 Task: Set up alerts for new listings in Baton Rouge, Louisiana, that have a chef's kitchen or high-end appliances.
Action: Mouse moved to (307, 177)
Screenshot: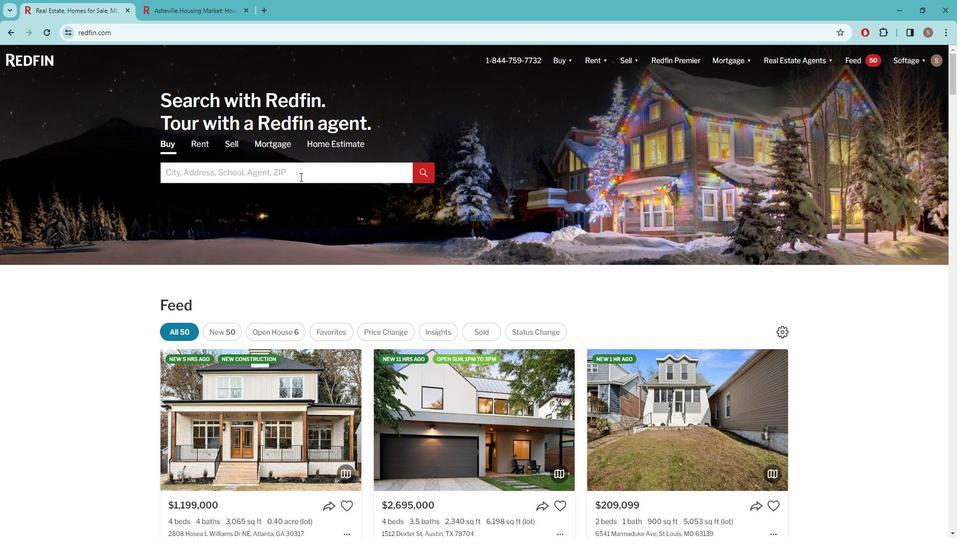 
Action: Mouse pressed left at (307, 177)
Screenshot: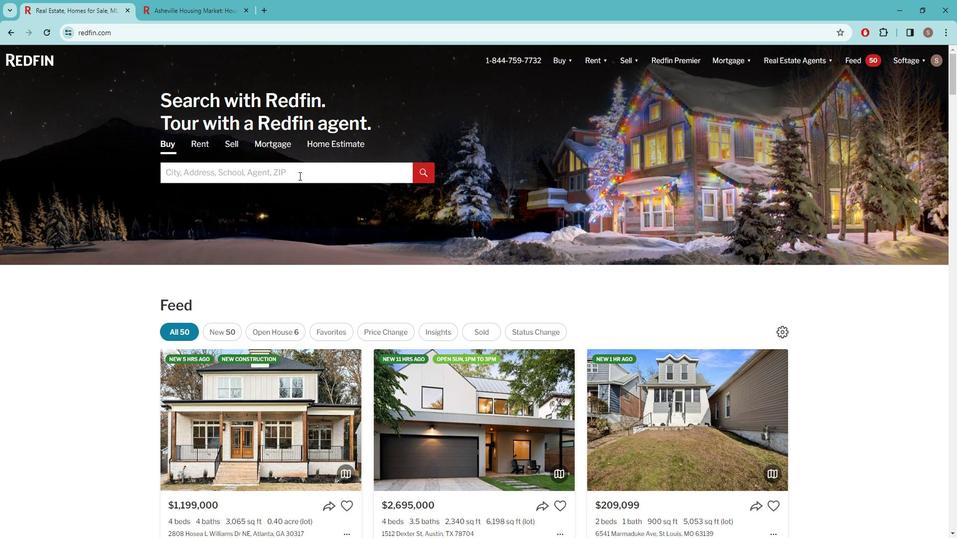 
Action: Key pressed b<Key.caps_lock>ATON<Key.space><Key.caps_lock>r<Key.caps_lock>OUGE
Screenshot: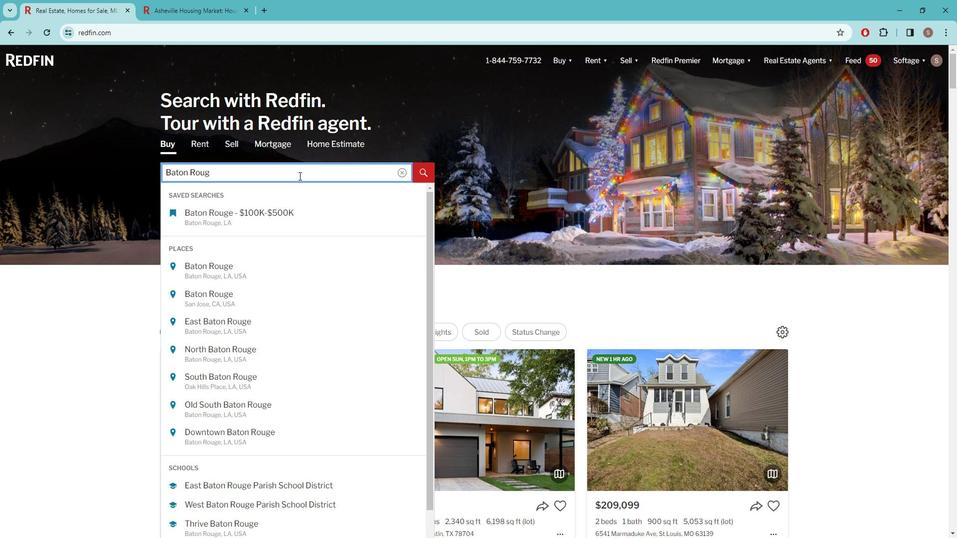 
Action: Mouse moved to (266, 275)
Screenshot: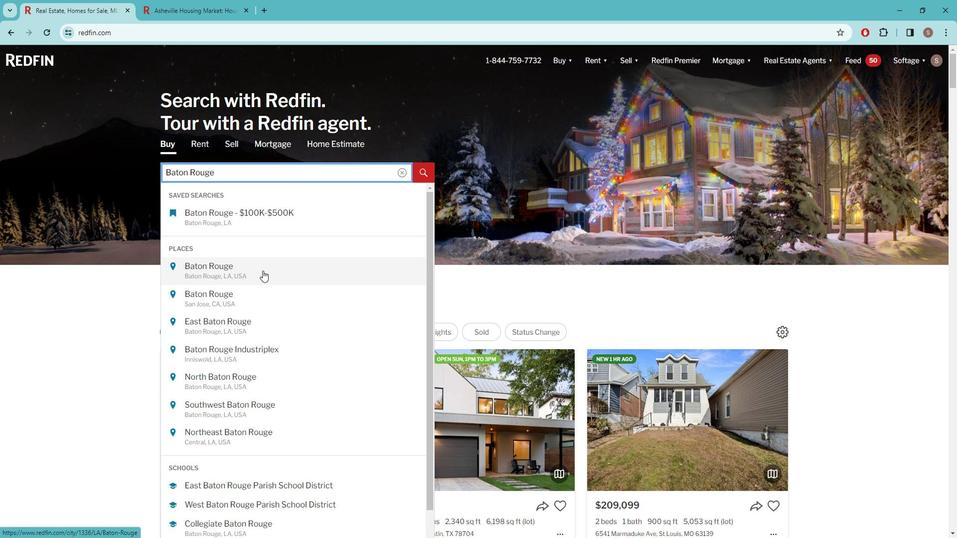 
Action: Mouse pressed left at (266, 275)
Screenshot: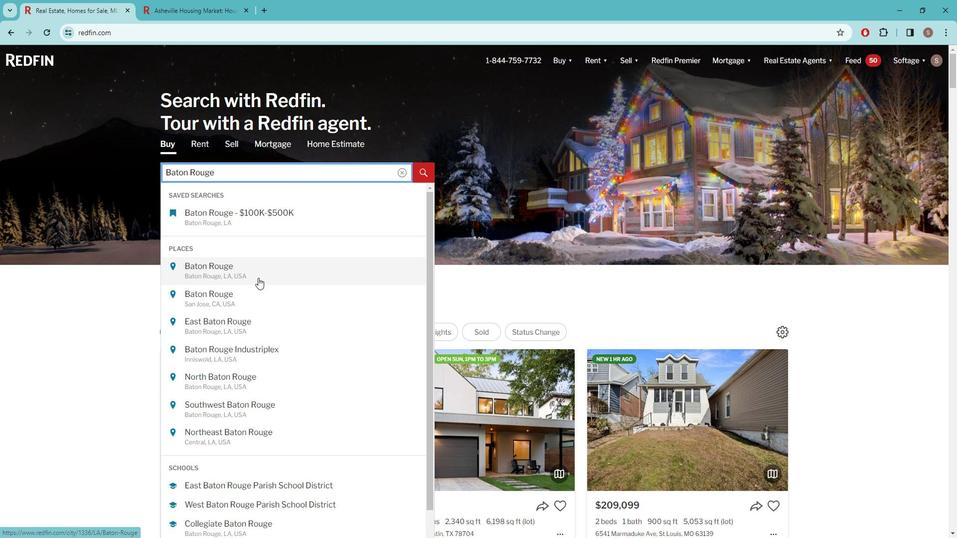 
Action: Mouse moved to (847, 128)
Screenshot: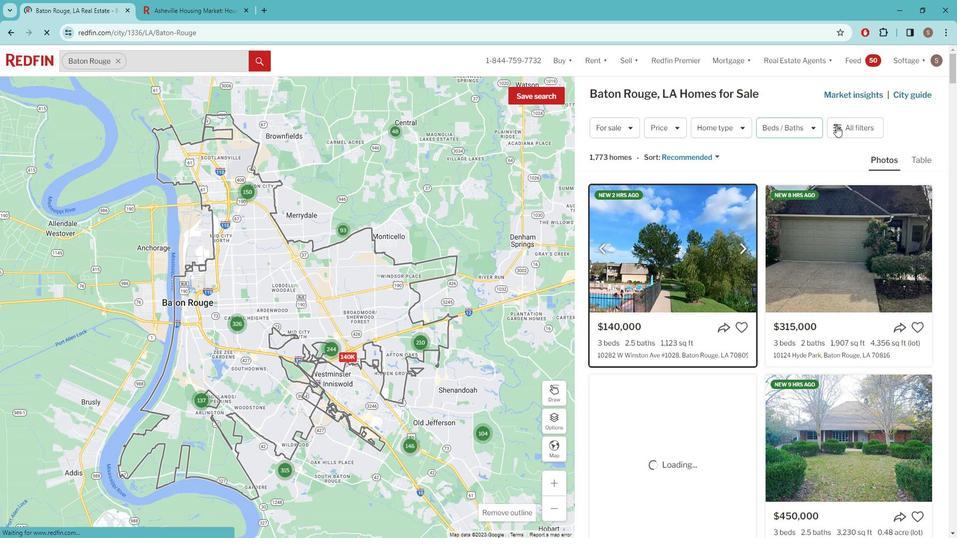 
Action: Mouse pressed left at (847, 128)
Screenshot: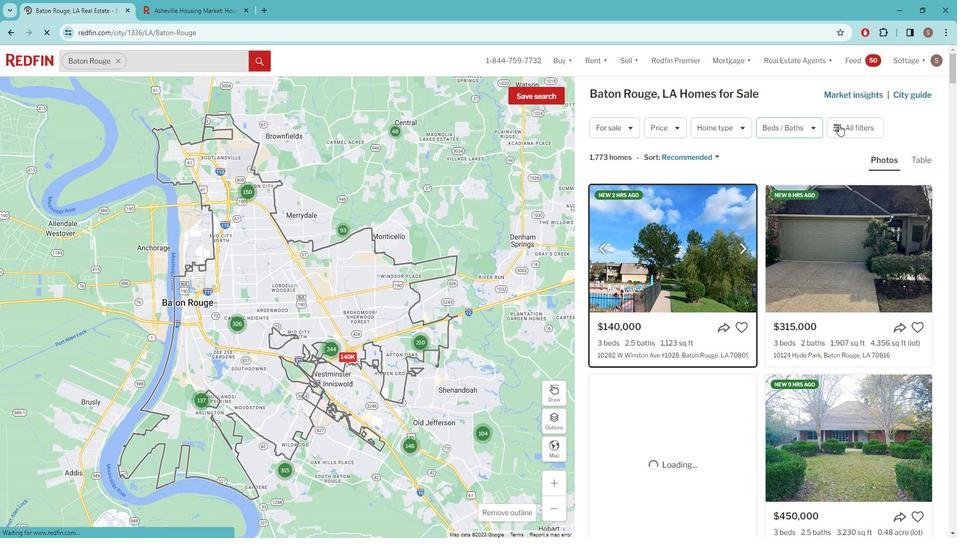 
Action: Mouse pressed left at (847, 128)
Screenshot: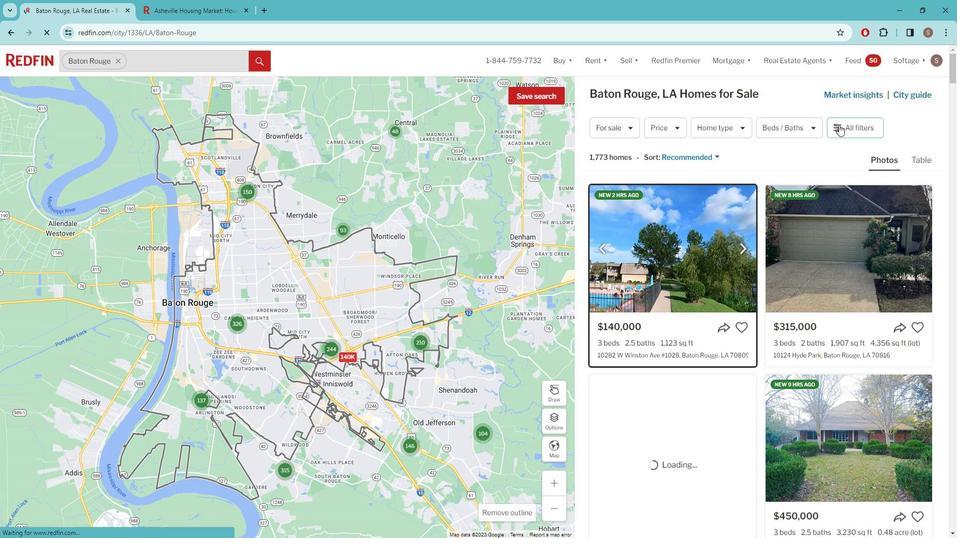 
Action: Mouse pressed left at (847, 128)
Screenshot: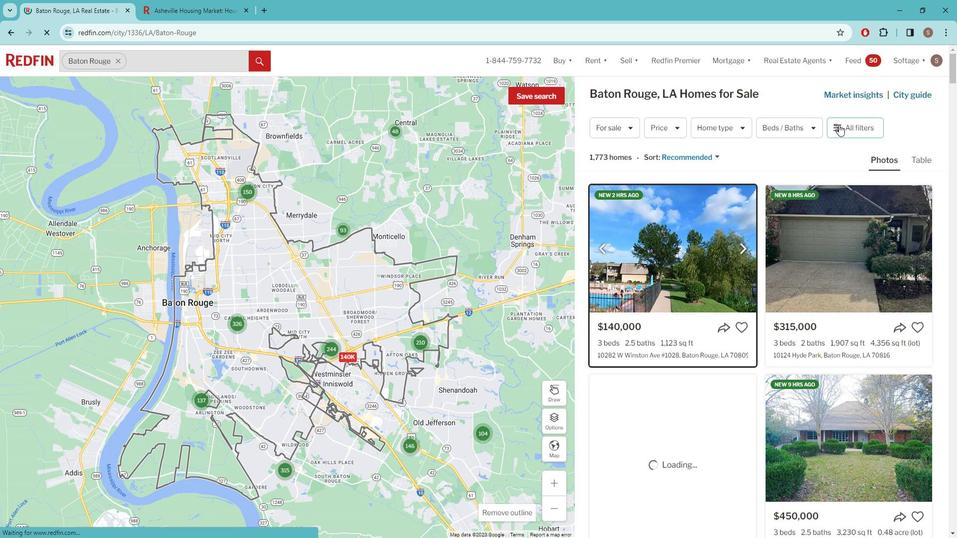 
Action: Mouse pressed left at (847, 128)
Screenshot: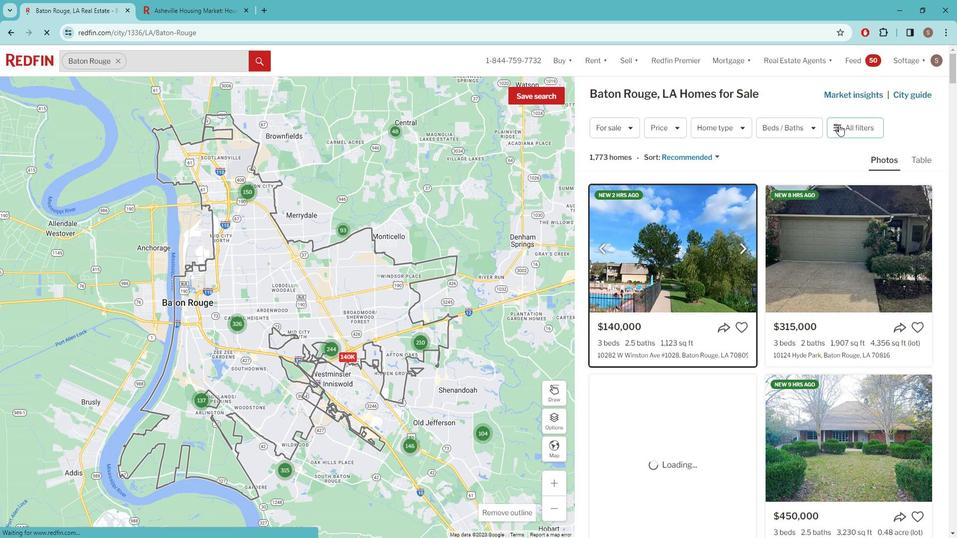
Action: Mouse moved to (848, 128)
Screenshot: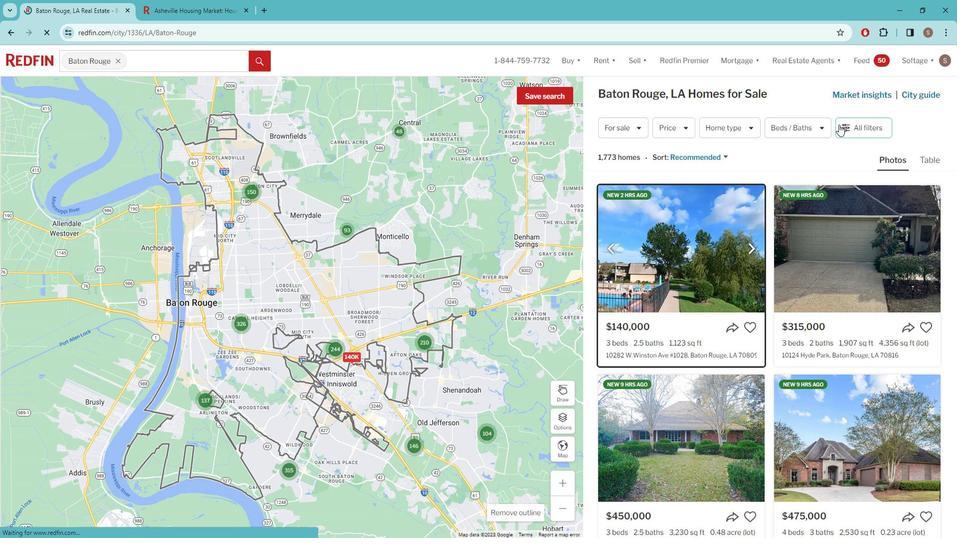 
Action: Mouse pressed left at (848, 128)
Screenshot: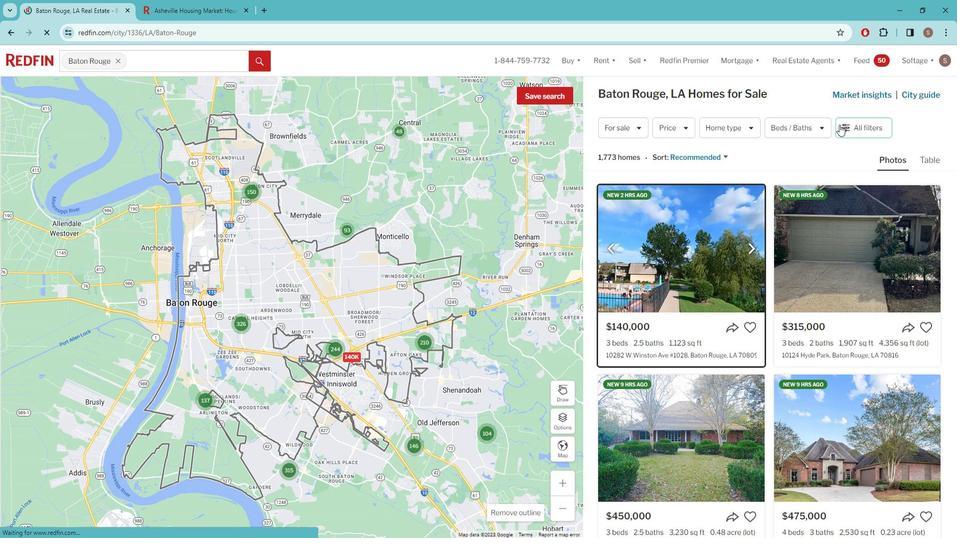 
Action: Mouse moved to (848, 128)
Screenshot: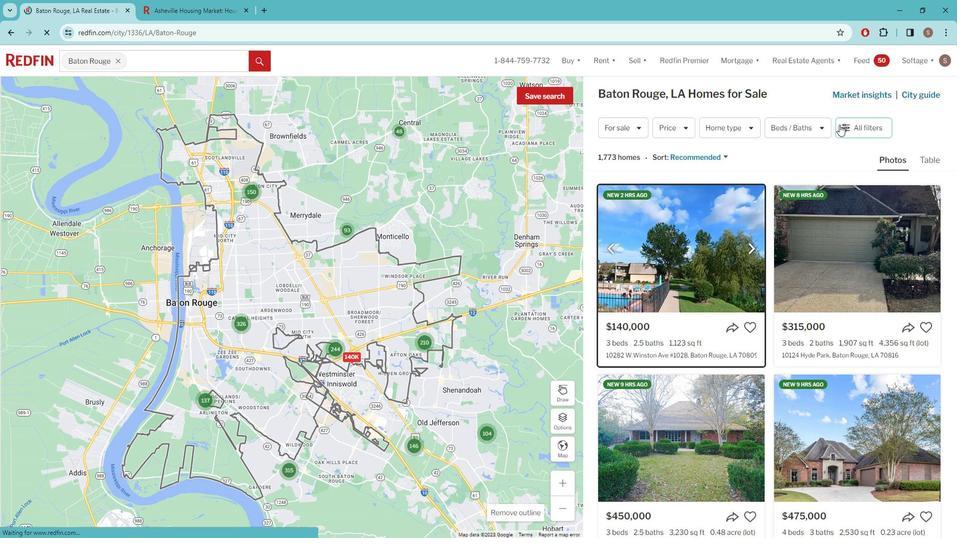 
Action: Mouse pressed left at (848, 128)
Screenshot: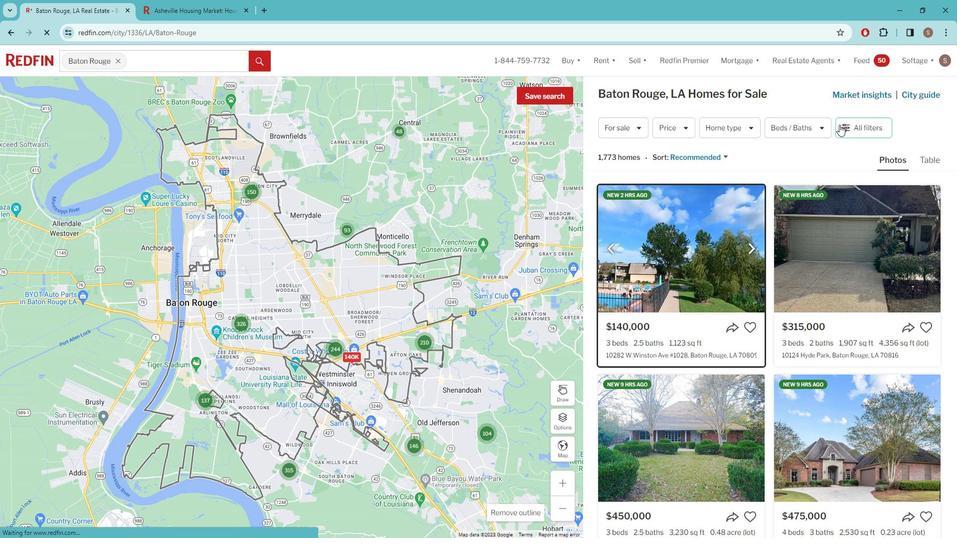 
Action: Mouse moved to (853, 133)
Screenshot: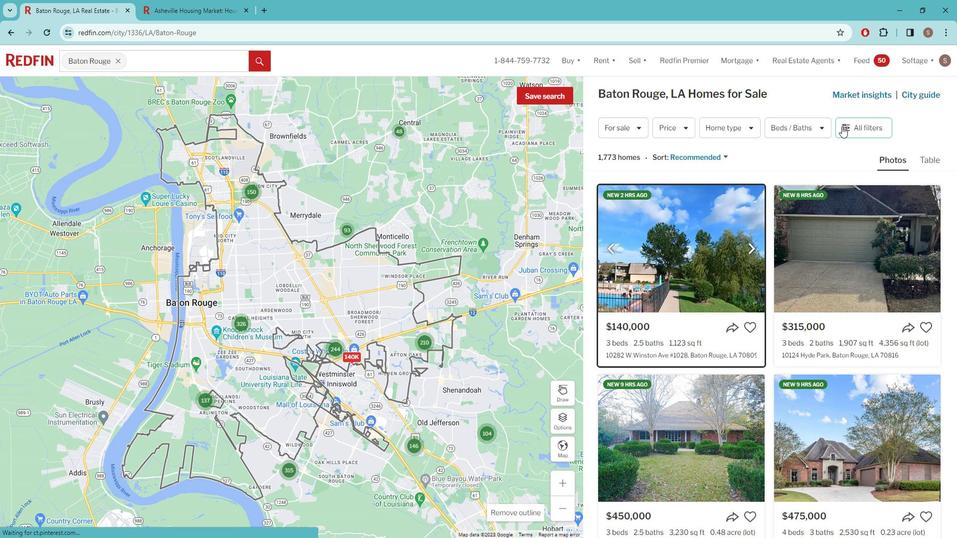 
Action: Mouse pressed left at (853, 133)
Screenshot: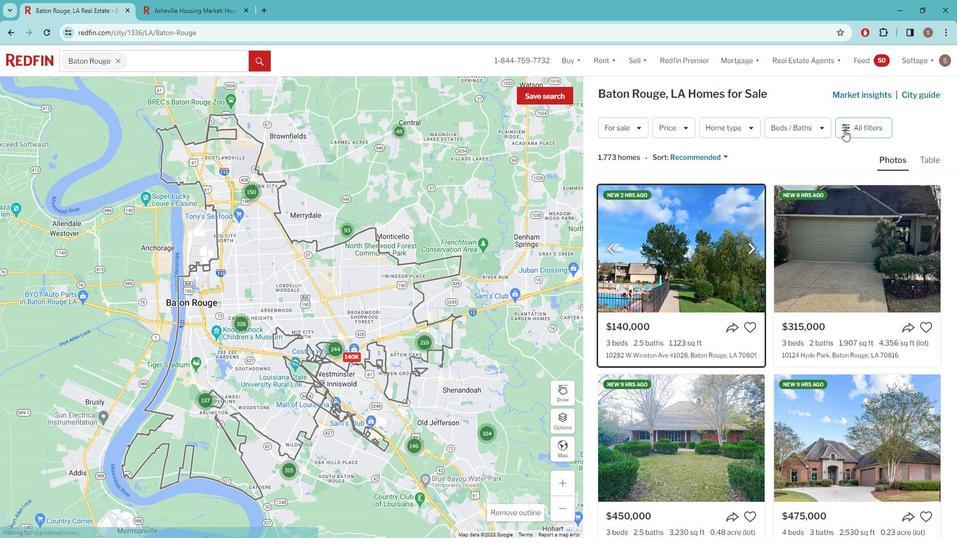 
Action: Mouse moved to (841, 157)
Screenshot: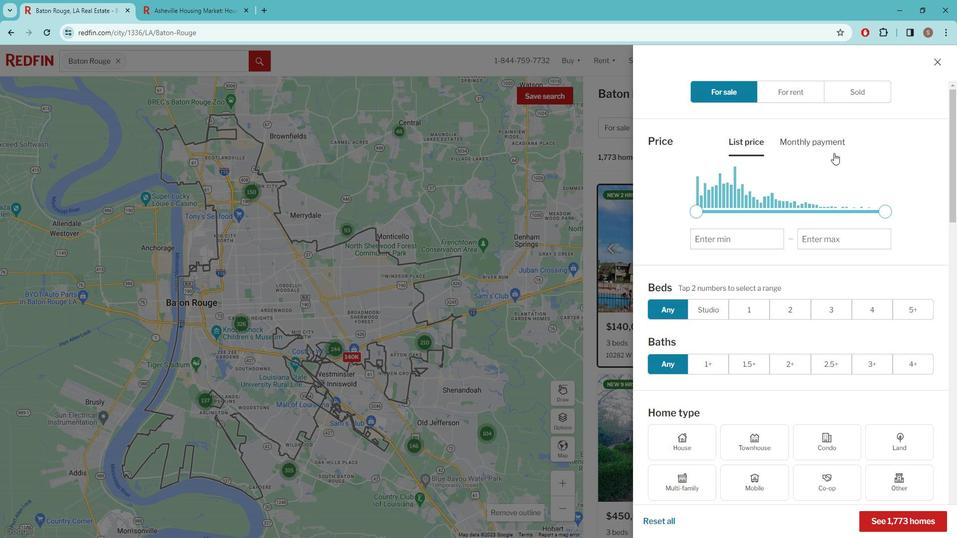 
Action: Mouse scrolled (841, 157) with delta (0, 0)
Screenshot: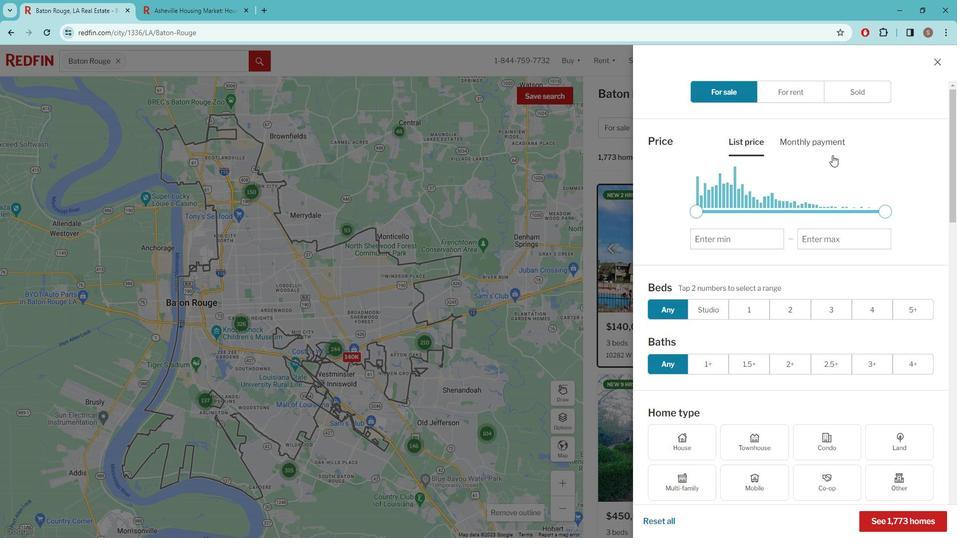 
Action: Mouse scrolled (841, 157) with delta (0, 0)
Screenshot: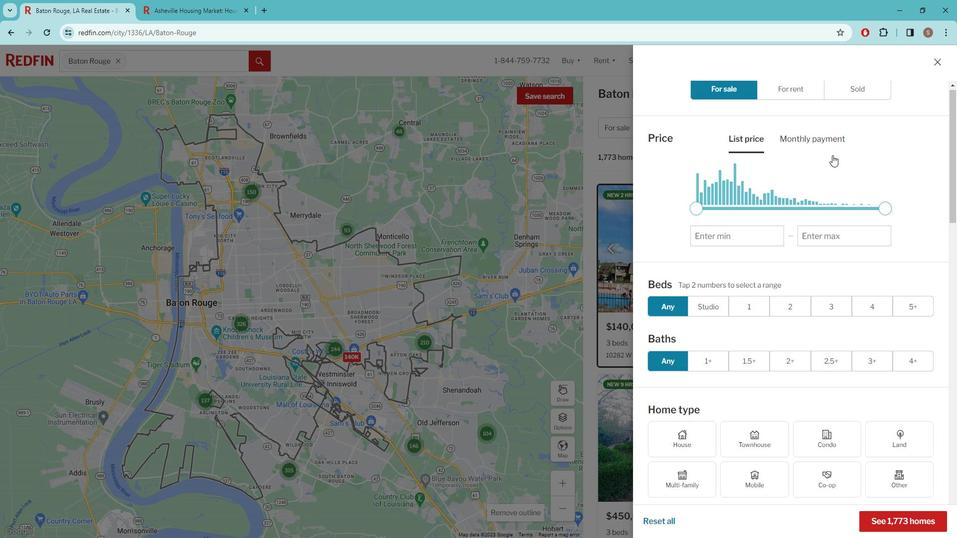 
Action: Mouse moved to (839, 159)
Screenshot: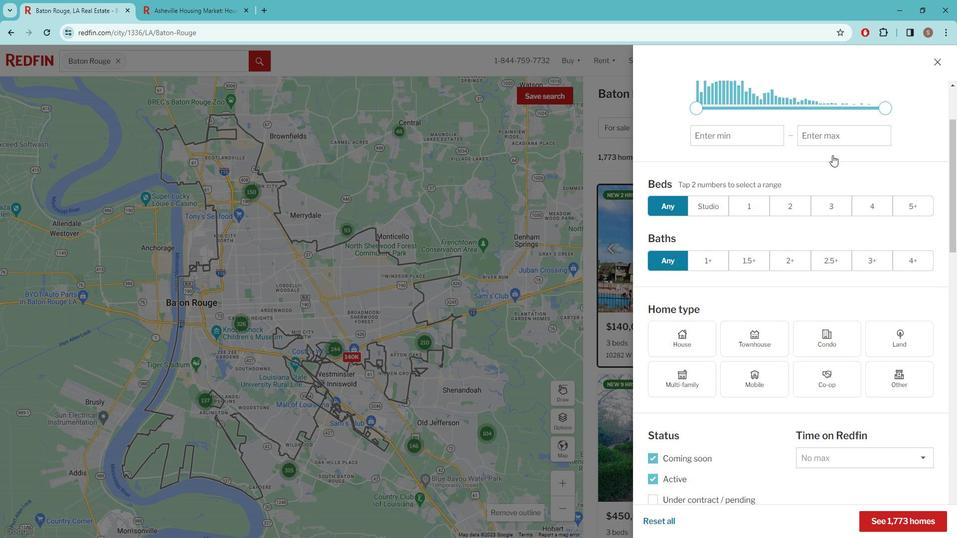 
Action: Mouse scrolled (839, 158) with delta (0, 0)
Screenshot: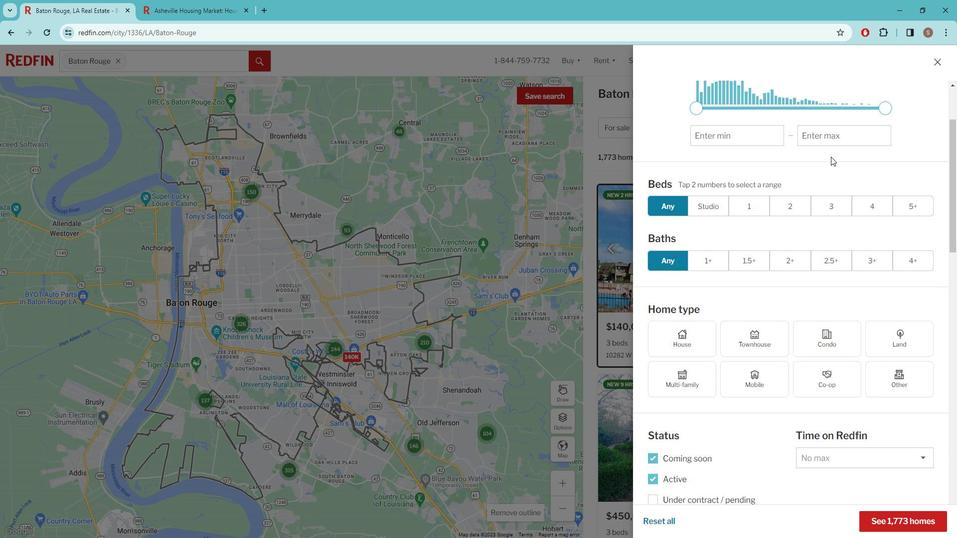 
Action: Mouse scrolled (839, 158) with delta (0, 0)
Screenshot: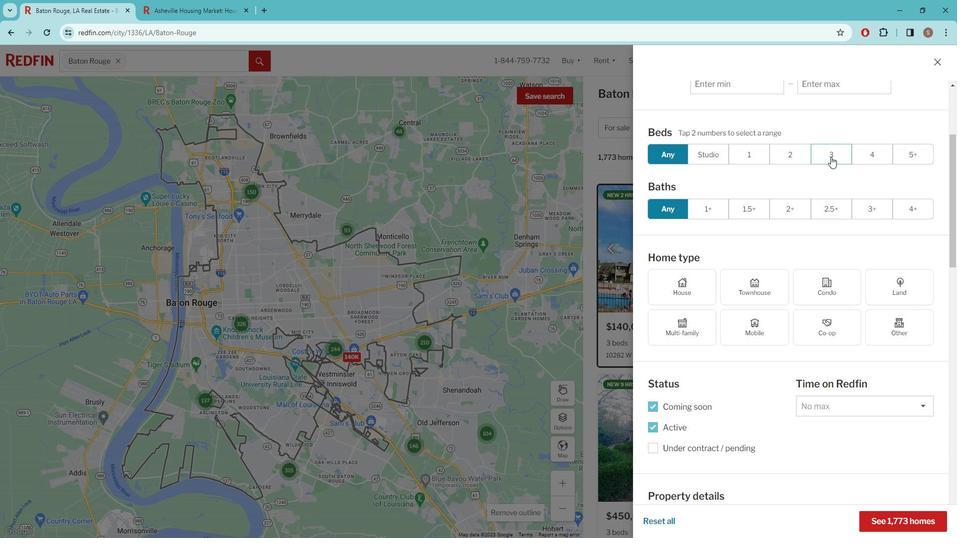 
Action: Mouse scrolled (839, 158) with delta (0, 0)
Screenshot: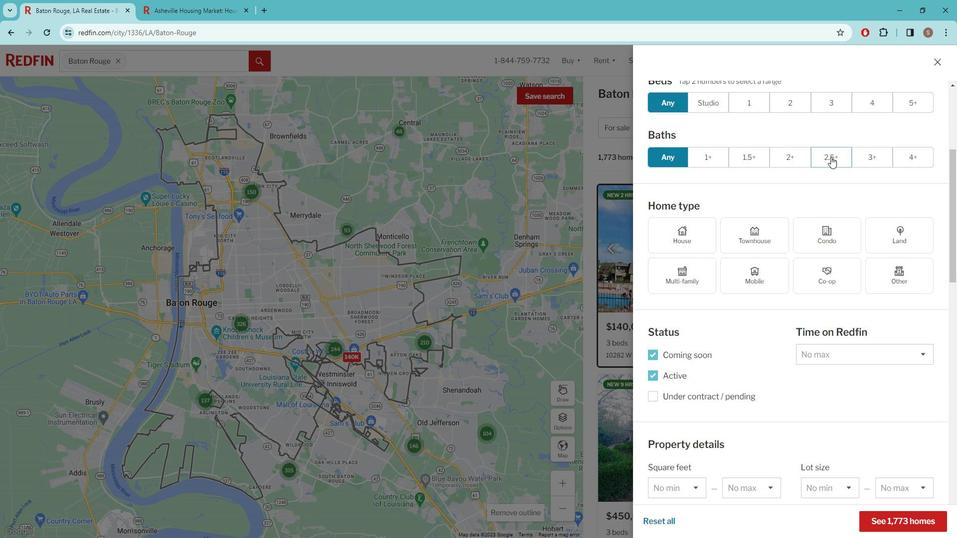 
Action: Mouse moved to (842, 298)
Screenshot: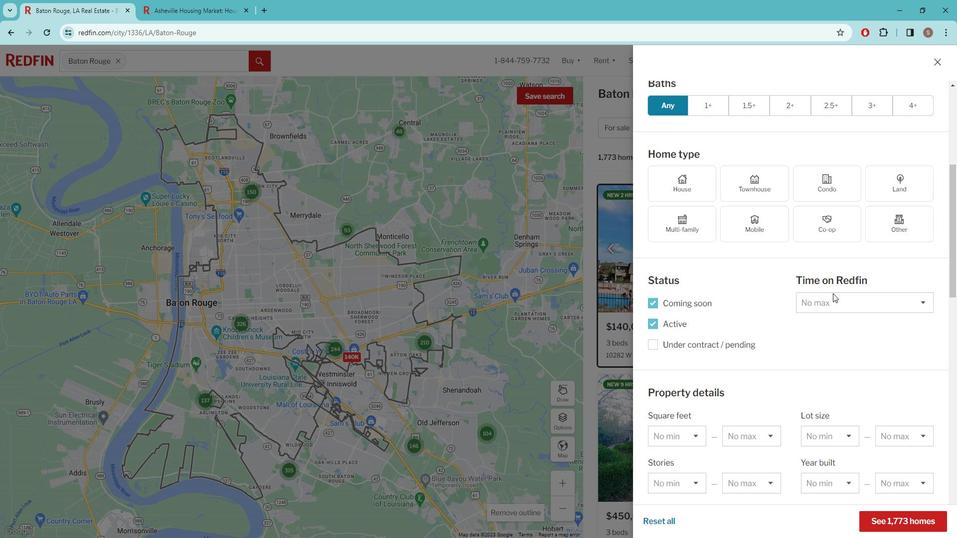 
Action: Mouse pressed left at (842, 298)
Screenshot: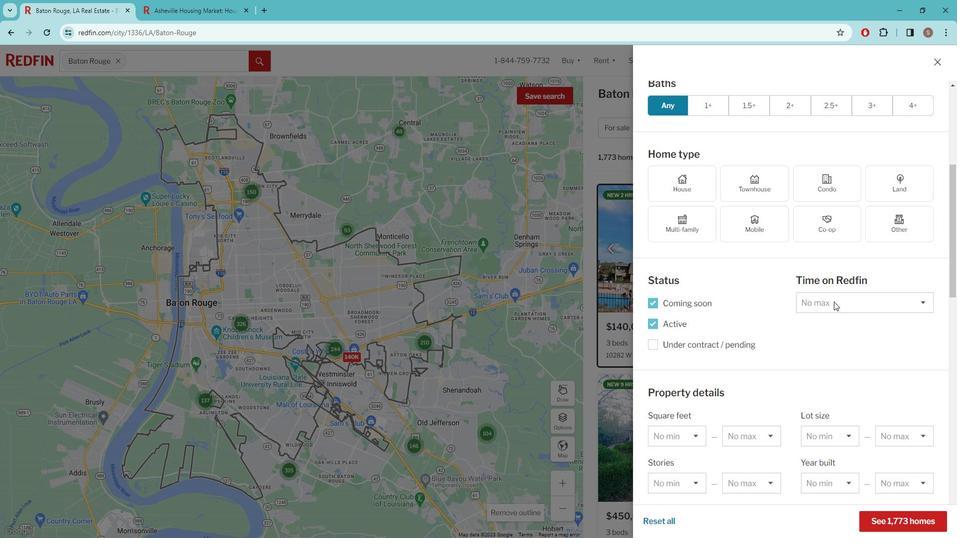 
Action: Mouse moved to (845, 322)
Screenshot: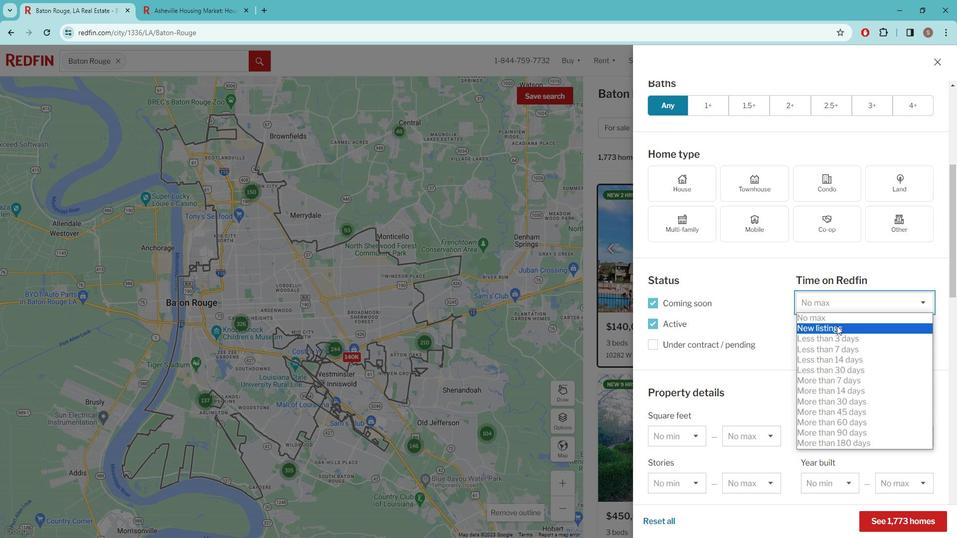 
Action: Mouse pressed left at (845, 322)
Screenshot: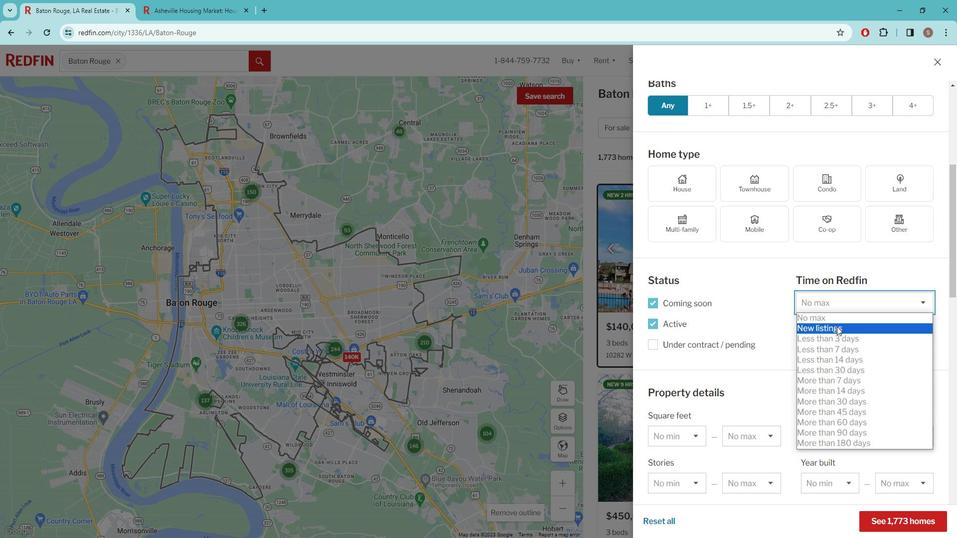 
Action: Mouse moved to (838, 311)
Screenshot: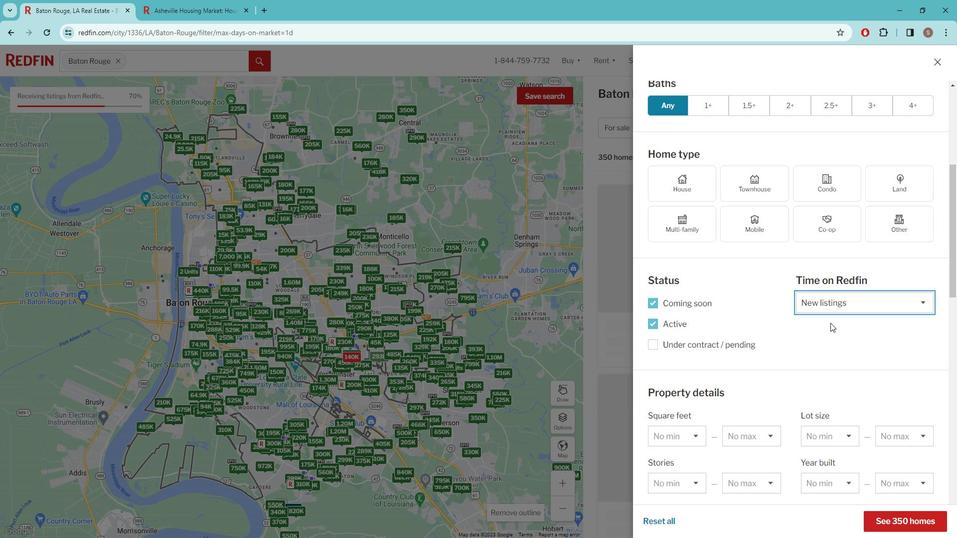 
Action: Mouse scrolled (838, 310) with delta (0, 0)
Screenshot: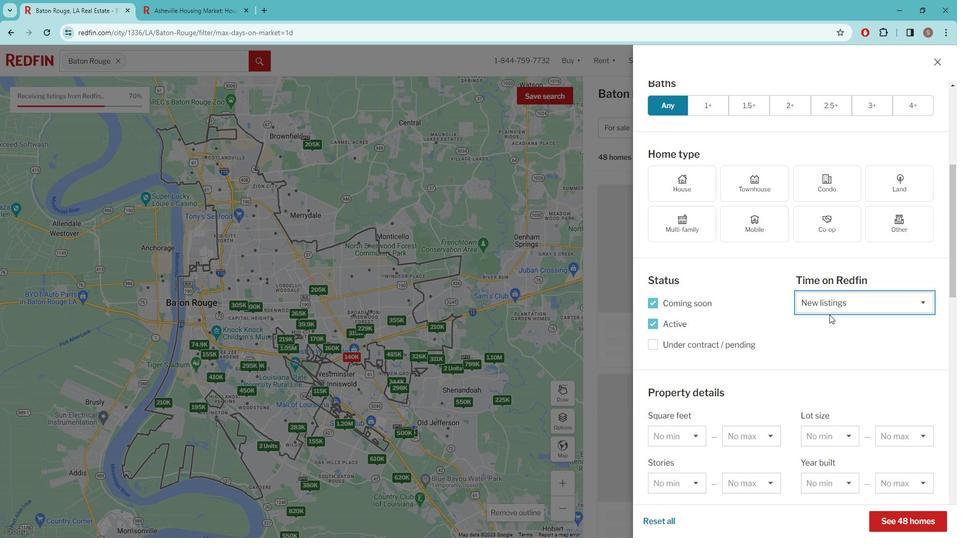 
Action: Mouse moved to (838, 311)
Screenshot: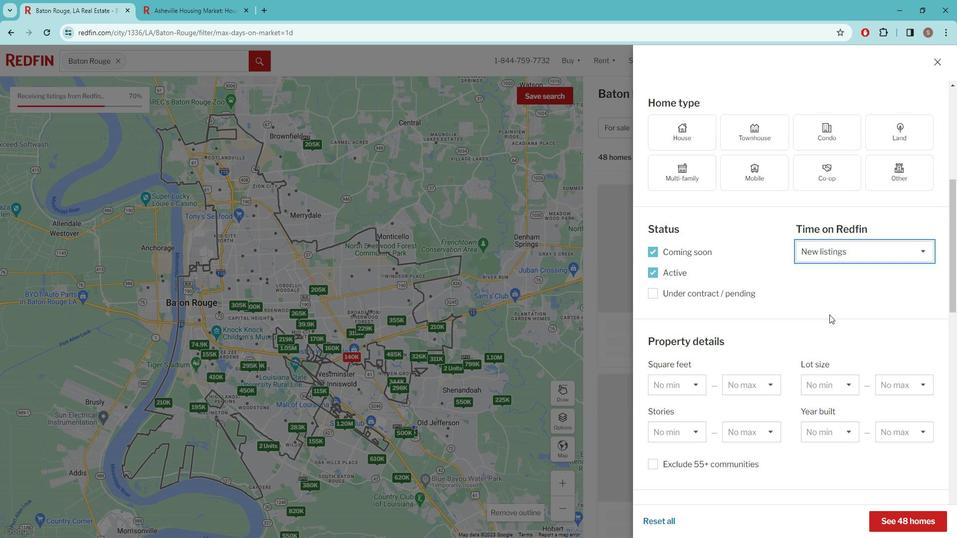 
Action: Mouse scrolled (838, 310) with delta (0, 0)
Screenshot: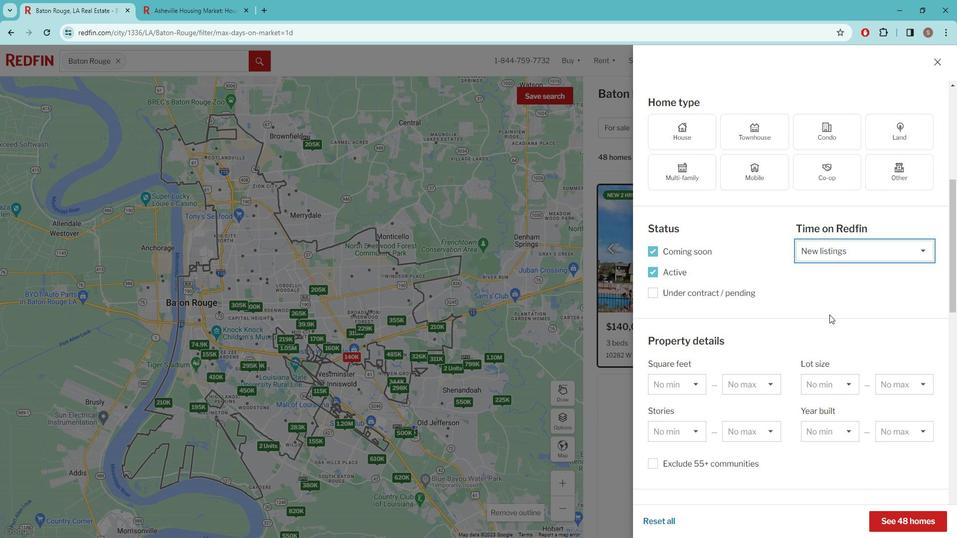 
Action: Mouse scrolled (838, 310) with delta (0, 0)
Screenshot: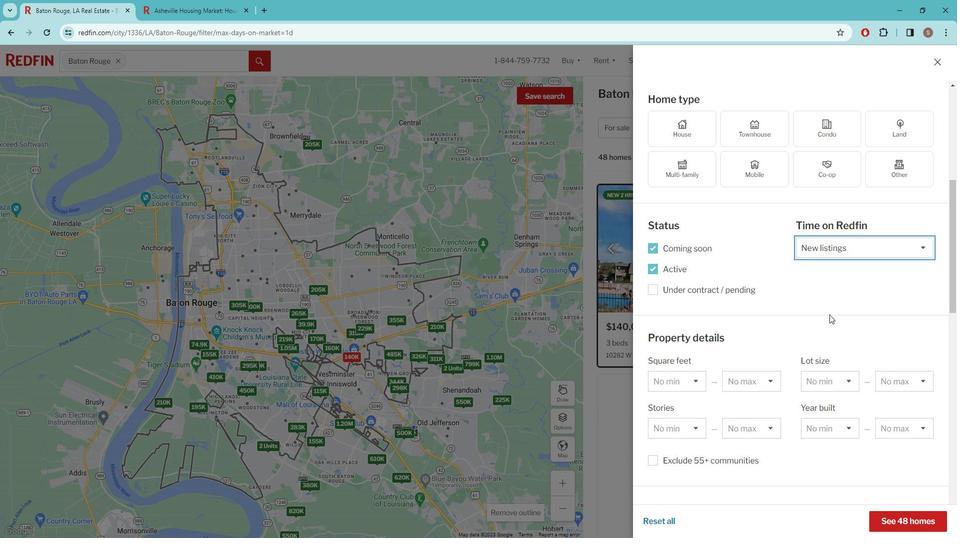 
Action: Mouse scrolled (838, 310) with delta (0, 0)
Screenshot: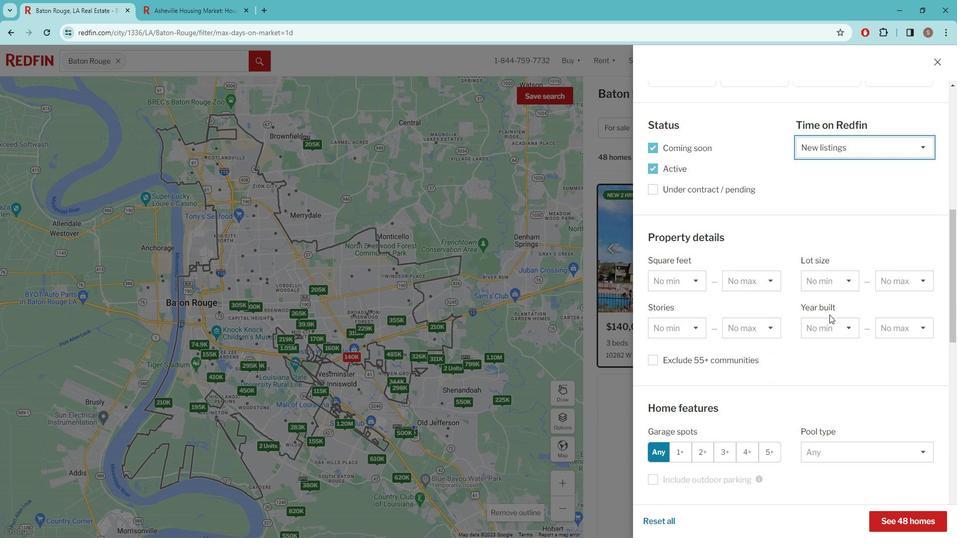 
Action: Mouse scrolled (838, 310) with delta (0, 0)
Screenshot: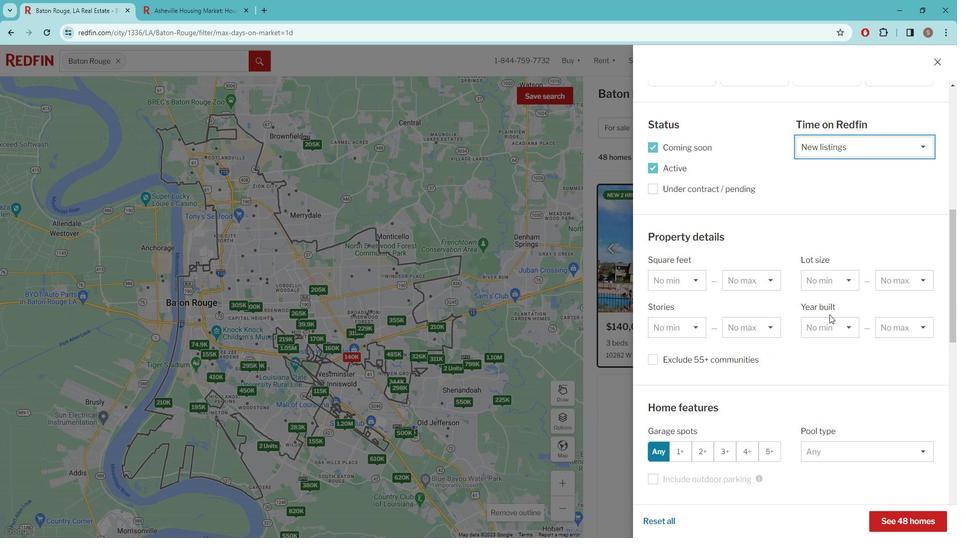 
Action: Mouse moved to (838, 310)
Screenshot: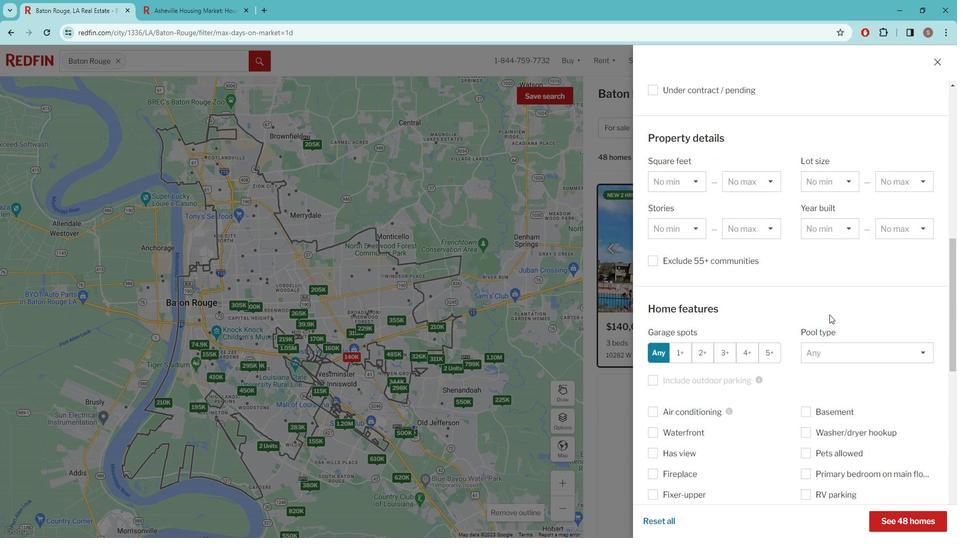 
Action: Mouse scrolled (838, 310) with delta (0, 0)
Screenshot: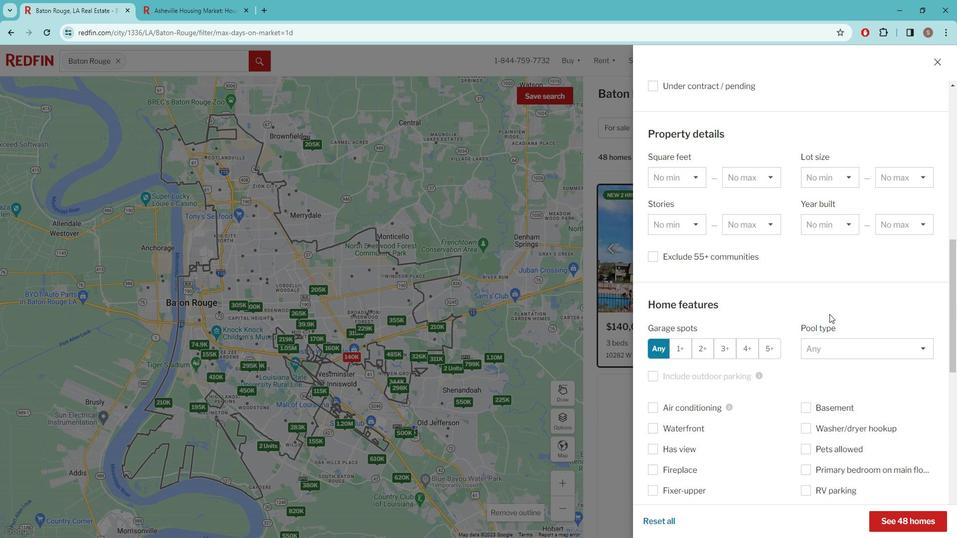 
Action: Mouse scrolled (838, 310) with delta (0, 0)
Screenshot: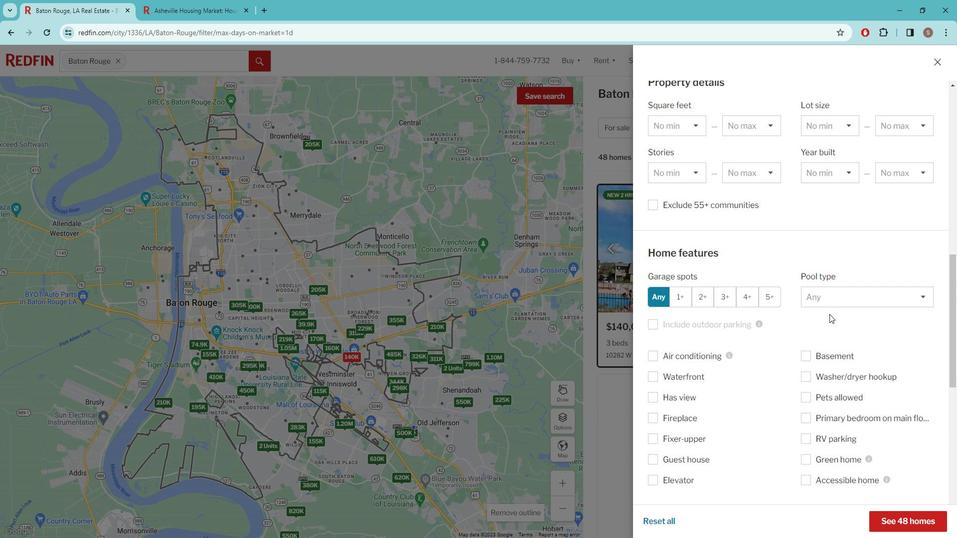 
Action: Mouse scrolled (838, 310) with delta (0, 0)
Screenshot: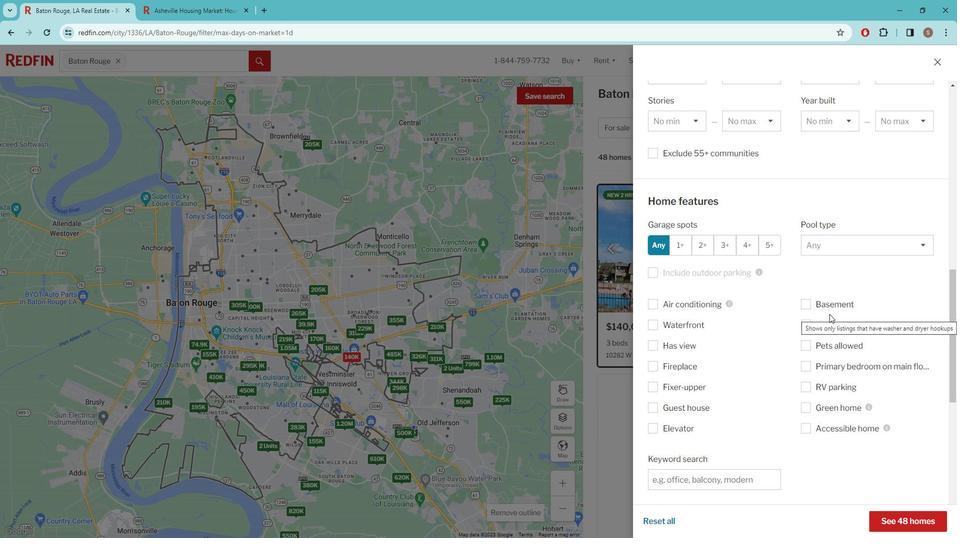 
Action: Mouse moved to (685, 421)
Screenshot: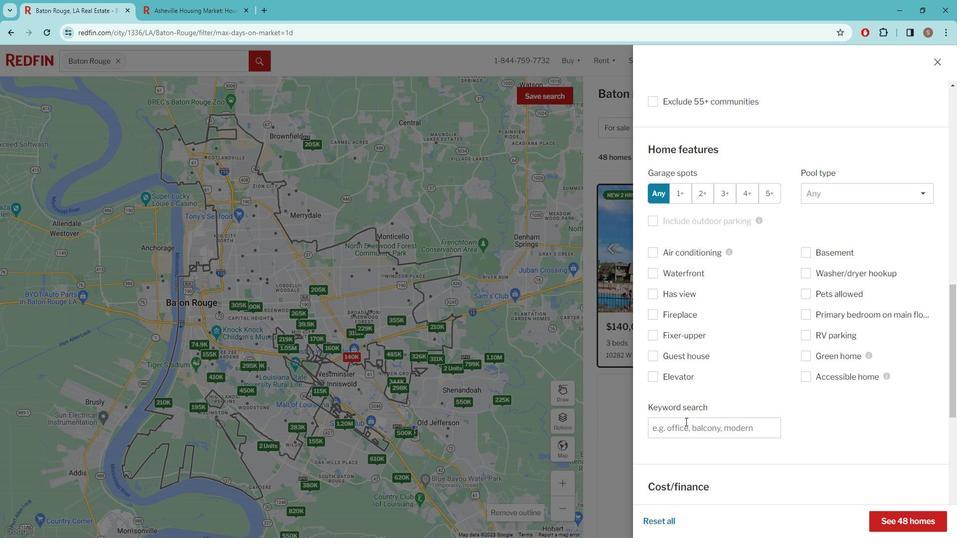 
Action: Mouse pressed left at (685, 421)
Screenshot: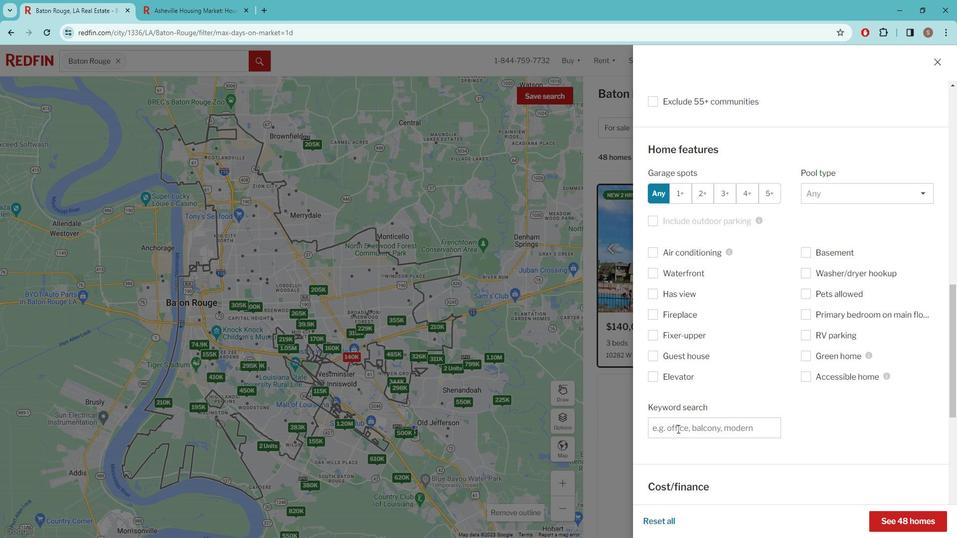 
Action: Mouse moved to (685, 421)
Screenshot: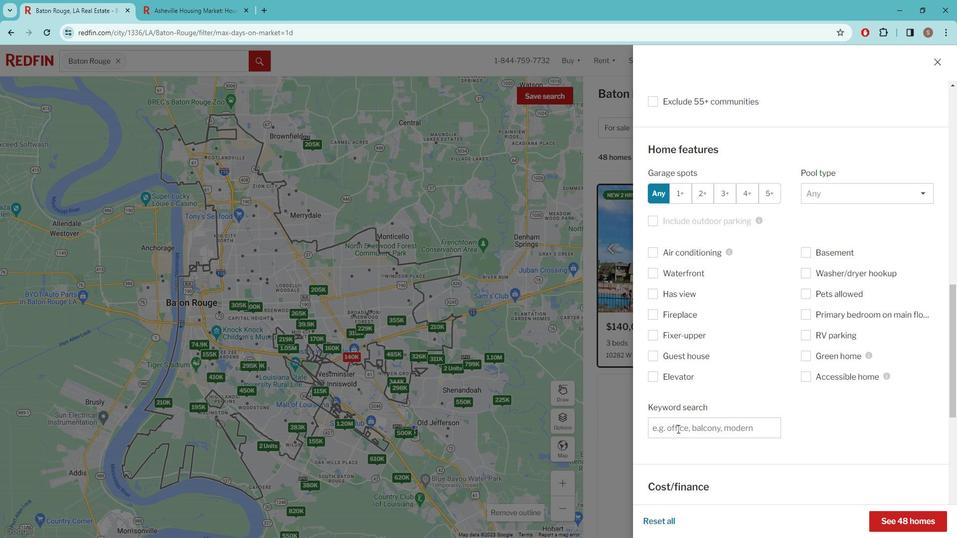 
Action: Key pressed CHEF'S<Key.space>KITCHEN<Key.space>
Screenshot: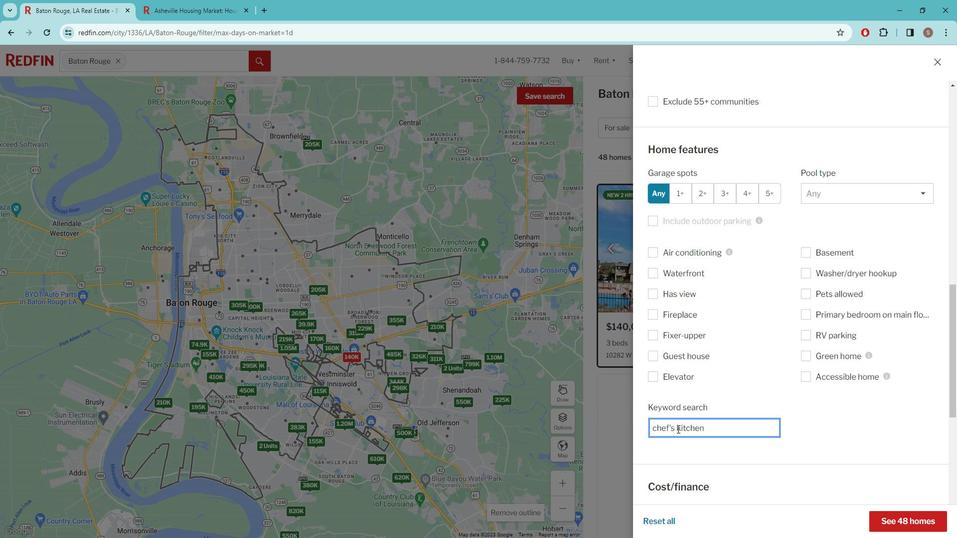 
Action: Mouse moved to (694, 434)
Screenshot: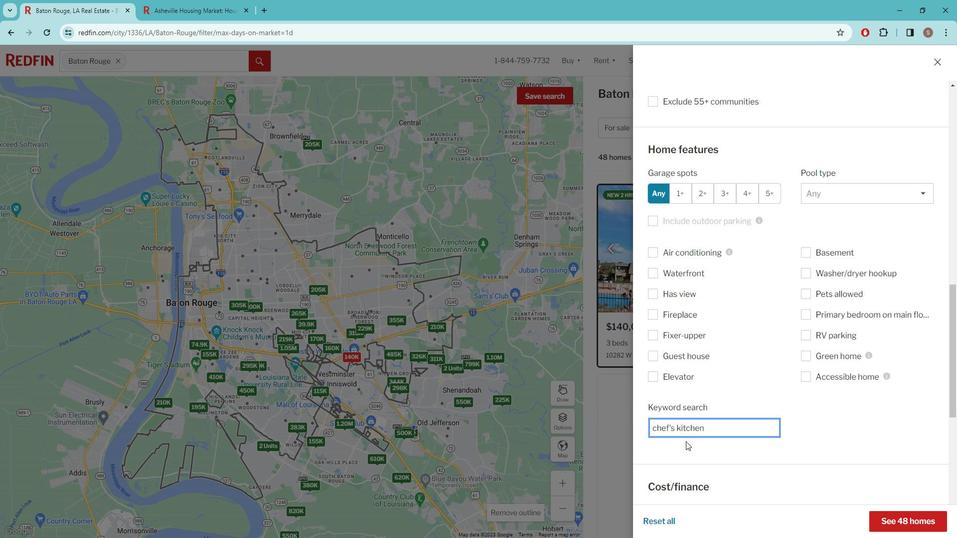 
Action: Mouse scrolled (694, 433) with delta (0, 0)
Screenshot: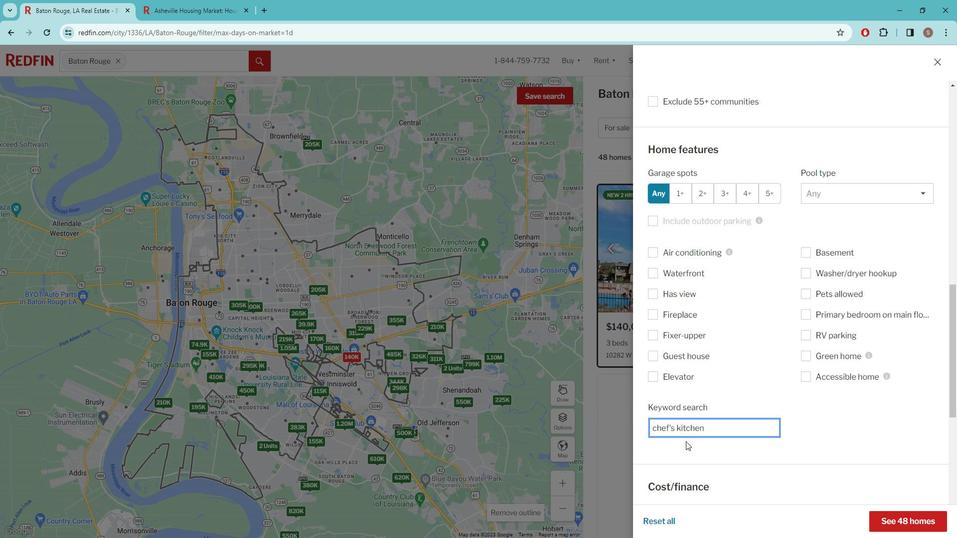 
Action: Mouse scrolled (694, 433) with delta (0, 0)
Screenshot: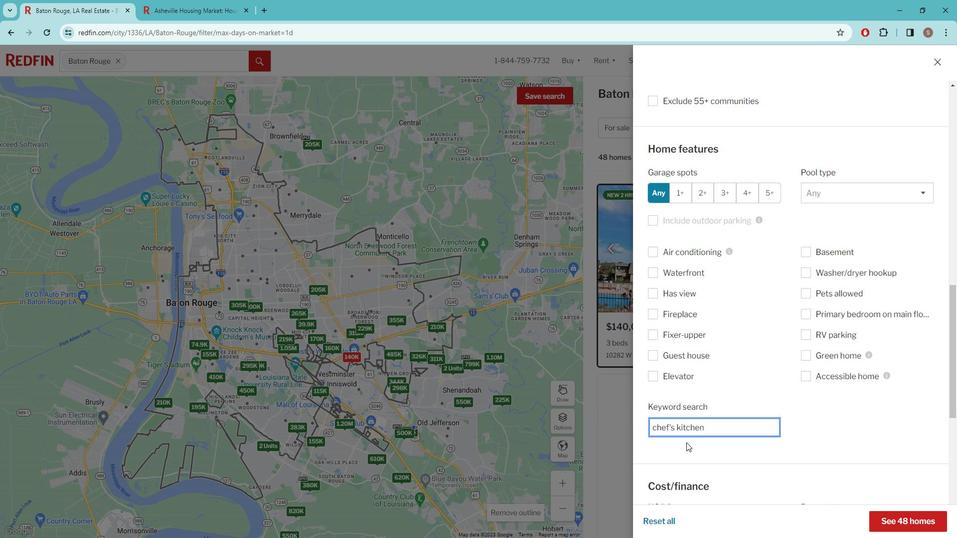 
Action: Mouse moved to (695, 434)
Screenshot: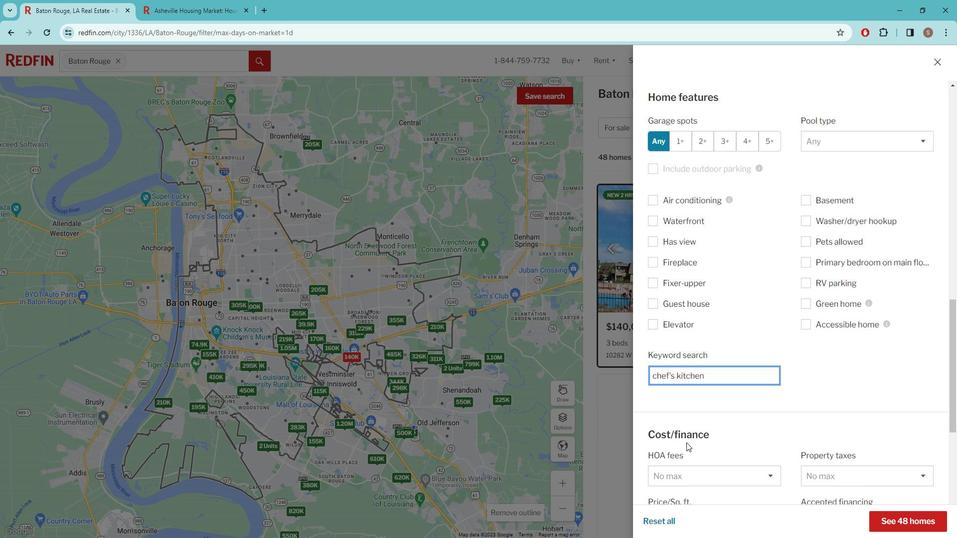 
Action: Mouse scrolled (695, 433) with delta (0, 0)
Screenshot: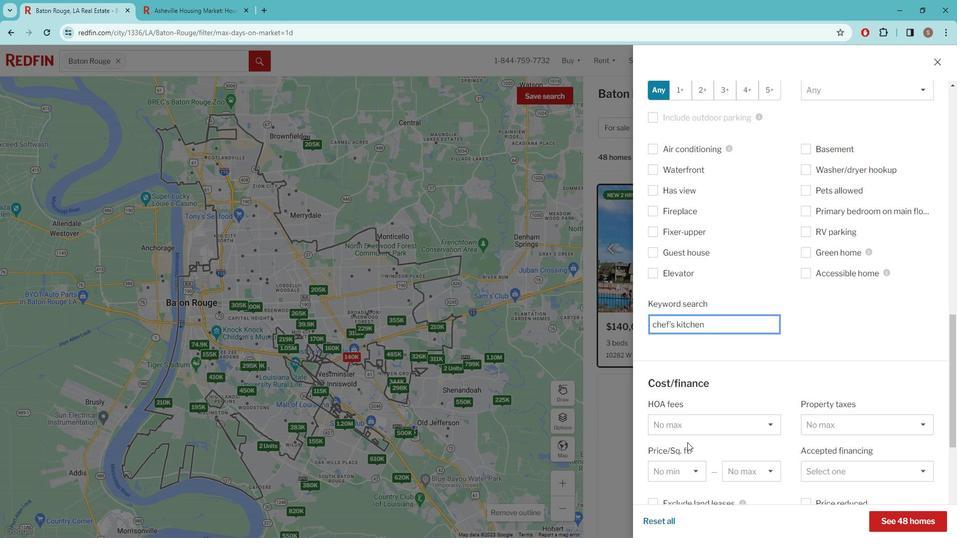 
Action: Mouse scrolled (695, 433) with delta (0, 0)
Screenshot: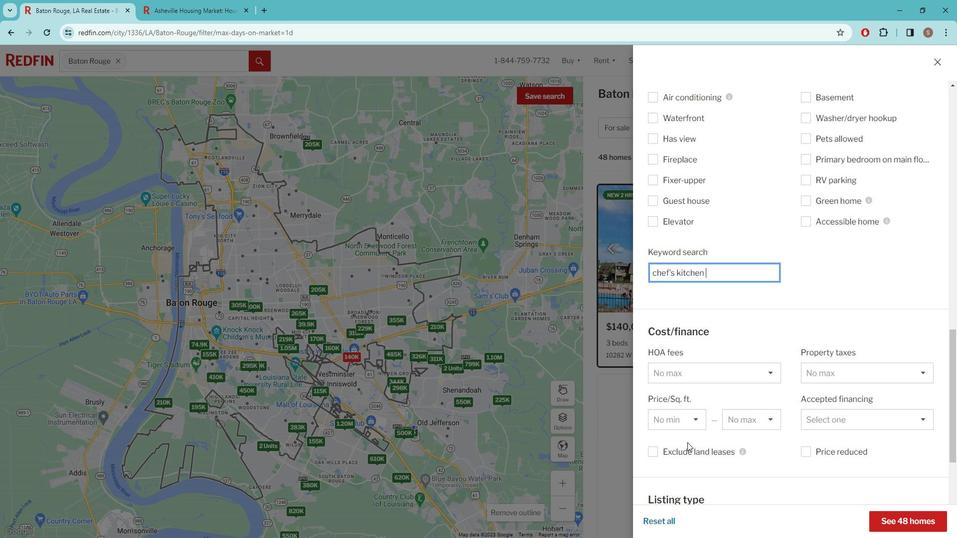
Action: Mouse scrolled (695, 433) with delta (0, 0)
Screenshot: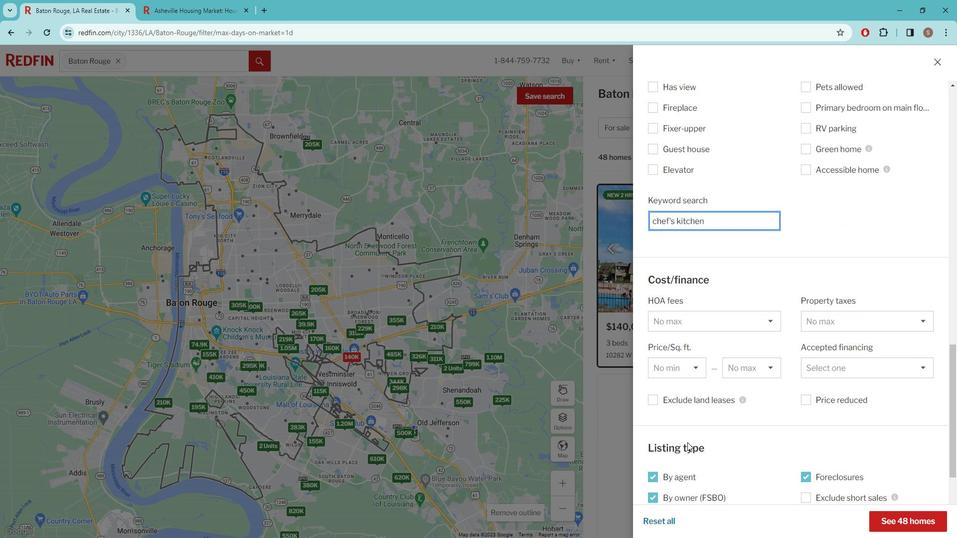 
Action: Mouse scrolled (695, 433) with delta (0, 0)
Screenshot: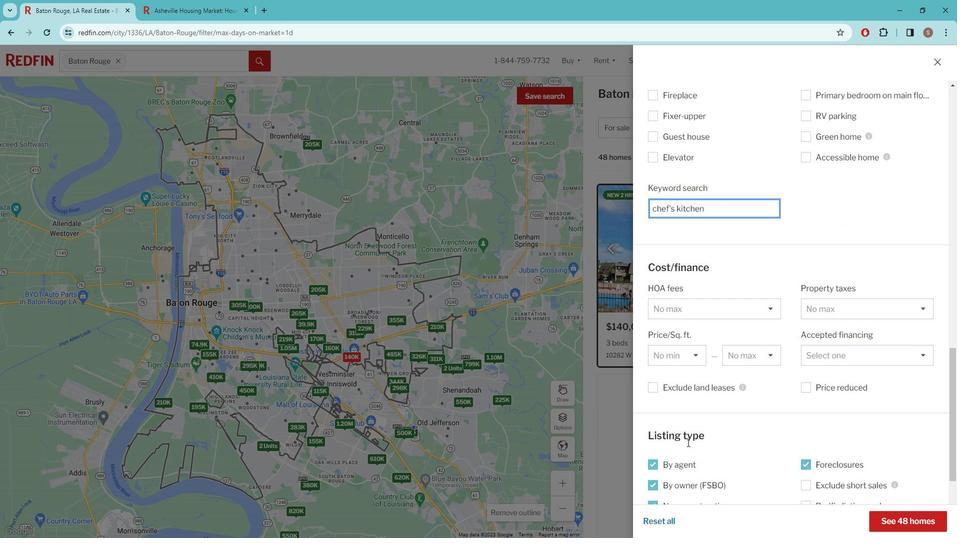 
Action: Mouse scrolled (695, 433) with delta (0, 0)
Screenshot: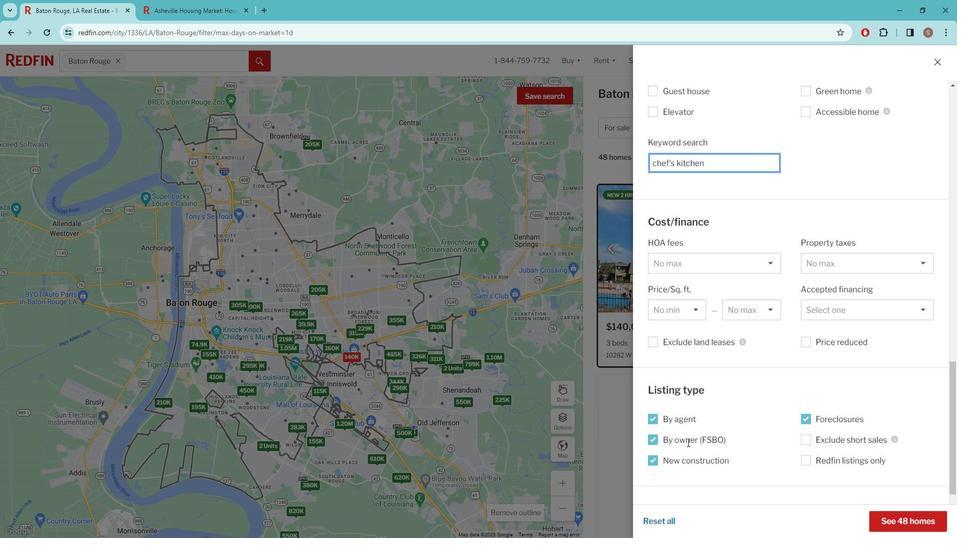 
Action: Mouse scrolled (695, 433) with delta (0, 0)
Screenshot: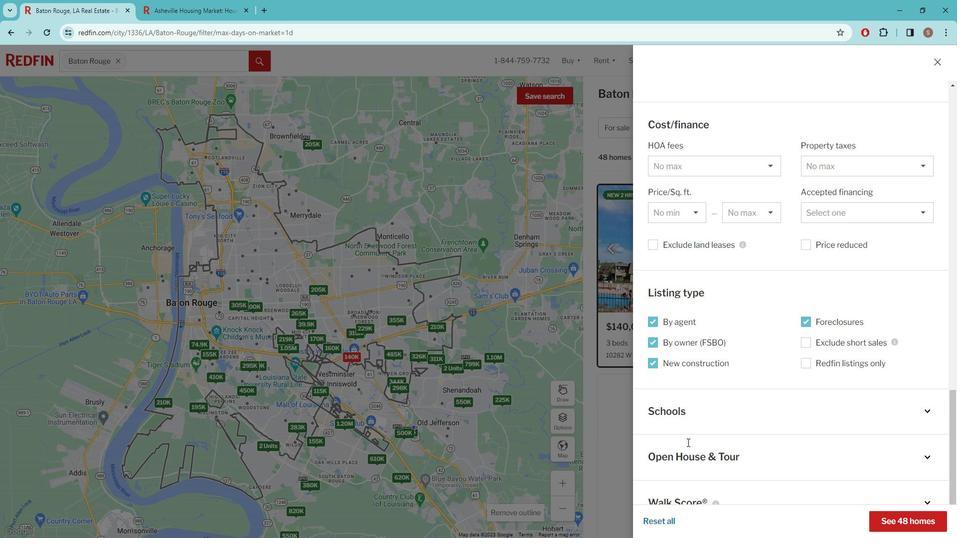 
Action: Mouse scrolled (695, 433) with delta (0, 0)
Screenshot: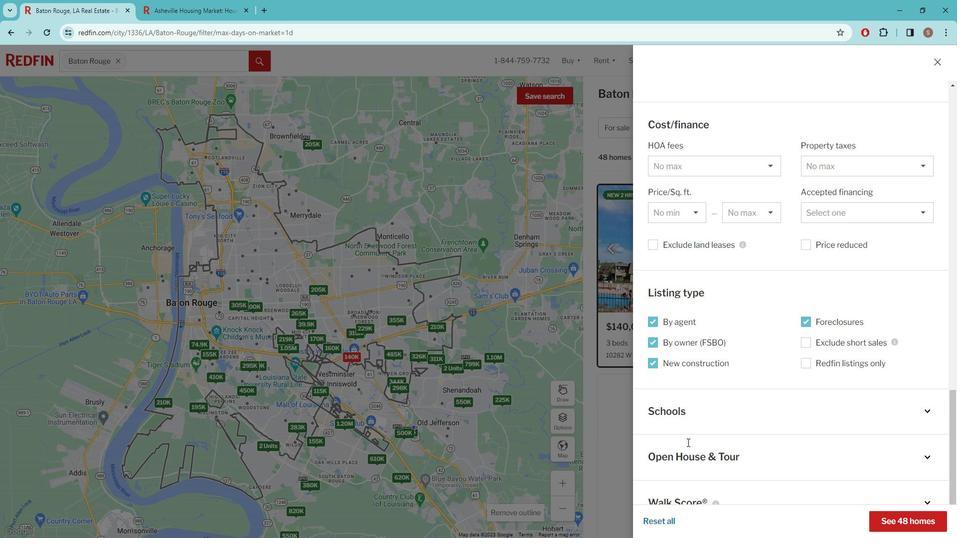 
Action: Mouse scrolled (695, 433) with delta (0, 0)
Screenshot: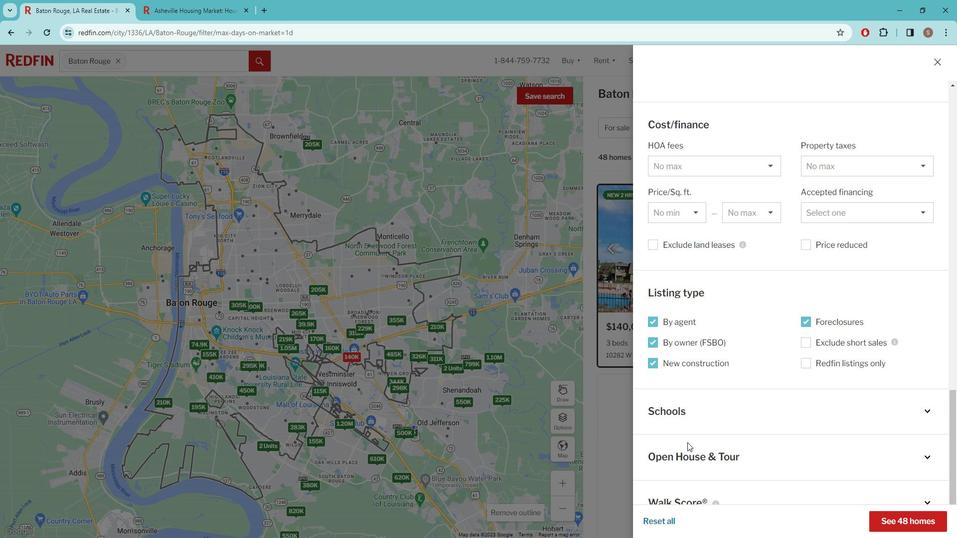 
Action: Mouse scrolled (695, 433) with delta (0, 0)
Screenshot: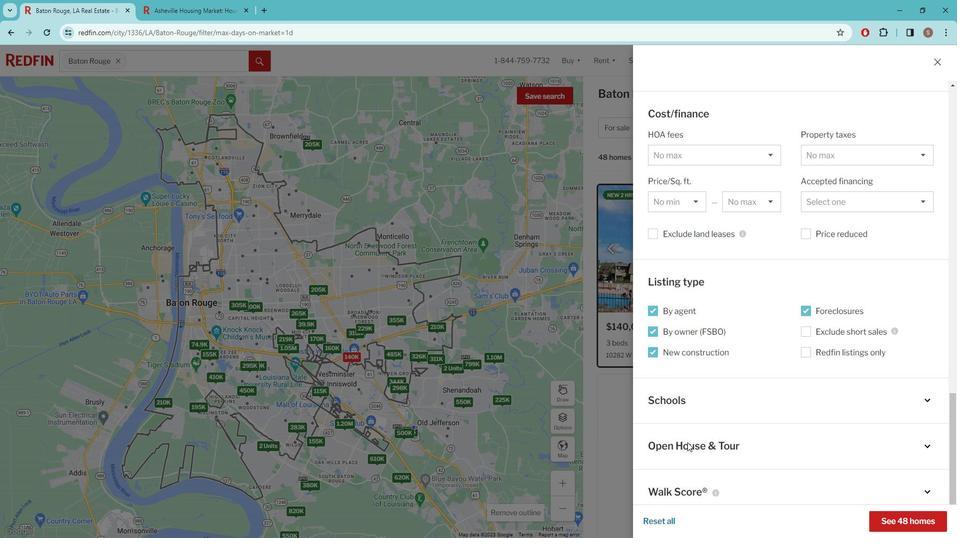 
Action: Mouse moved to (896, 505)
Screenshot: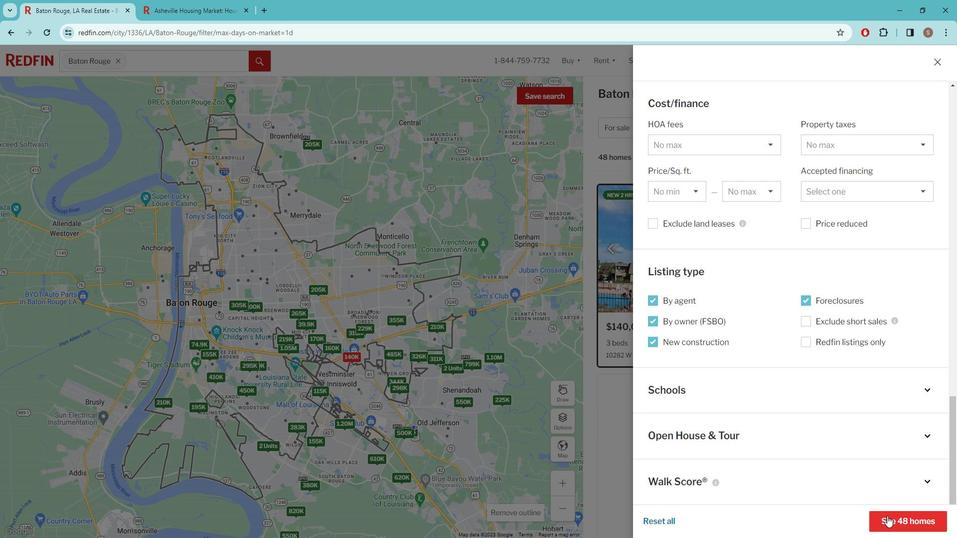 
Action: Mouse pressed left at (896, 505)
Screenshot: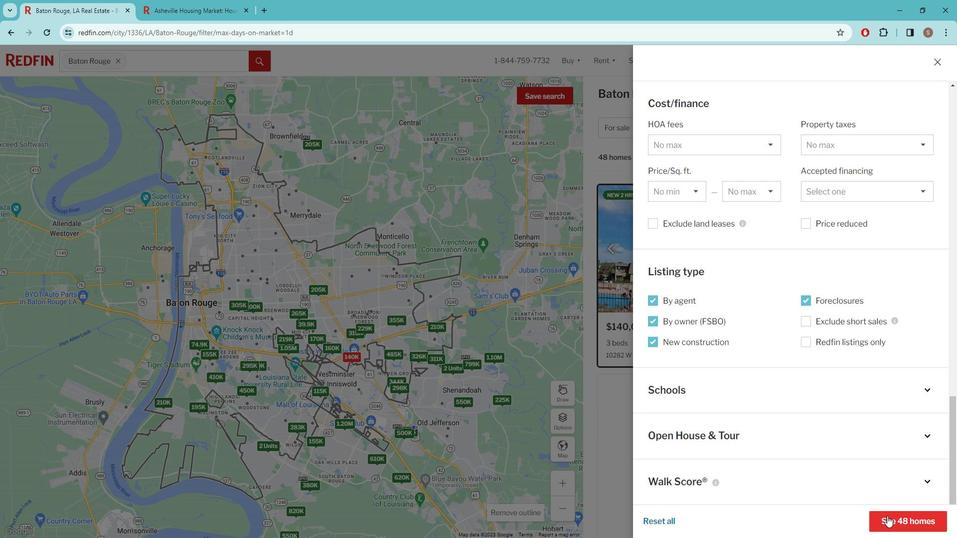 
Action: Mouse moved to (691, 317)
Screenshot: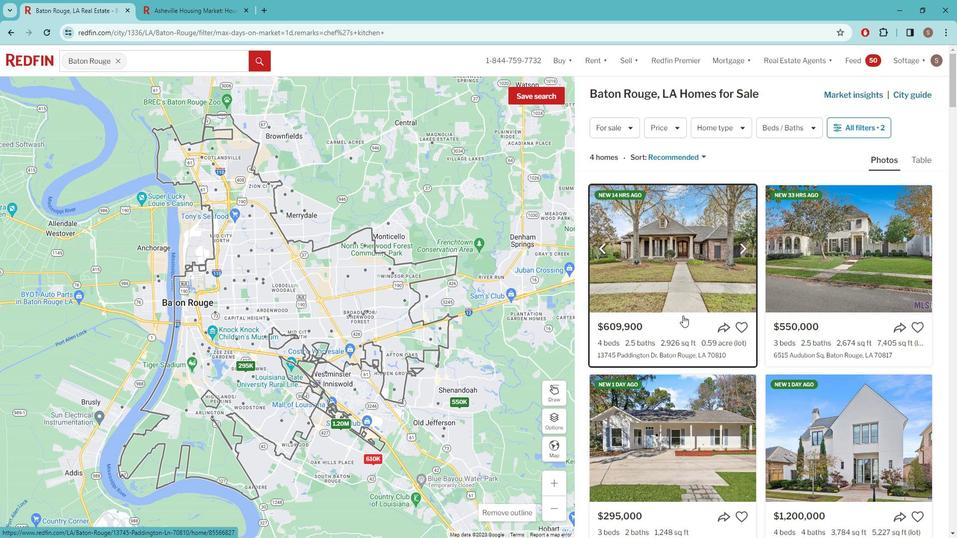 
Action: Mouse pressed left at (691, 317)
Screenshot: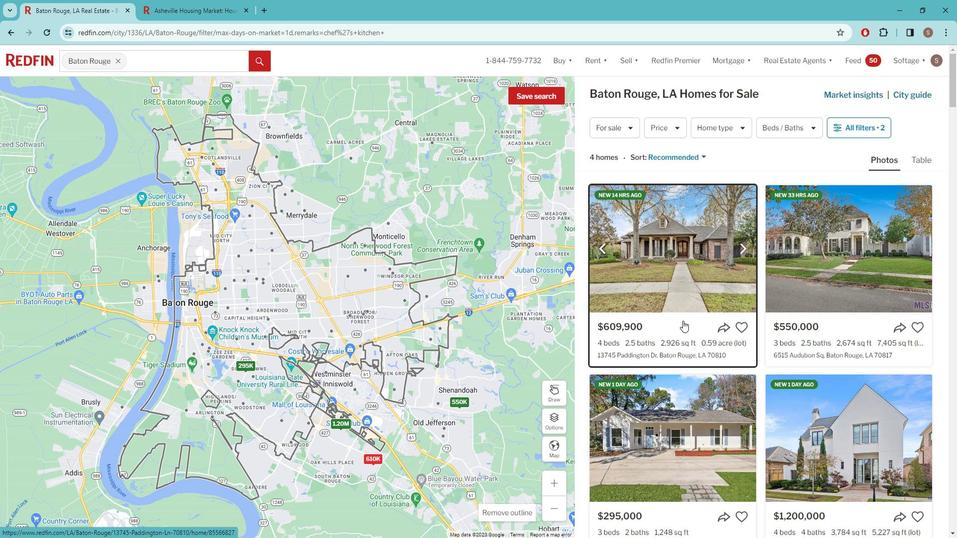 
Action: Mouse moved to (361, 92)
Screenshot: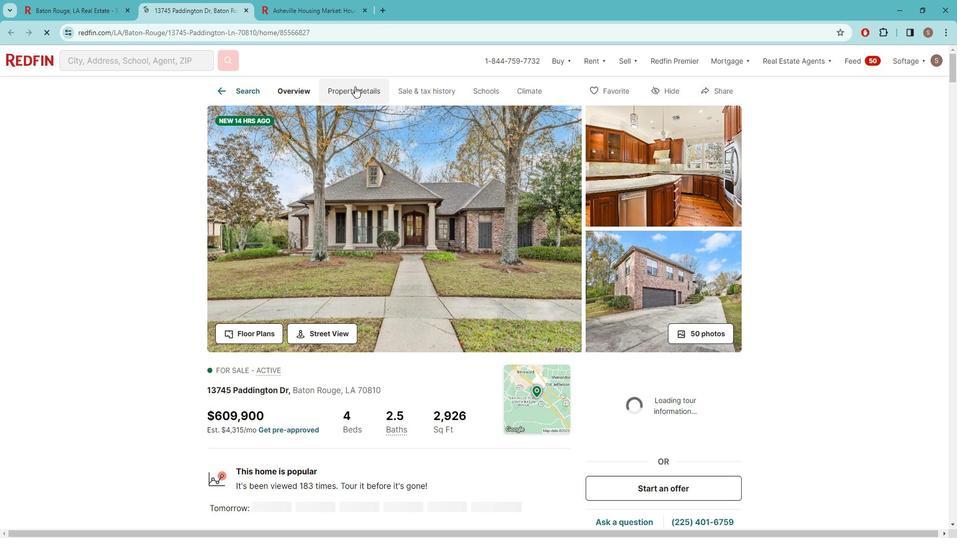 
Action: Mouse pressed left at (361, 92)
Screenshot: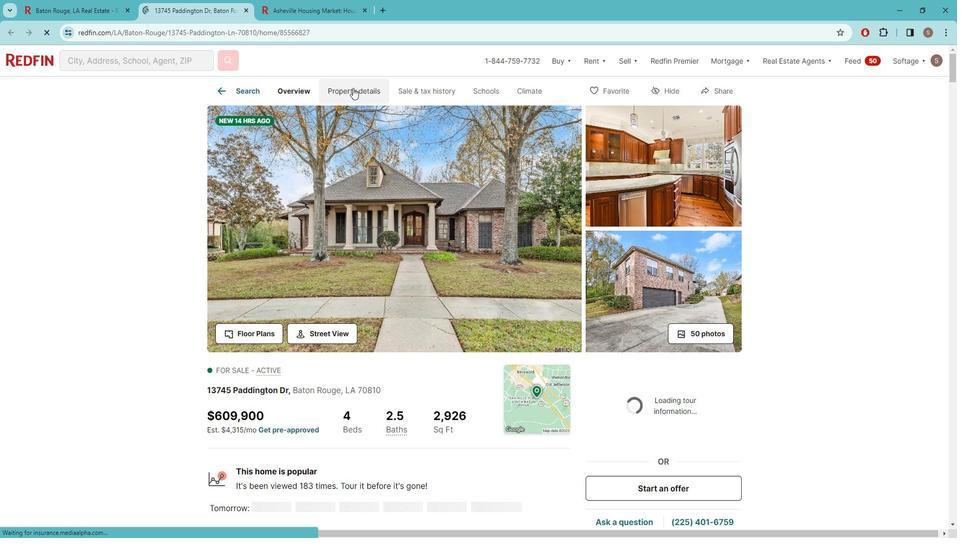 
Action: Mouse scrolled (361, 92) with delta (0, 0)
Screenshot: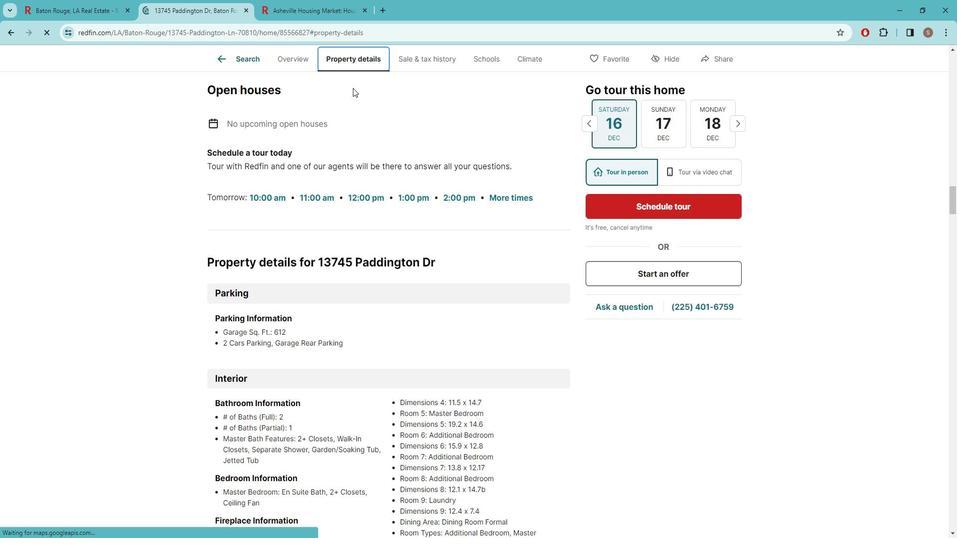 
Action: Mouse scrolled (361, 92) with delta (0, 0)
Screenshot: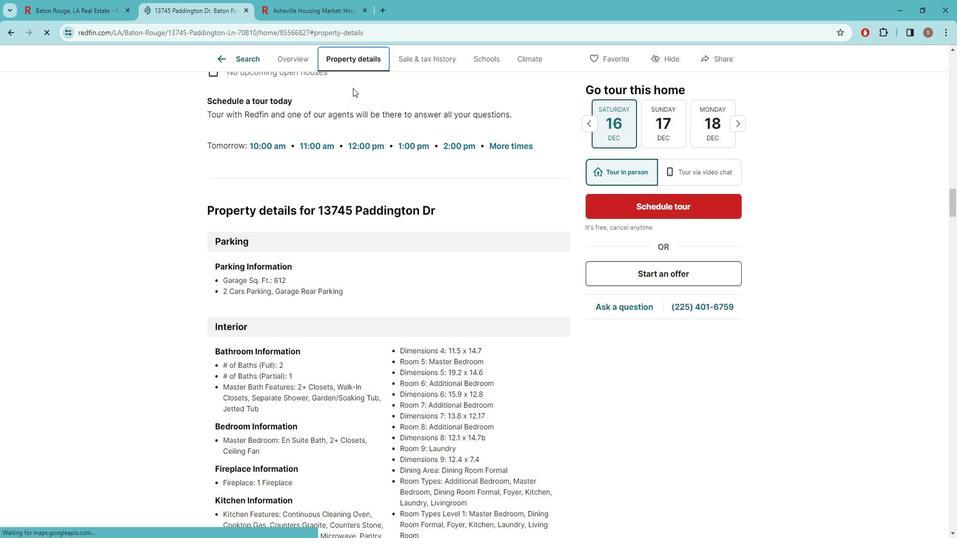 
Action: Mouse scrolled (361, 92) with delta (0, 0)
Screenshot: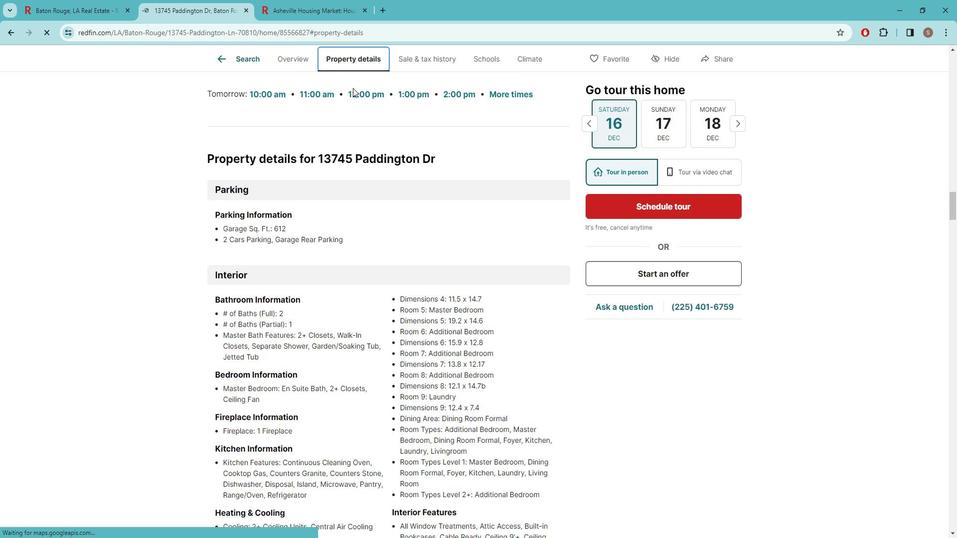 
Action: Mouse moved to (298, 332)
Screenshot: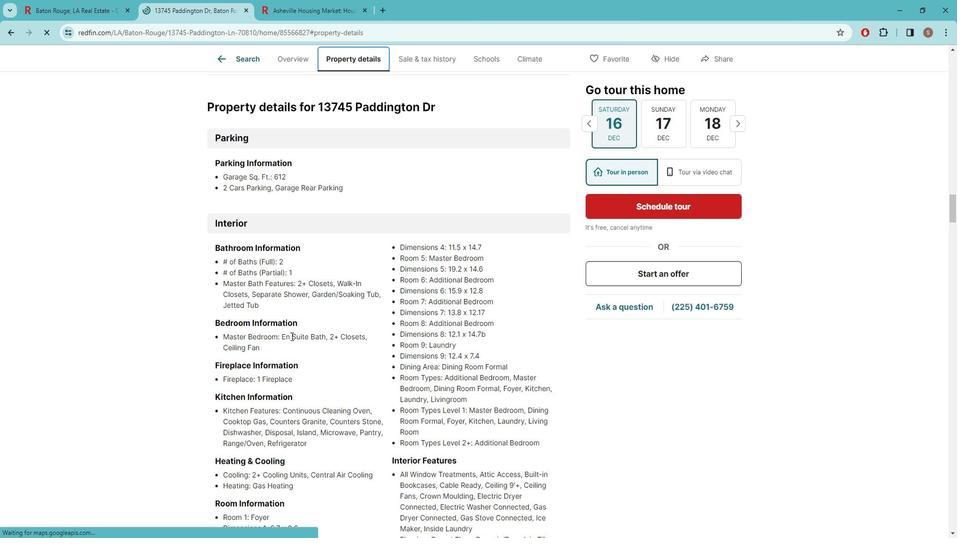 
Action: Mouse scrolled (298, 331) with delta (0, 0)
Screenshot: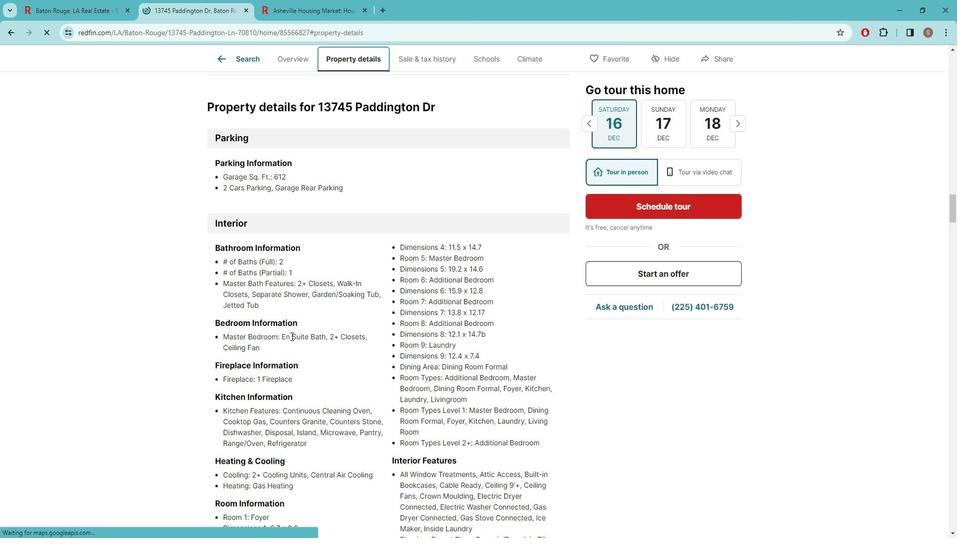 
Action: Mouse moved to (295, 326)
Screenshot: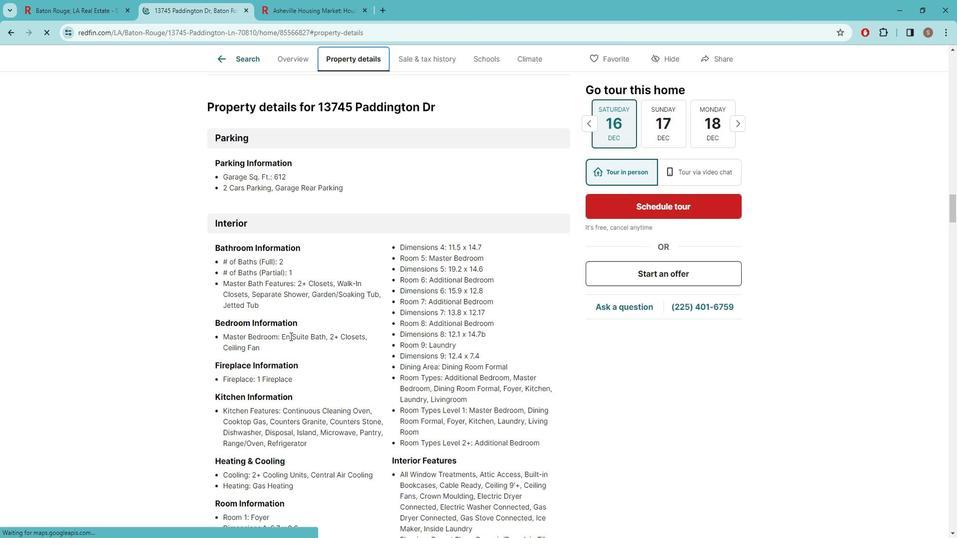 
Action: Mouse scrolled (295, 326) with delta (0, 0)
Screenshot: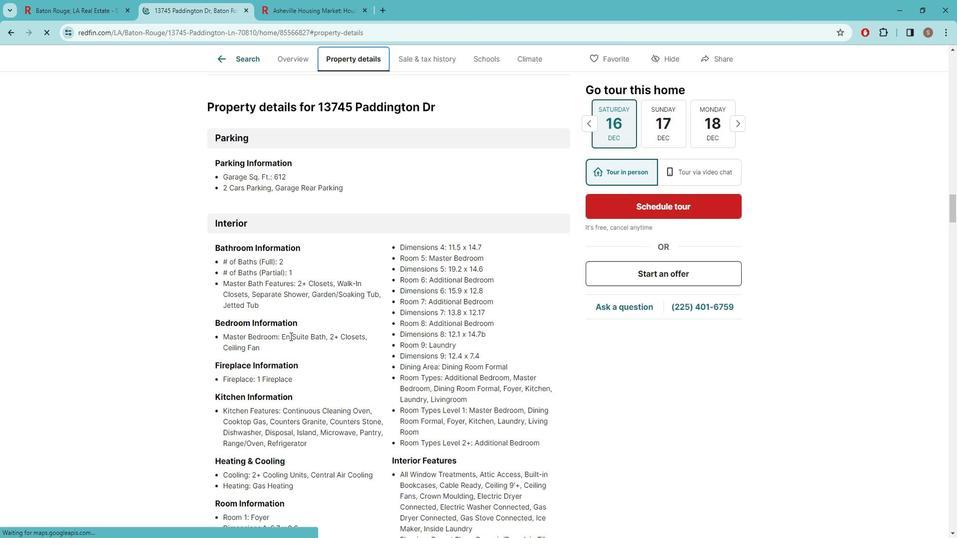 
Action: Mouse moved to (315, 354)
Screenshot: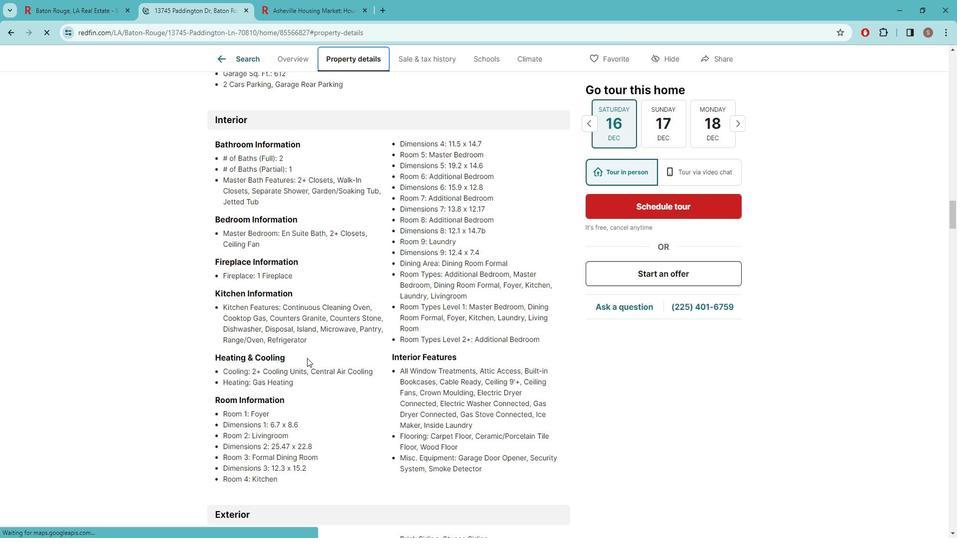 
Action: Mouse scrolled (315, 353) with delta (0, 0)
Screenshot: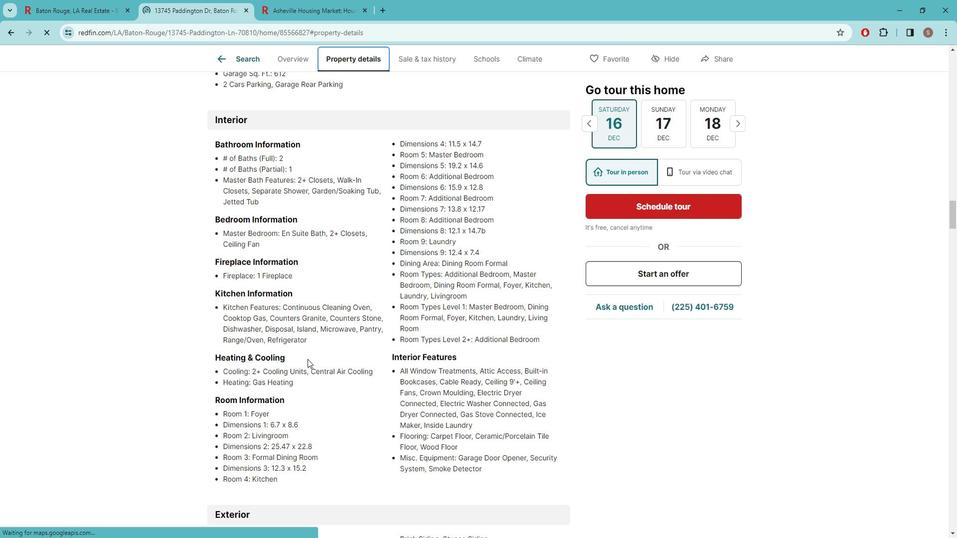 
Action: Mouse moved to (457, 352)
Screenshot: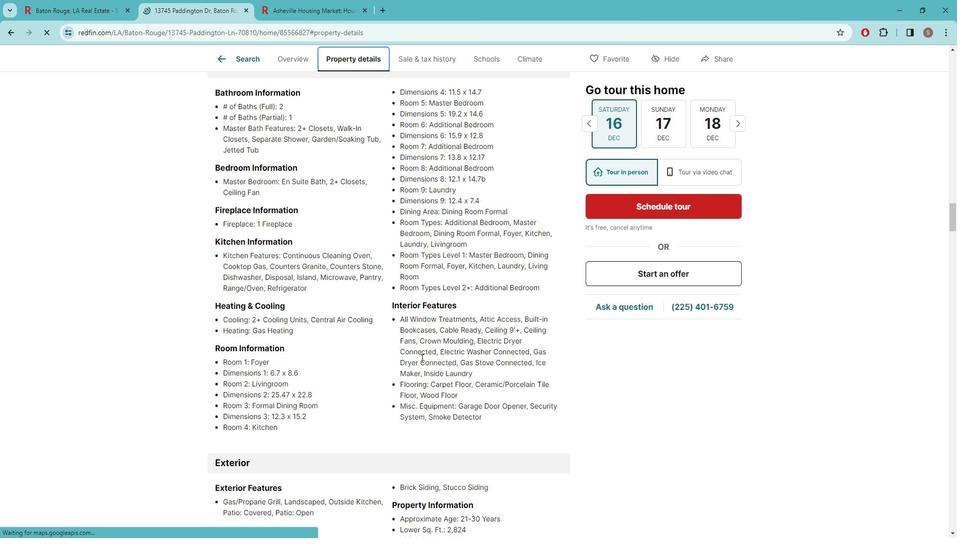 
Action: Mouse scrolled (457, 352) with delta (0, 0)
Screenshot: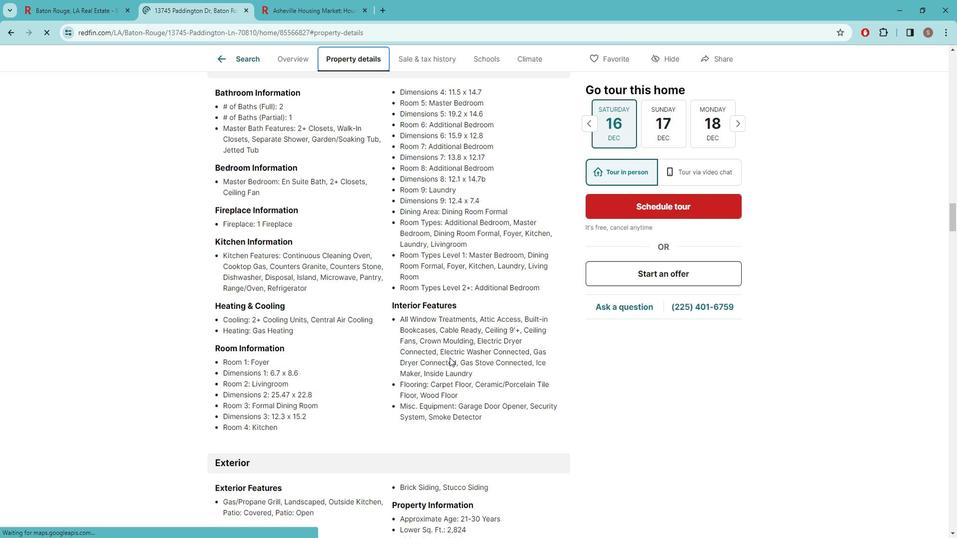
Action: Mouse scrolled (457, 352) with delta (0, 0)
Screenshot: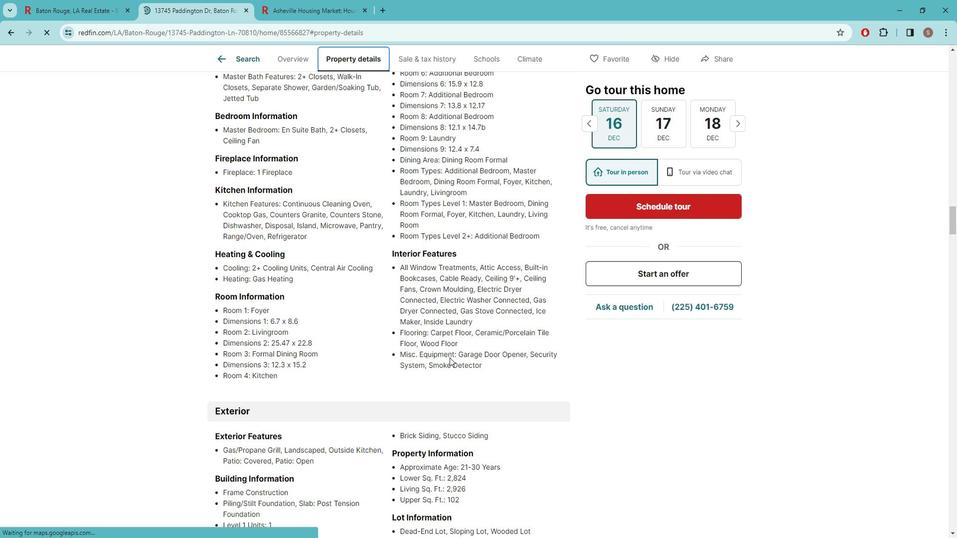 
Action: Mouse scrolled (457, 352) with delta (0, 0)
Screenshot: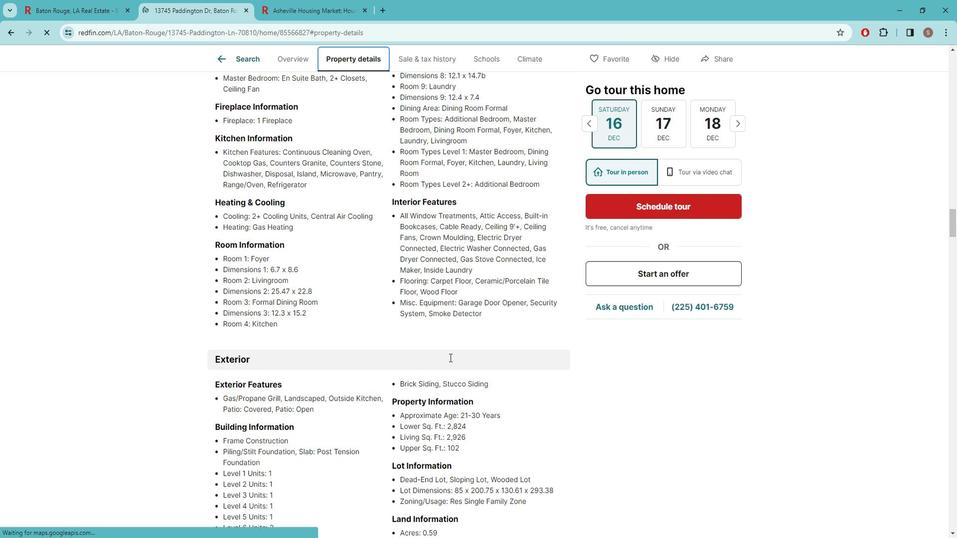 
Action: Mouse scrolled (457, 352) with delta (0, 0)
Screenshot: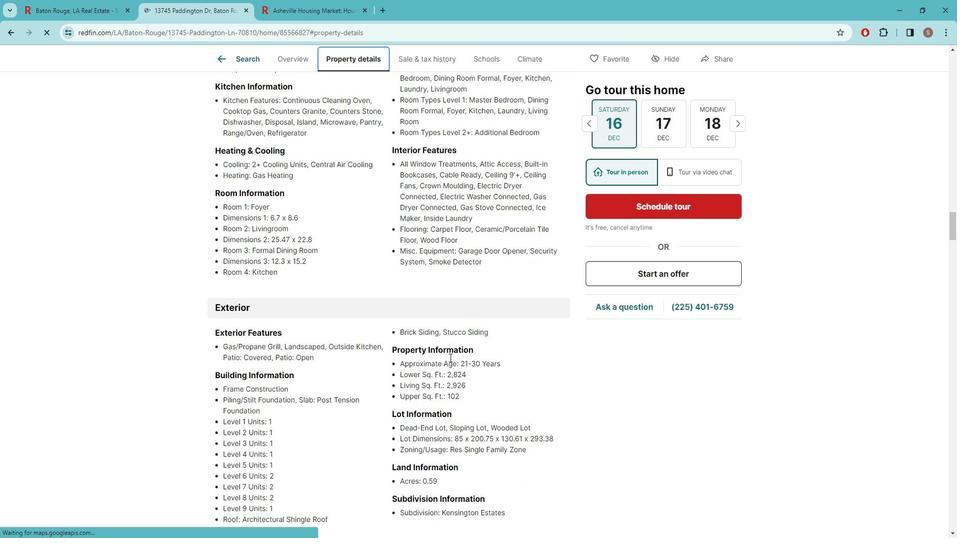 
Action: Mouse scrolled (457, 352) with delta (0, 0)
Screenshot: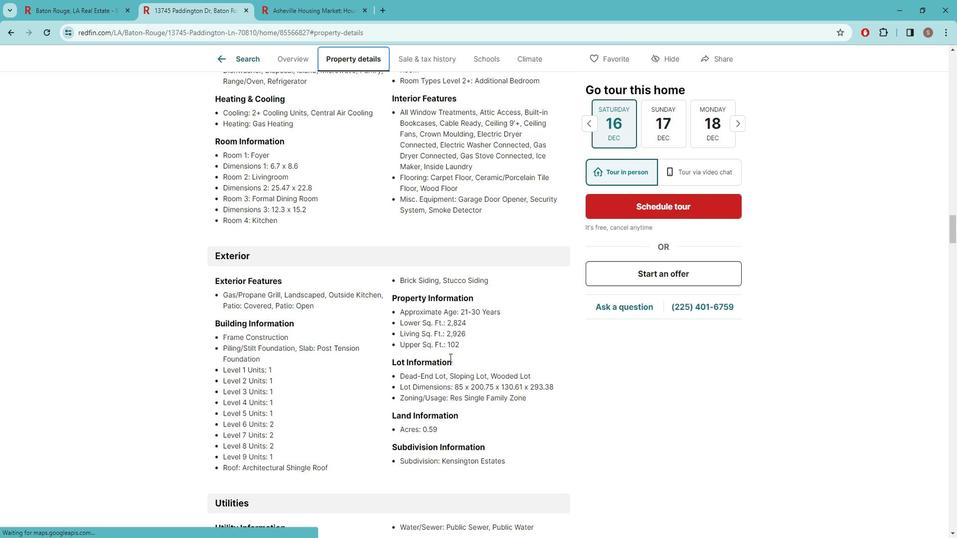 
Action: Mouse moved to (331, 343)
Screenshot: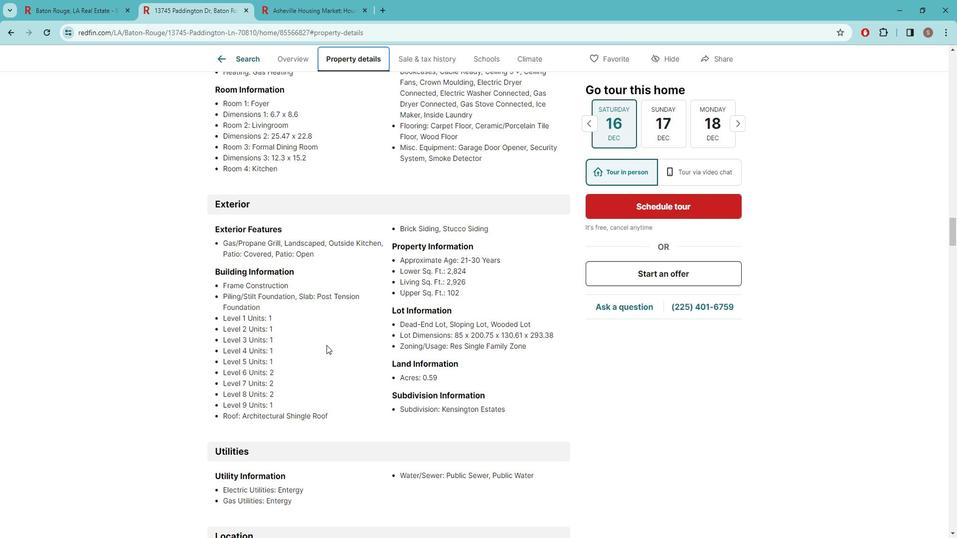 
Action: Mouse scrolled (331, 342) with delta (0, 0)
Screenshot: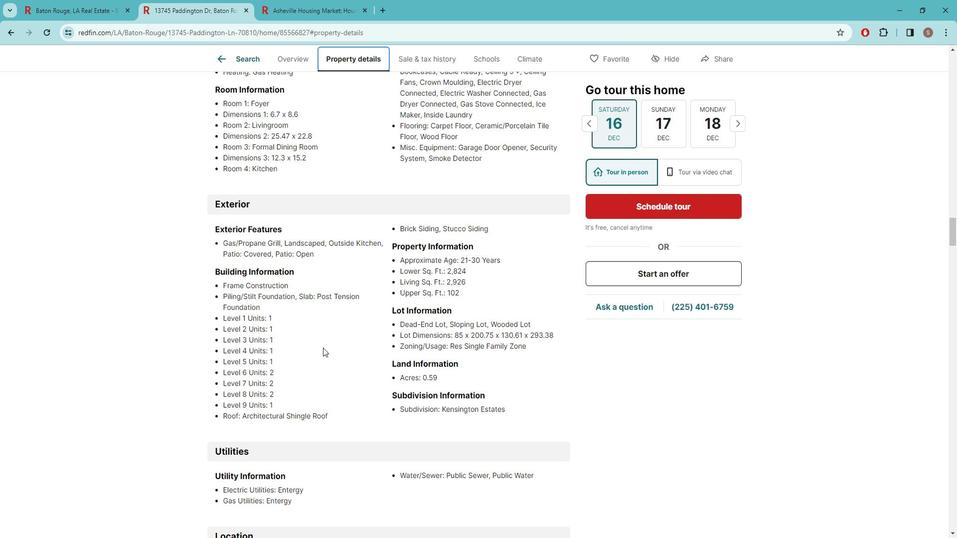 
Action: Mouse scrolled (331, 342) with delta (0, 0)
Screenshot: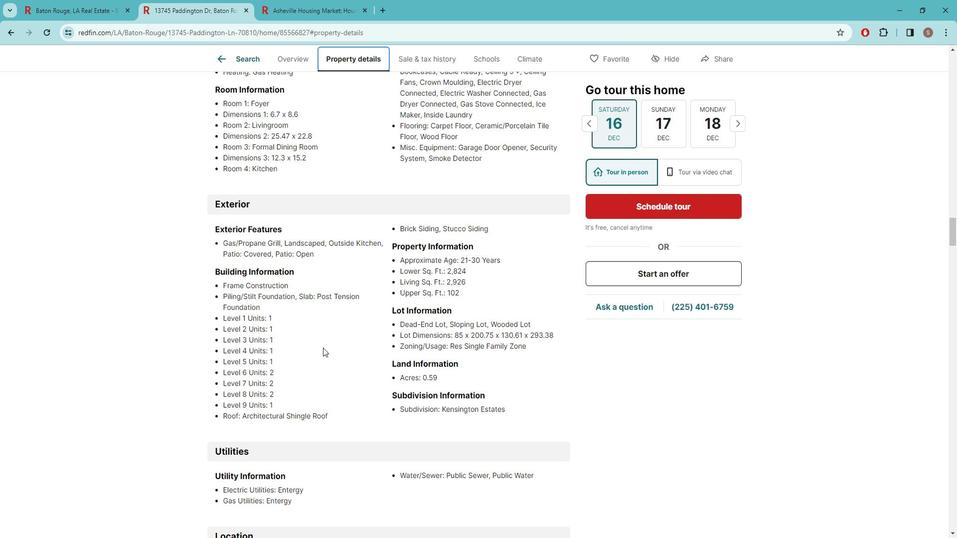 
Action: Mouse scrolled (331, 342) with delta (0, 0)
Screenshot: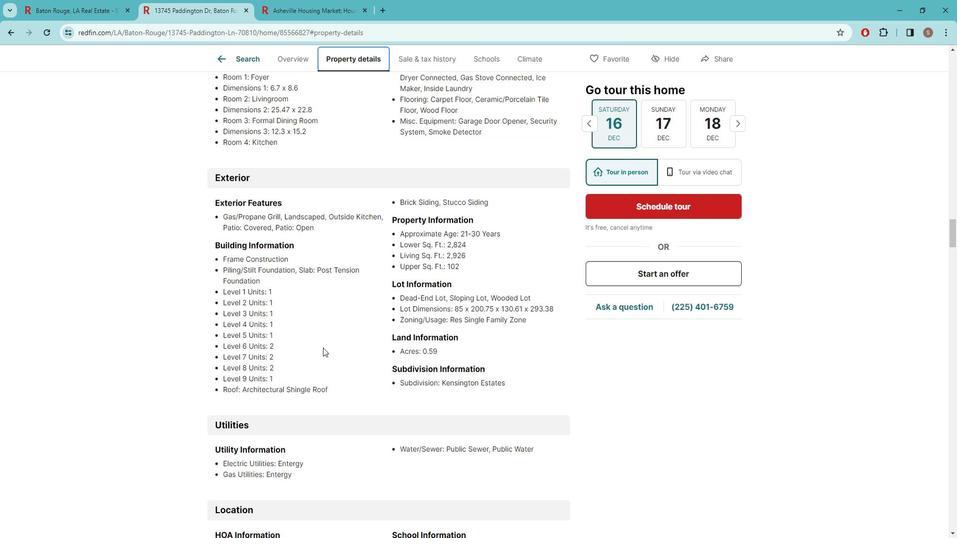 
Action: Mouse moved to (316, 354)
Screenshot: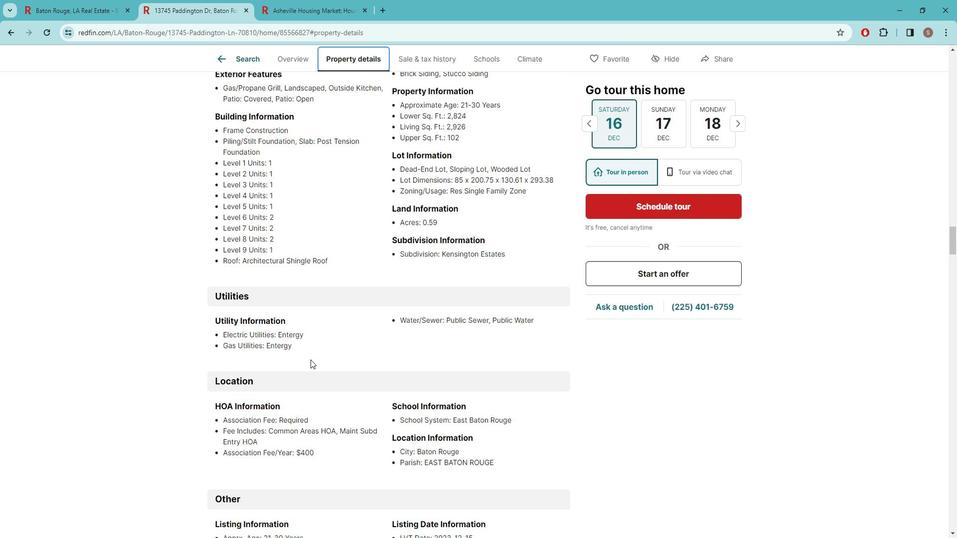 
Action: Mouse scrolled (316, 354) with delta (0, 0)
Screenshot: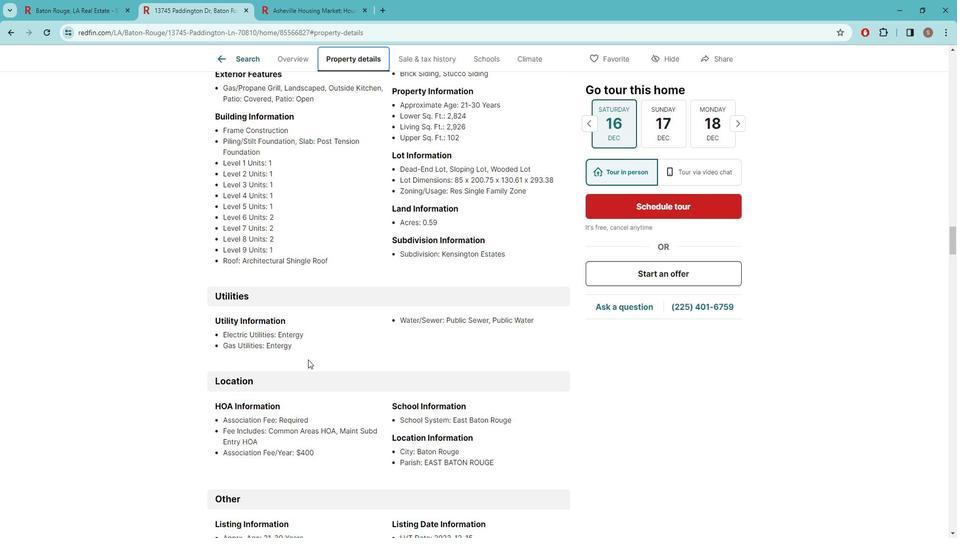 
Action: Mouse moved to (316, 354)
Screenshot: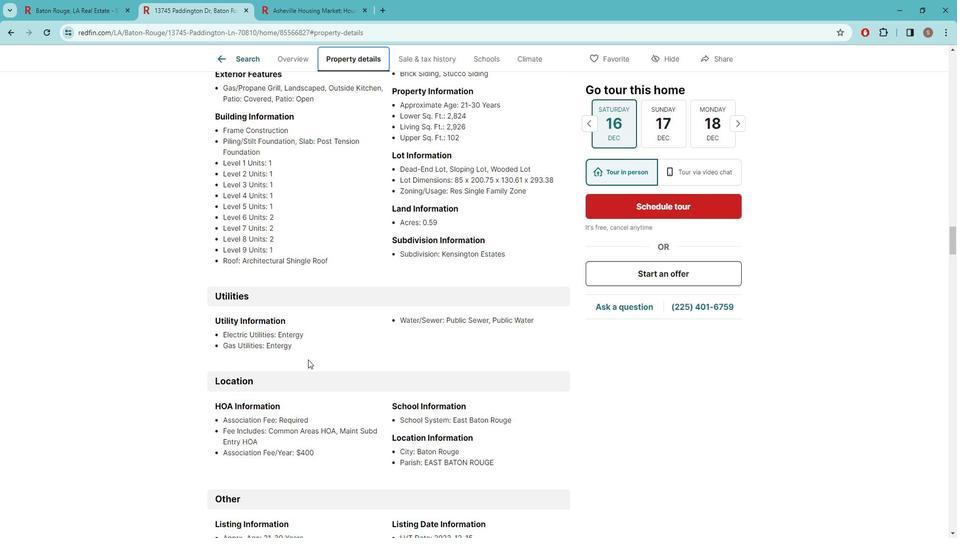 
Action: Mouse scrolled (316, 354) with delta (0, 0)
Screenshot: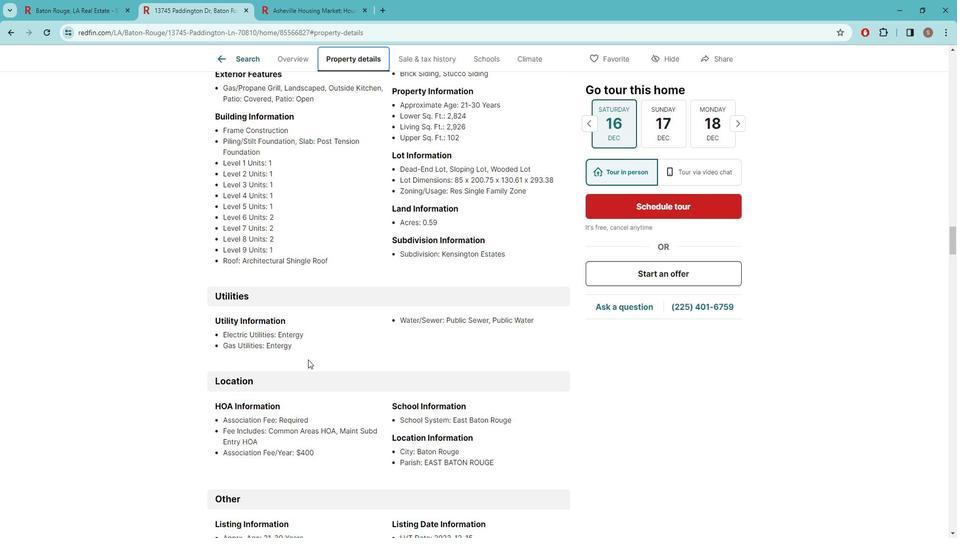 
Action: Mouse moved to (349, 357)
Screenshot: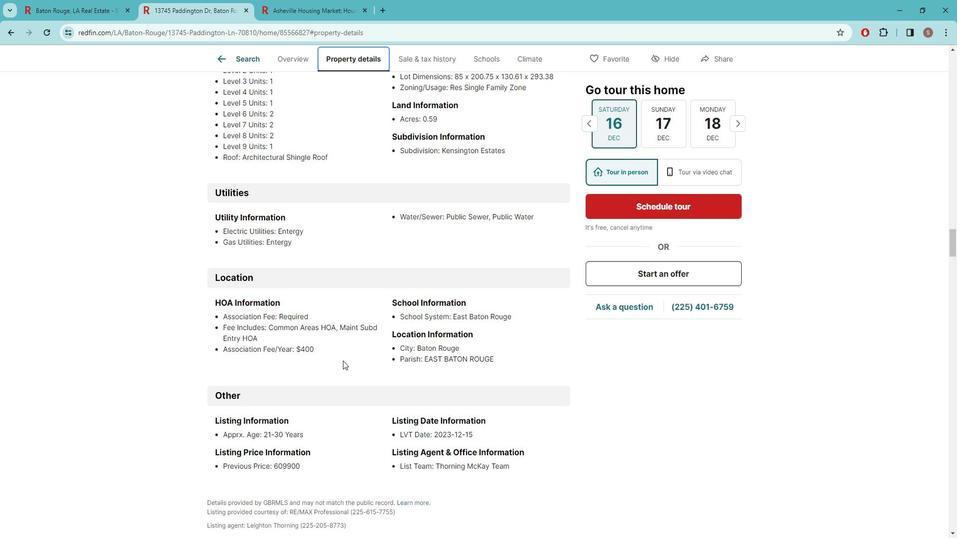 
Action: Mouse scrolled (349, 356) with delta (0, 0)
Screenshot: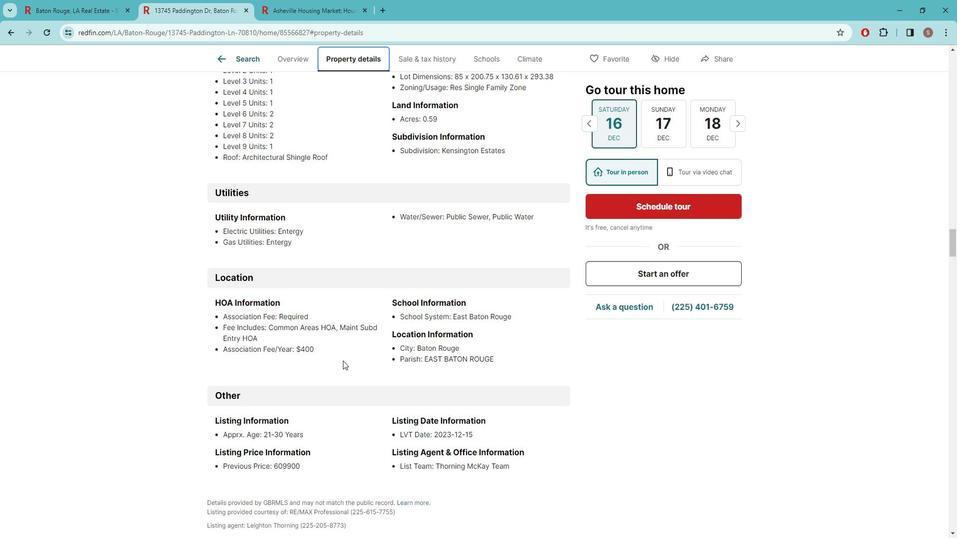 
Action: Mouse moved to (311, 360)
Screenshot: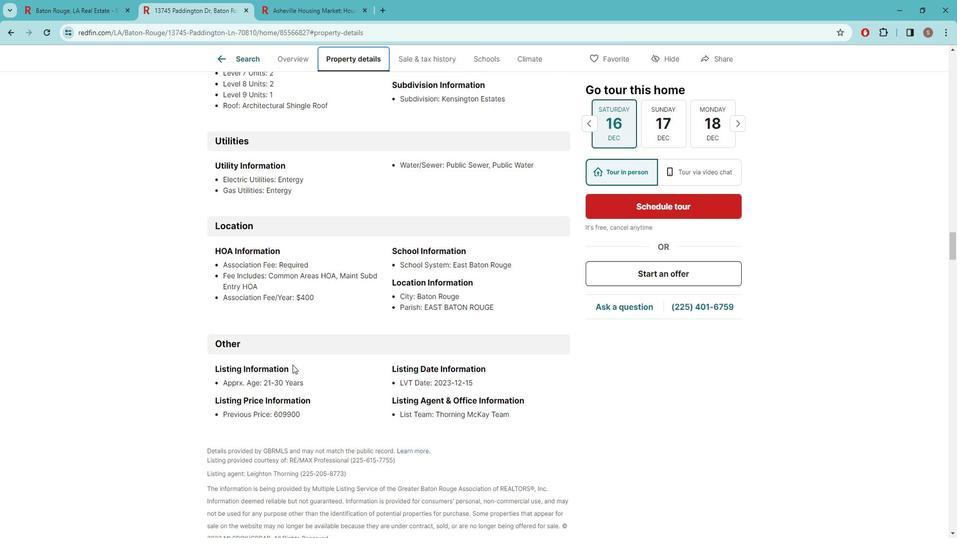 
Action: Mouse scrolled (311, 360) with delta (0, 0)
Screenshot: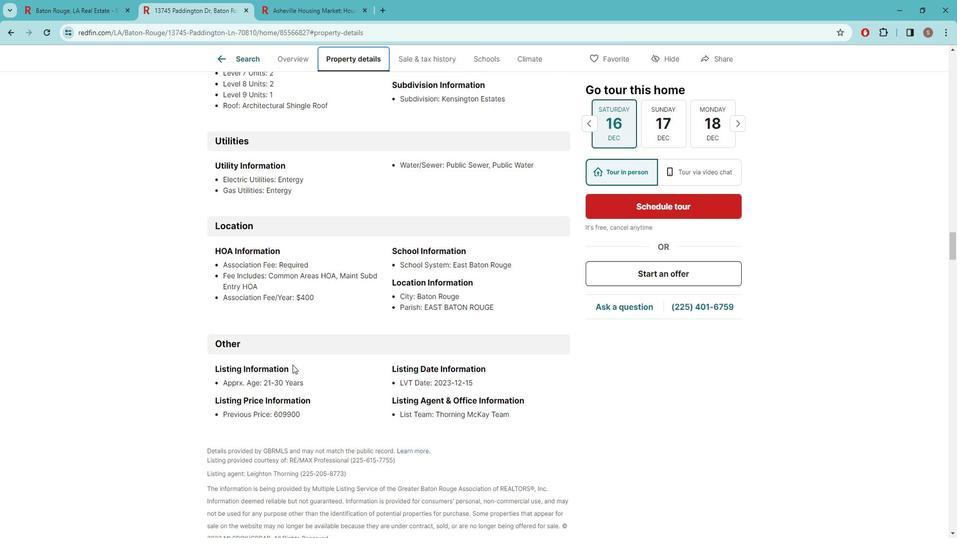 
Action: Mouse moved to (316, 360)
Screenshot: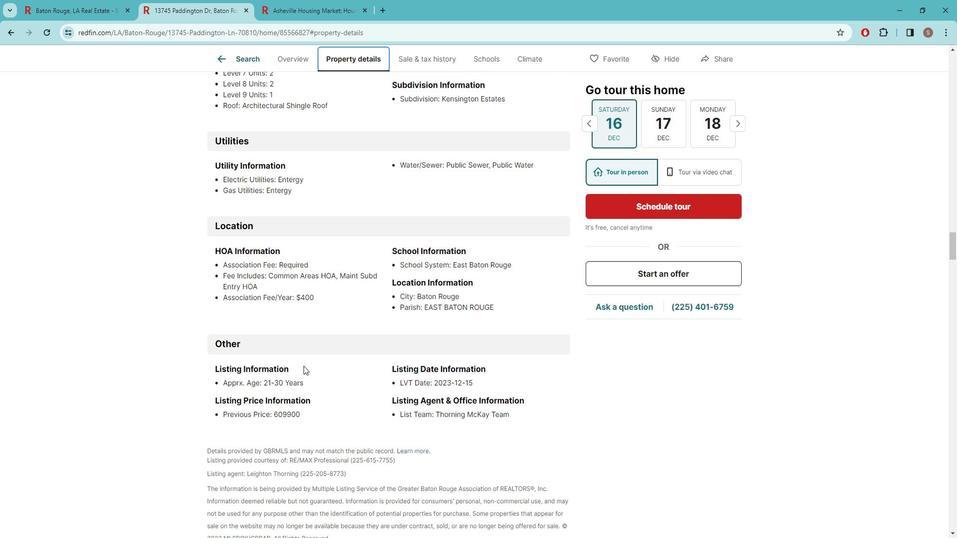 
Action: Mouse scrolled (316, 360) with delta (0, 0)
Screenshot: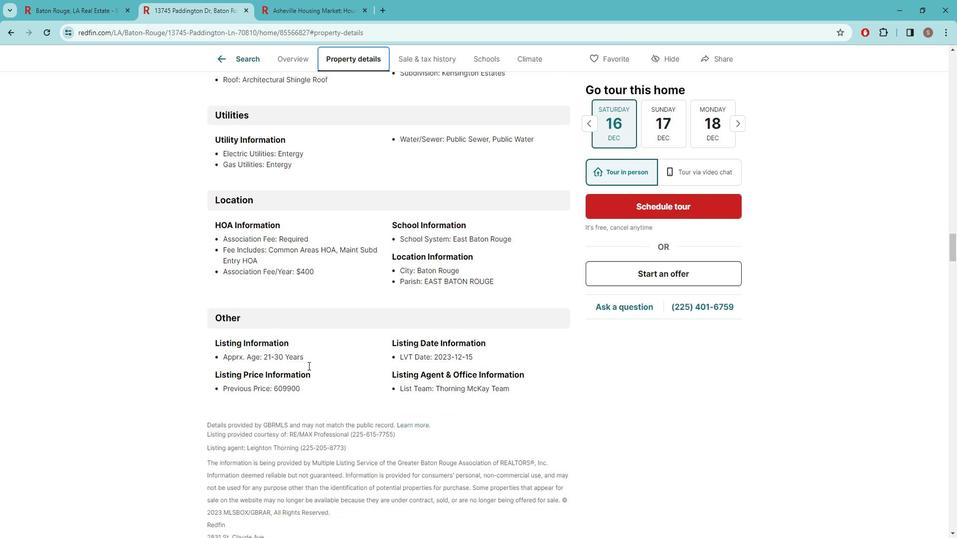 
Action: Mouse scrolled (316, 360) with delta (0, 0)
Screenshot: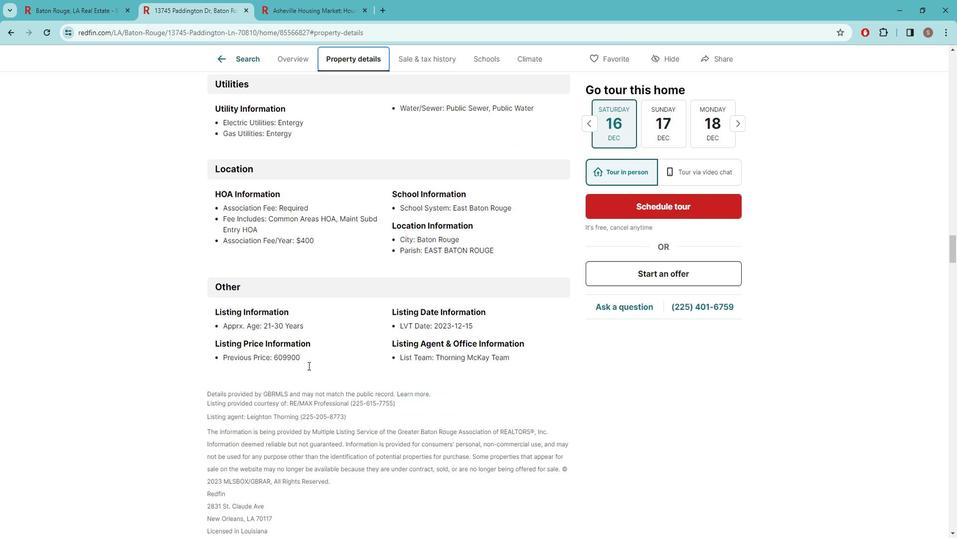 
Action: Mouse scrolled (316, 361) with delta (0, 0)
Screenshot: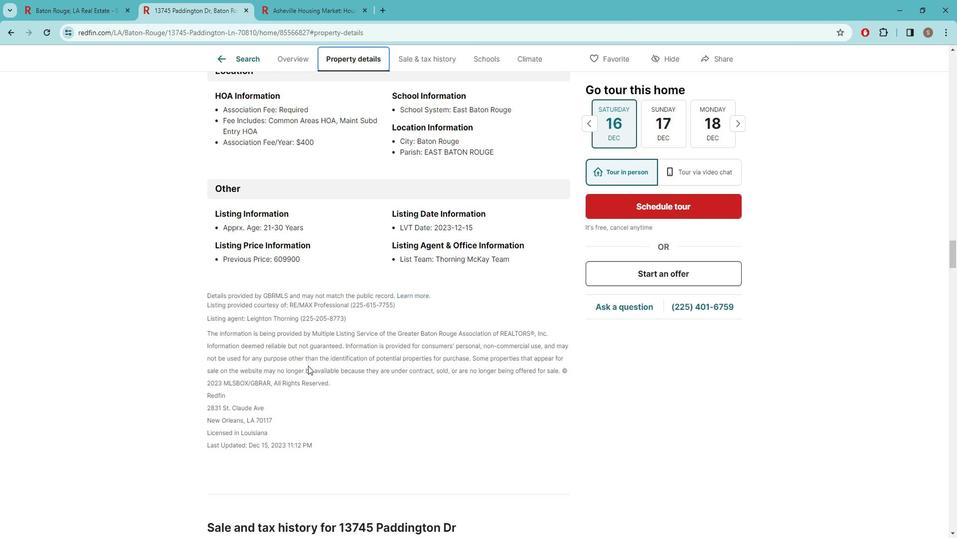 
Action: Mouse scrolled (316, 361) with delta (0, 0)
Screenshot: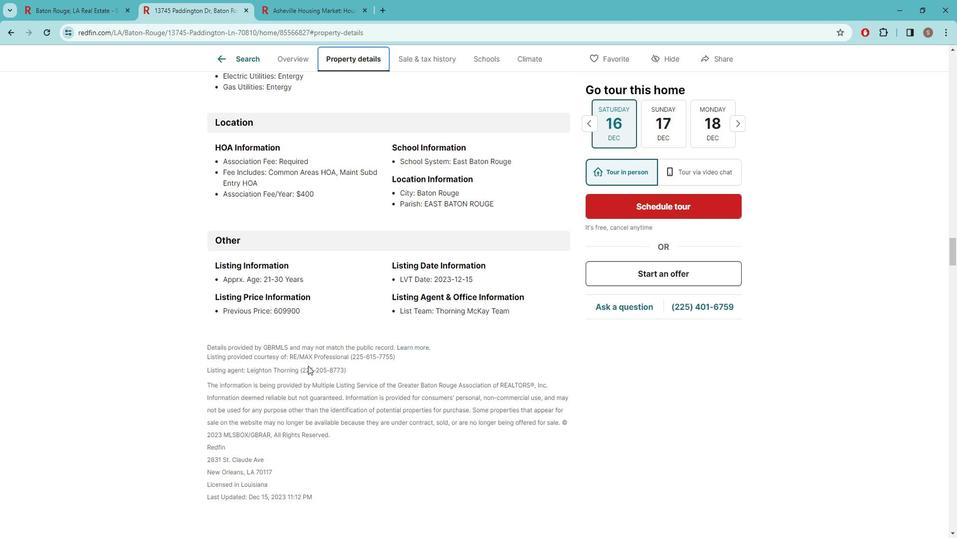
Action: Mouse scrolled (316, 360) with delta (0, 0)
Screenshot: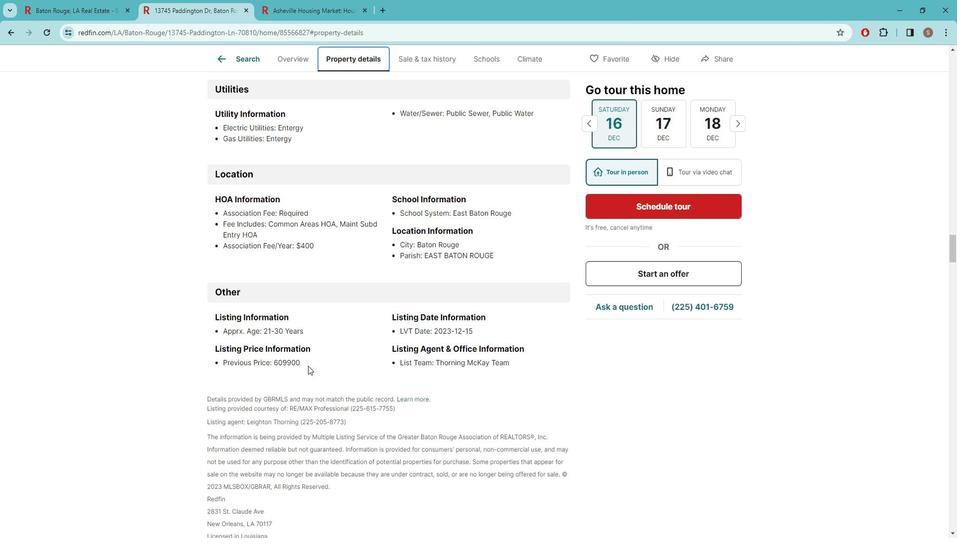 
Action: Mouse scrolled (316, 360) with delta (0, 0)
Screenshot: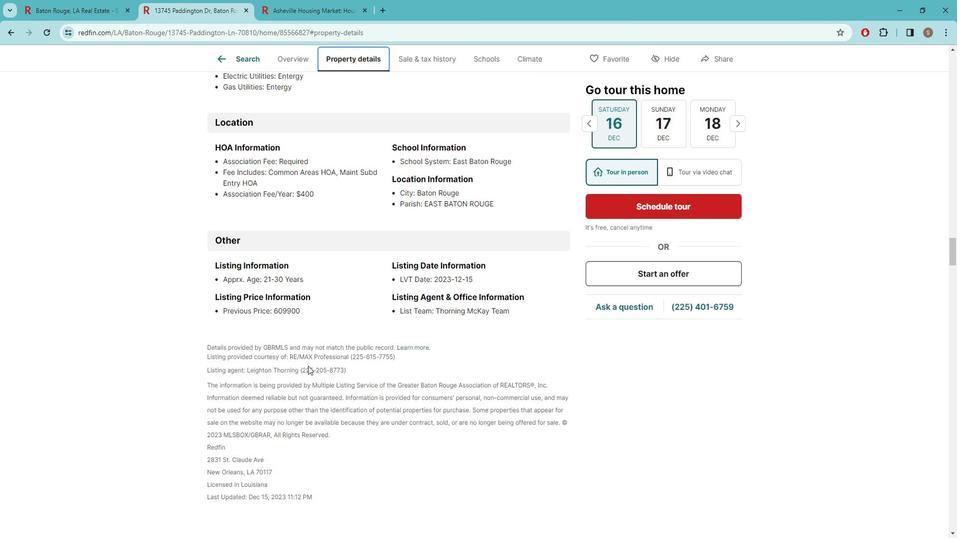 
Action: Mouse scrolled (316, 361) with delta (0, 0)
Screenshot: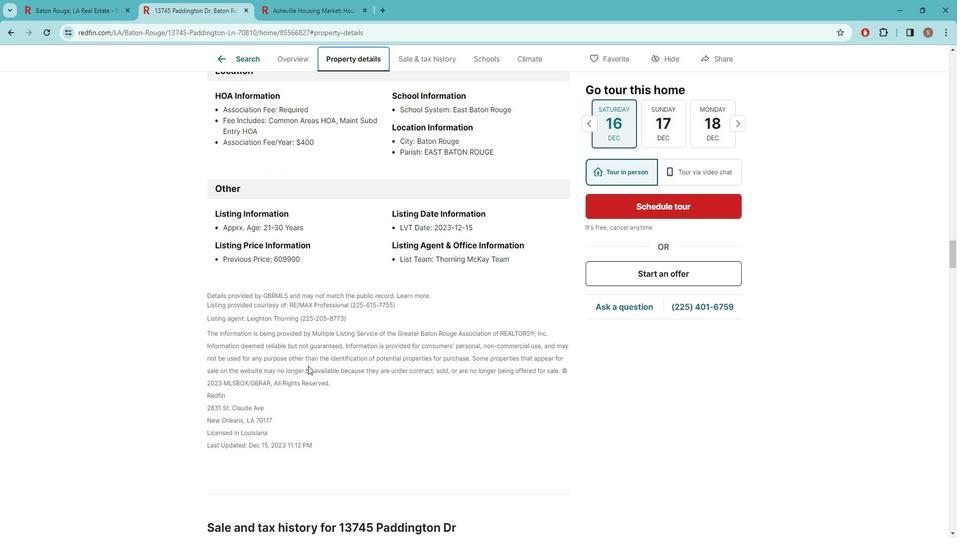 
Action: Mouse scrolled (316, 361) with delta (0, 0)
Screenshot: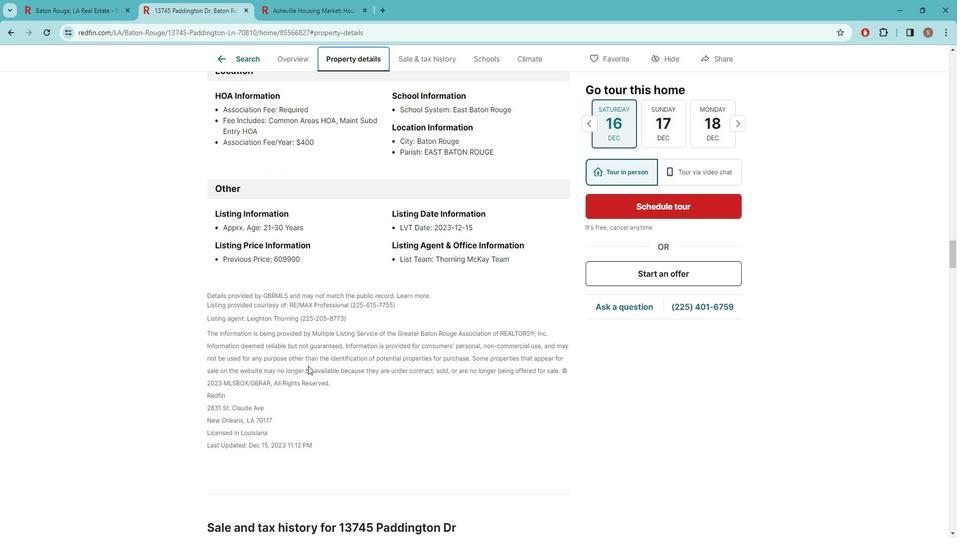 
Action: Mouse moved to (316, 360)
Screenshot: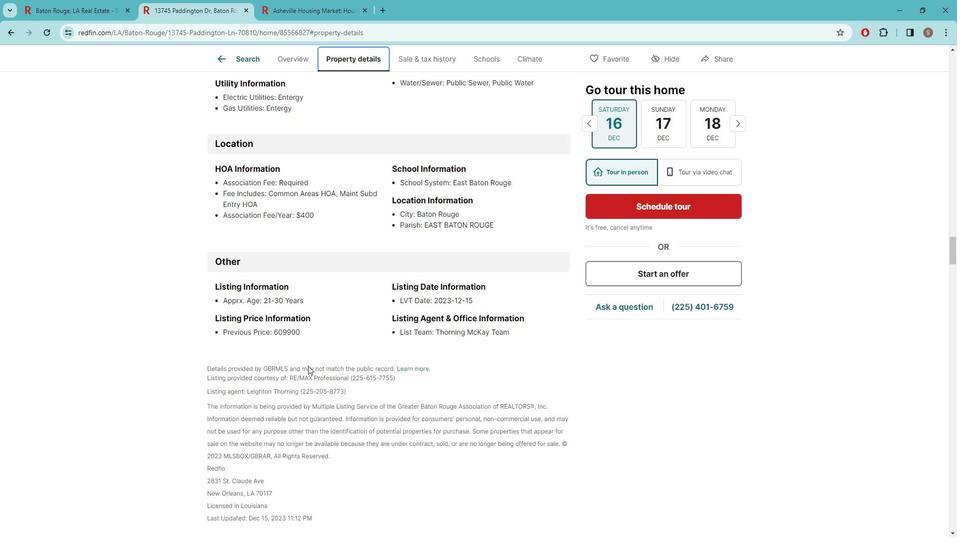
Action: Mouse scrolled (316, 361) with delta (0, 0)
Screenshot: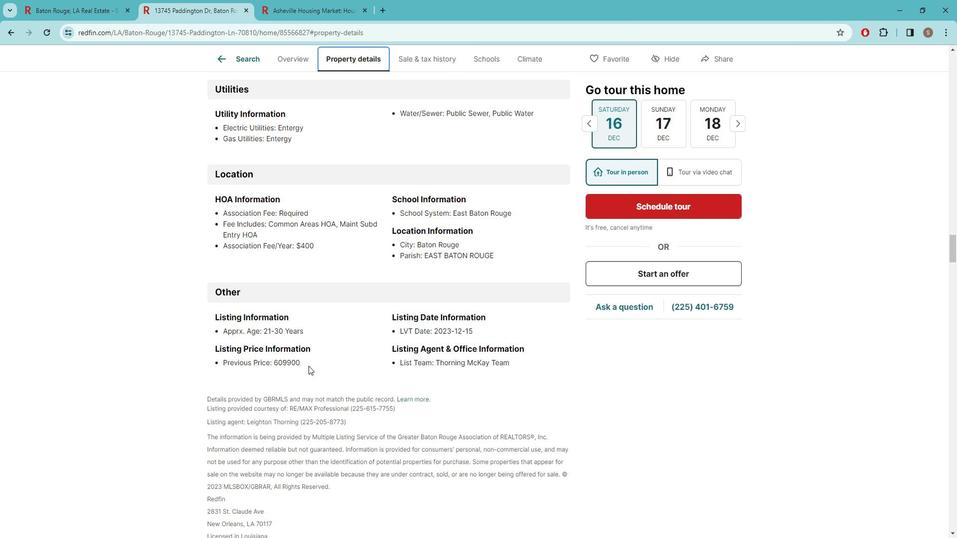 
Action: Mouse scrolled (316, 361) with delta (0, 0)
Screenshot: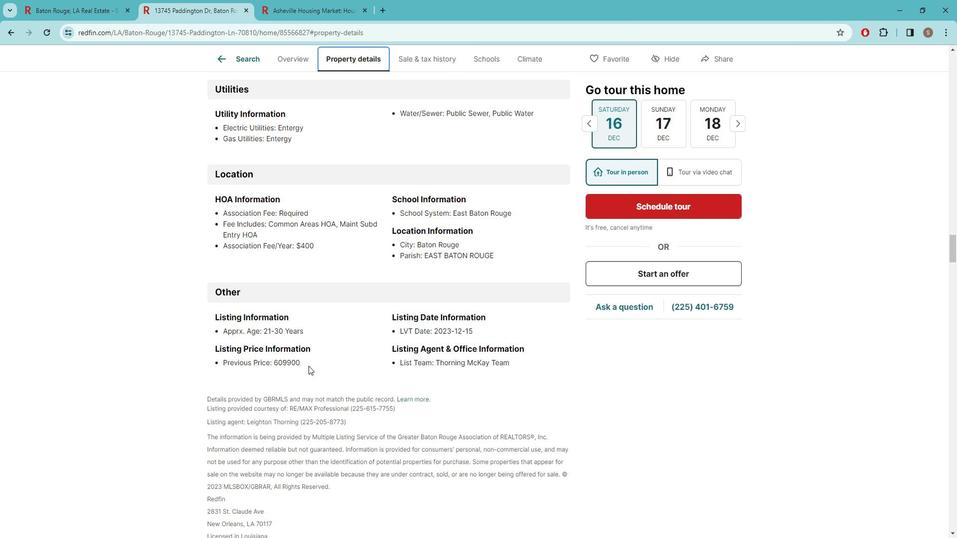 
Action: Mouse scrolled (316, 361) with delta (0, 0)
Screenshot: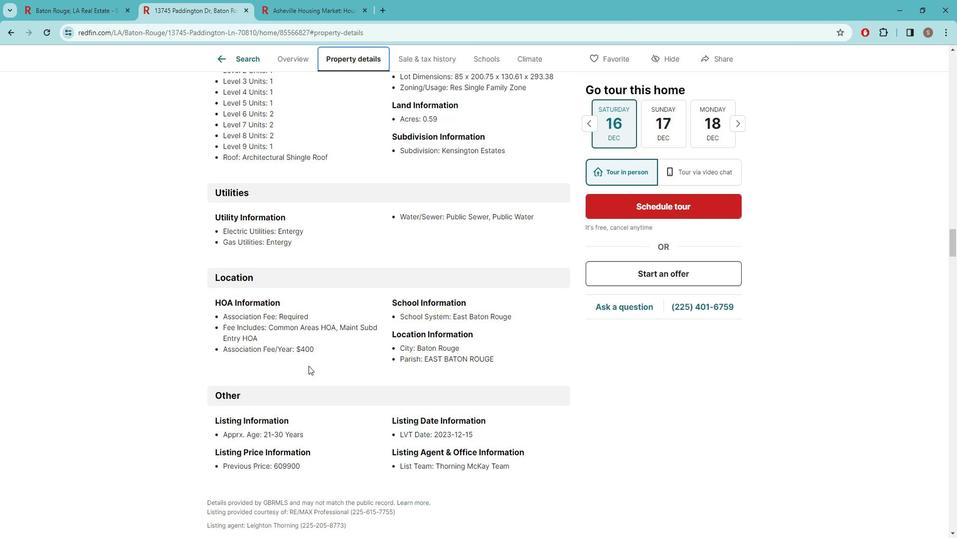 
Action: Mouse scrolled (316, 361) with delta (0, 0)
Screenshot: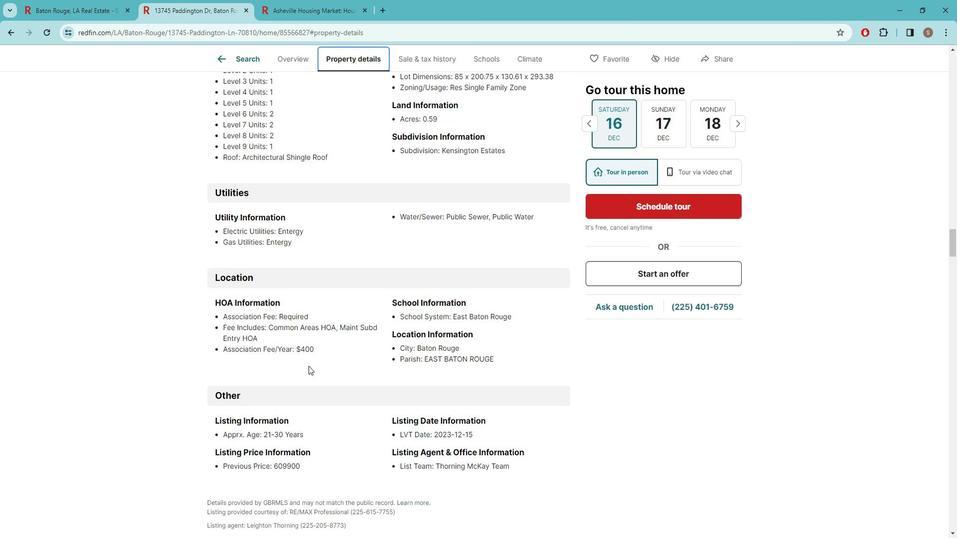 
Action: Mouse scrolled (316, 361) with delta (0, 0)
Screenshot: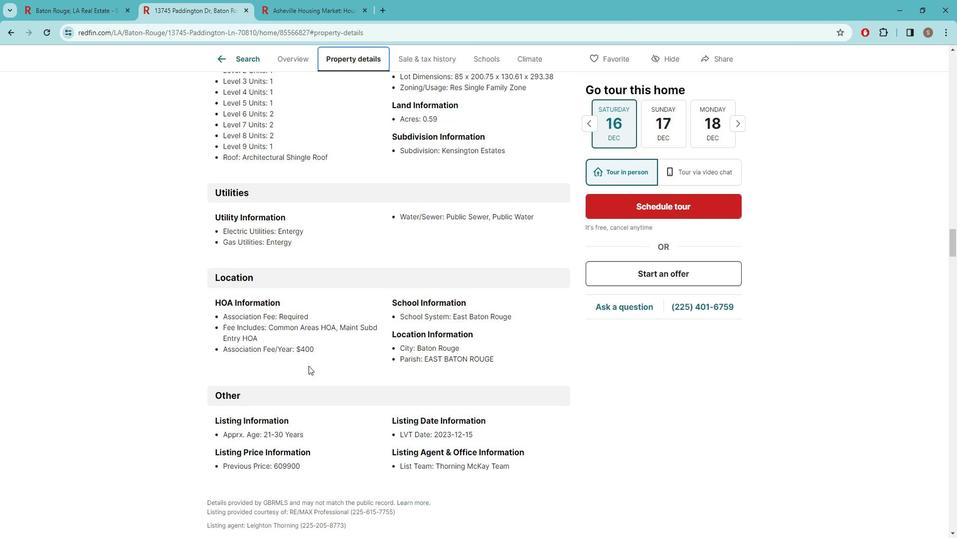 
Action: Mouse scrolled (316, 361) with delta (0, 0)
Screenshot: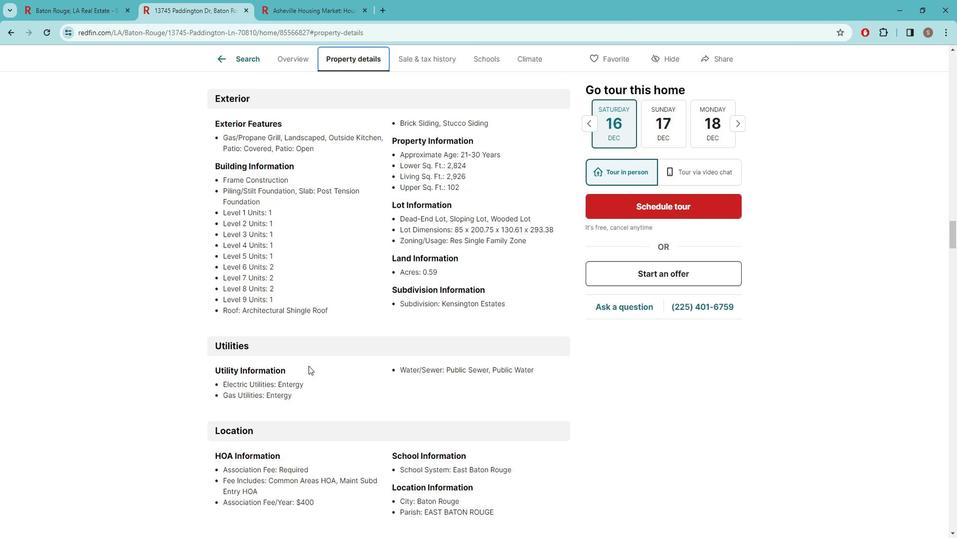 
Action: Mouse scrolled (316, 361) with delta (0, 0)
Screenshot: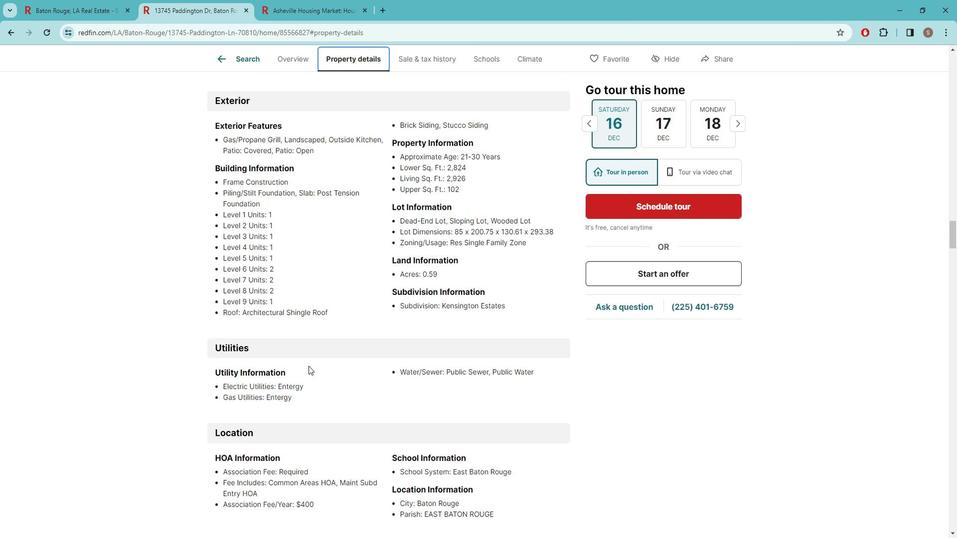 
Action: Mouse scrolled (316, 361) with delta (0, 0)
Screenshot: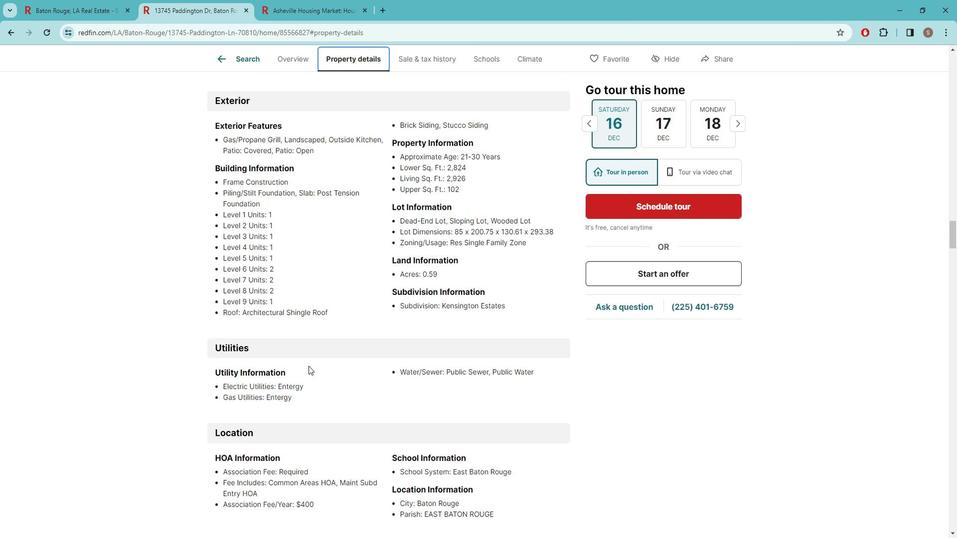 
Action: Mouse scrolled (316, 361) with delta (0, 0)
Screenshot: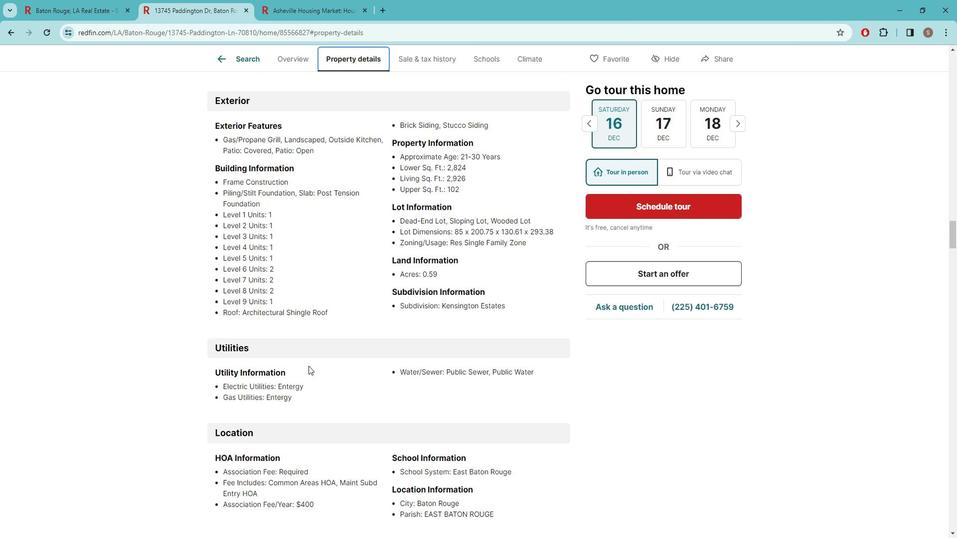 
Action: Mouse scrolled (316, 361) with delta (0, 0)
Screenshot: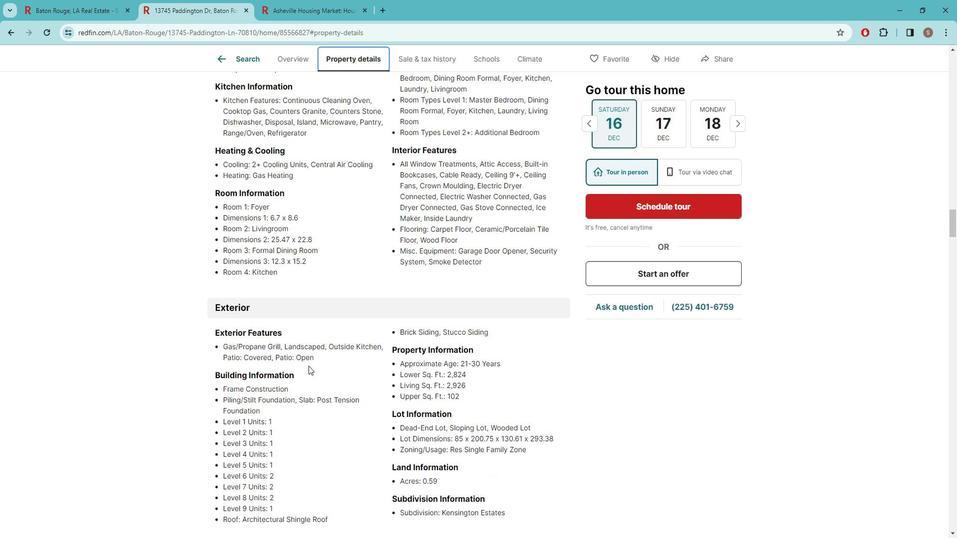 
Action: Mouse scrolled (316, 361) with delta (0, 0)
Screenshot: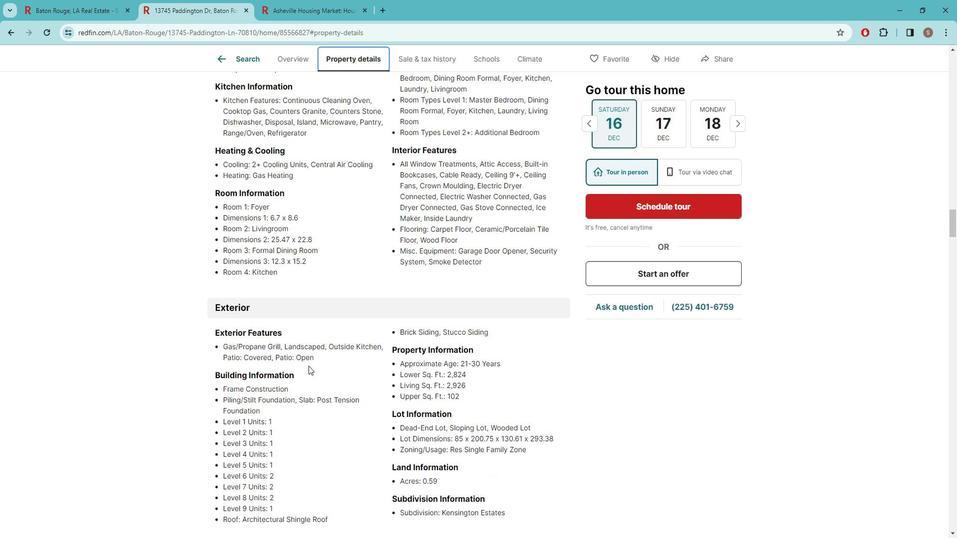 
Action: Mouse scrolled (316, 361) with delta (0, 0)
Screenshot: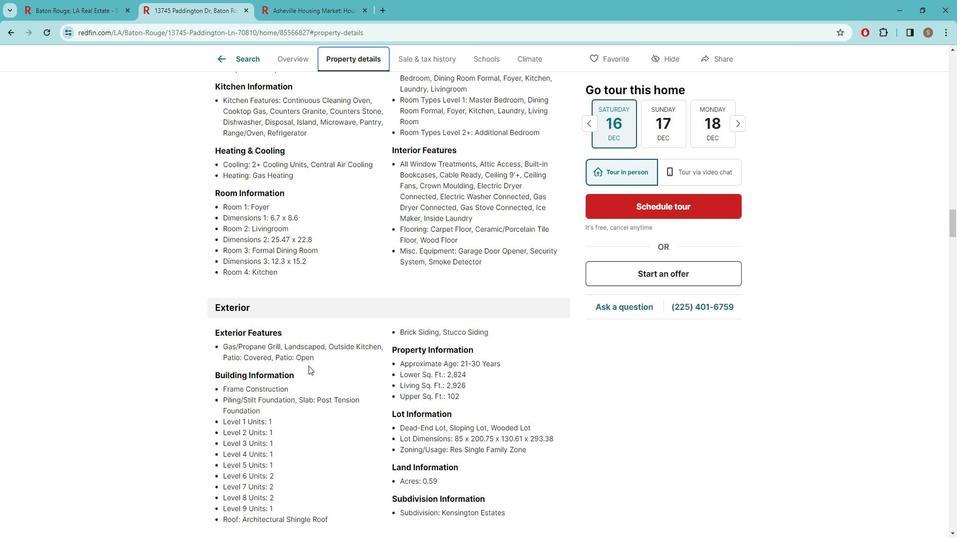 
Action: Mouse scrolled (316, 361) with delta (0, 0)
Screenshot: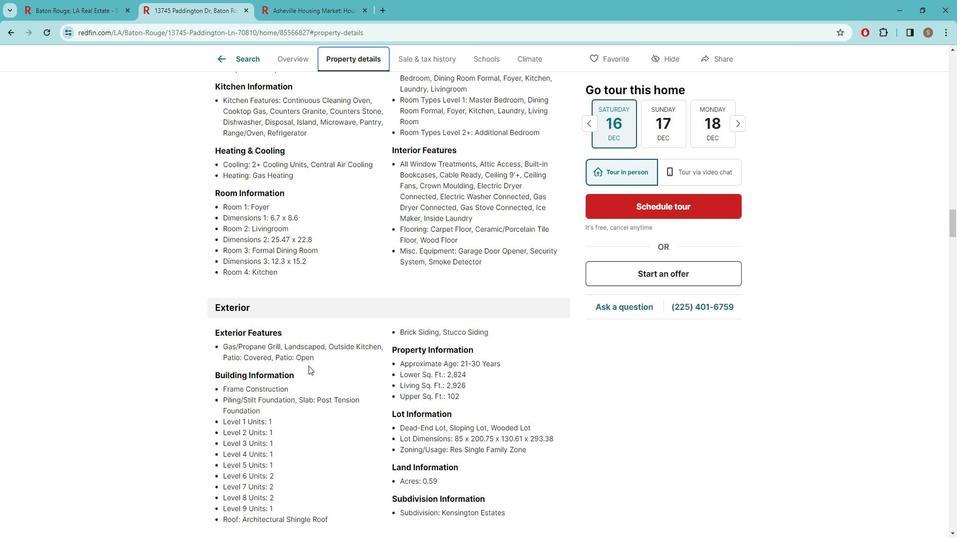 
Action: Mouse scrolled (316, 361) with delta (0, 0)
Screenshot: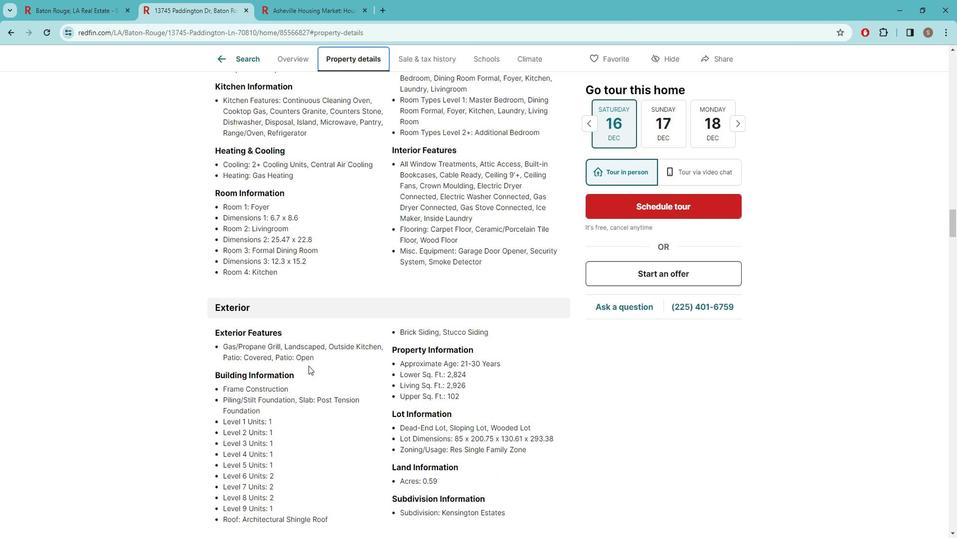 
Action: Mouse scrolled (316, 361) with delta (0, 0)
Screenshot: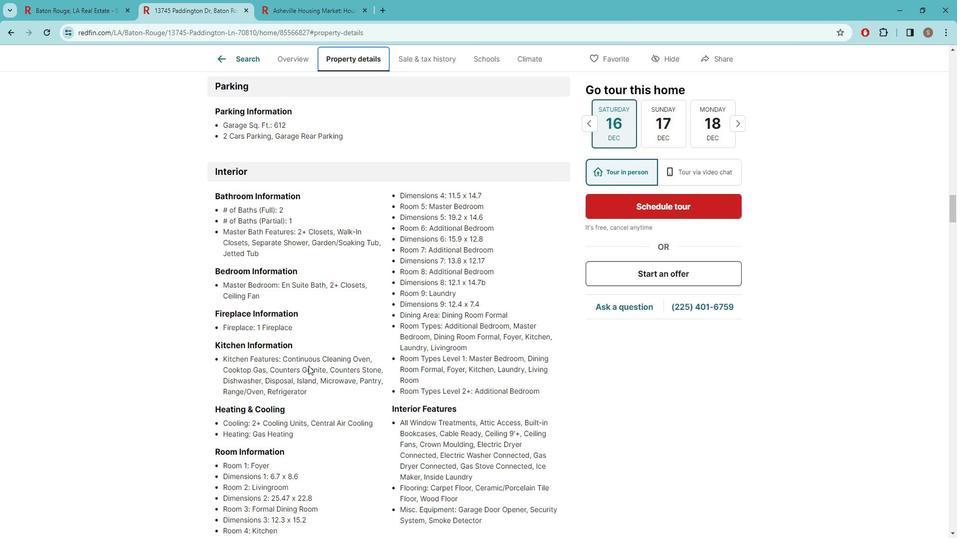
Action: Mouse scrolled (316, 361) with delta (0, 0)
Screenshot: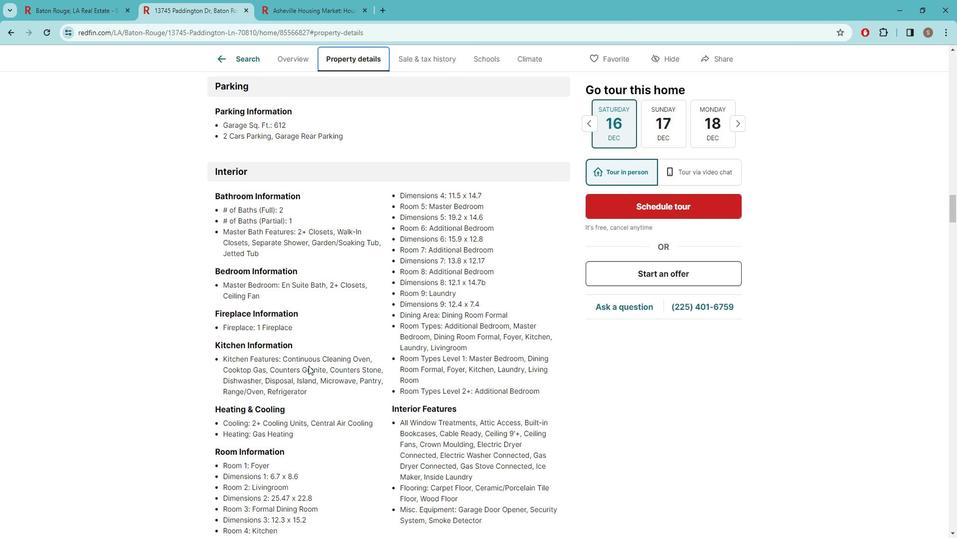 
Action: Mouse scrolled (316, 361) with delta (0, 0)
Screenshot: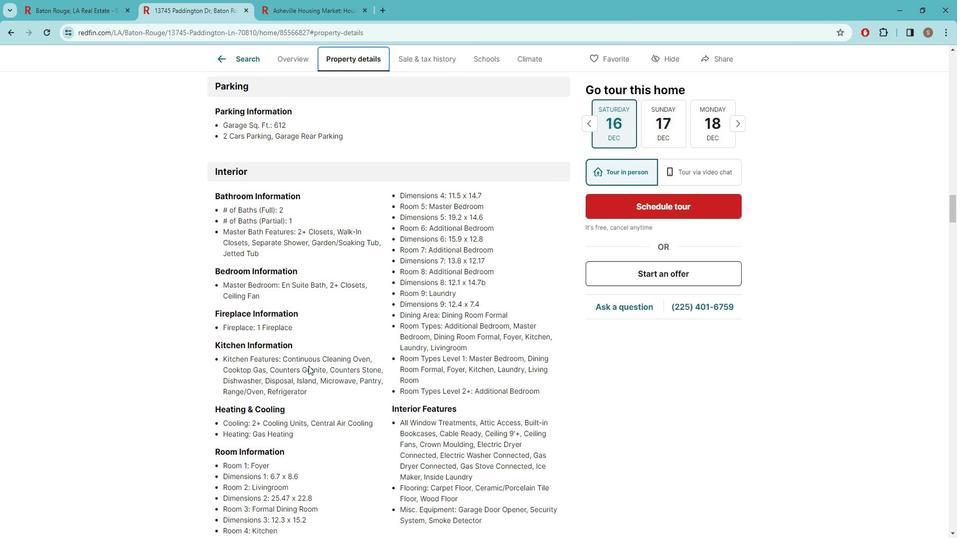 
Action: Mouse scrolled (316, 361) with delta (0, 0)
Screenshot: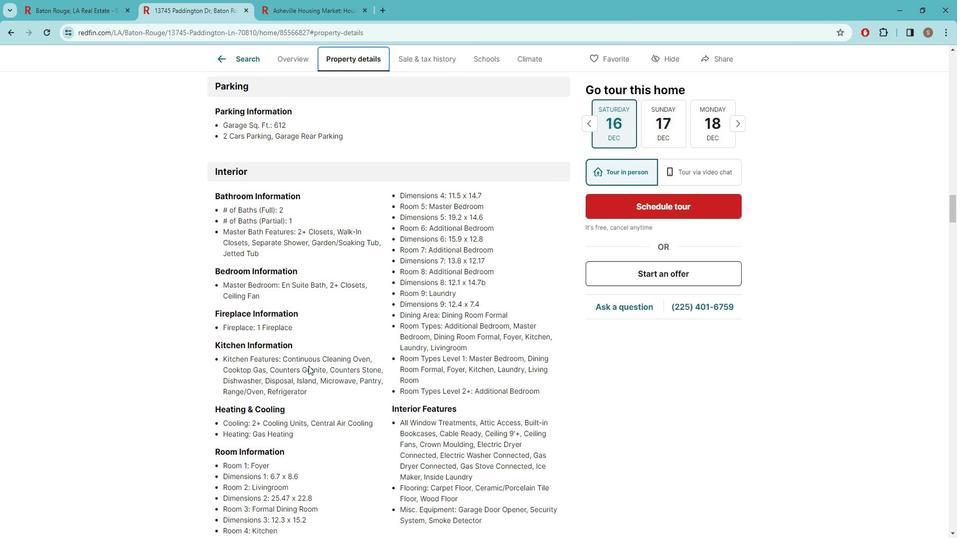 
Action: Mouse moved to (115, 7)
Screenshot: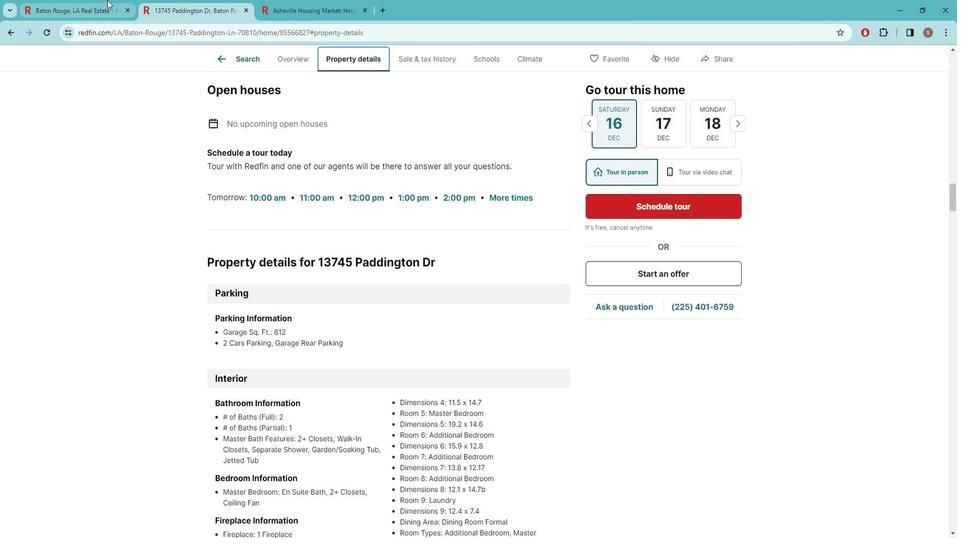 
Action: Mouse pressed left at (115, 7)
Screenshot: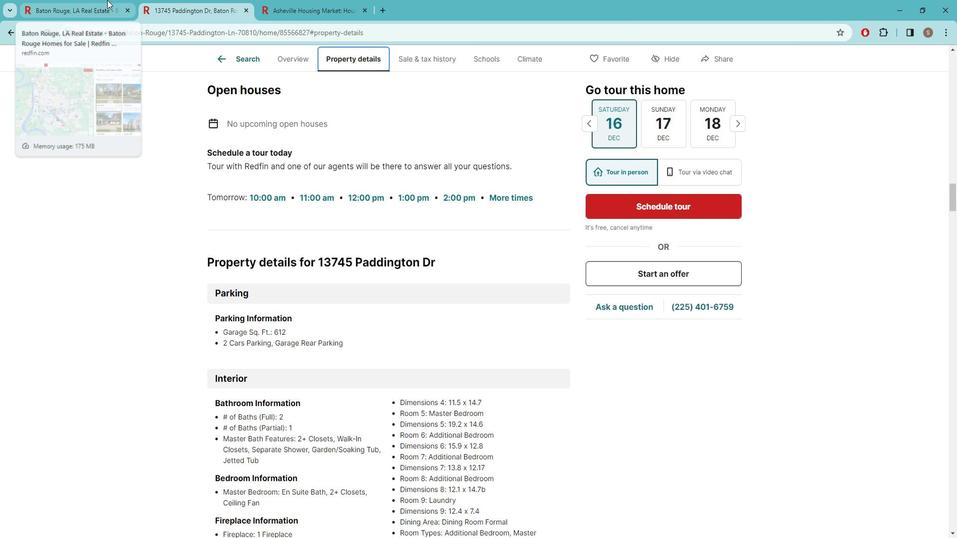 
Action: Mouse moved to (827, 291)
Screenshot: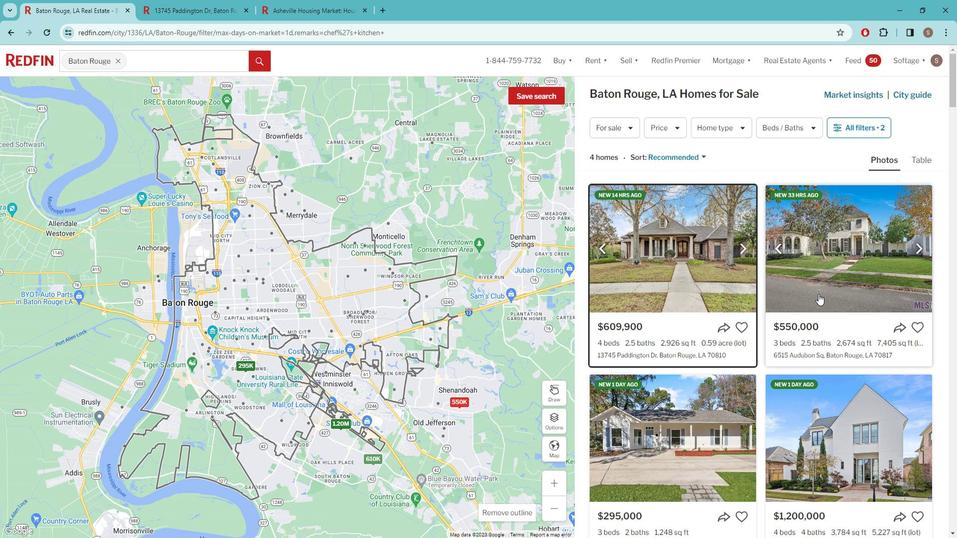 
Action: Mouse pressed left at (827, 291)
Screenshot: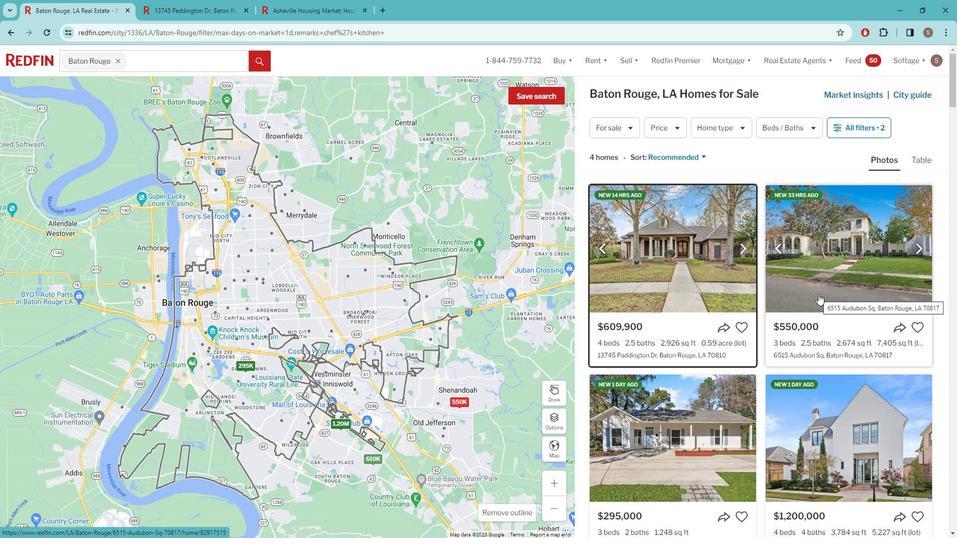 
Action: Mouse moved to (352, 98)
Screenshot: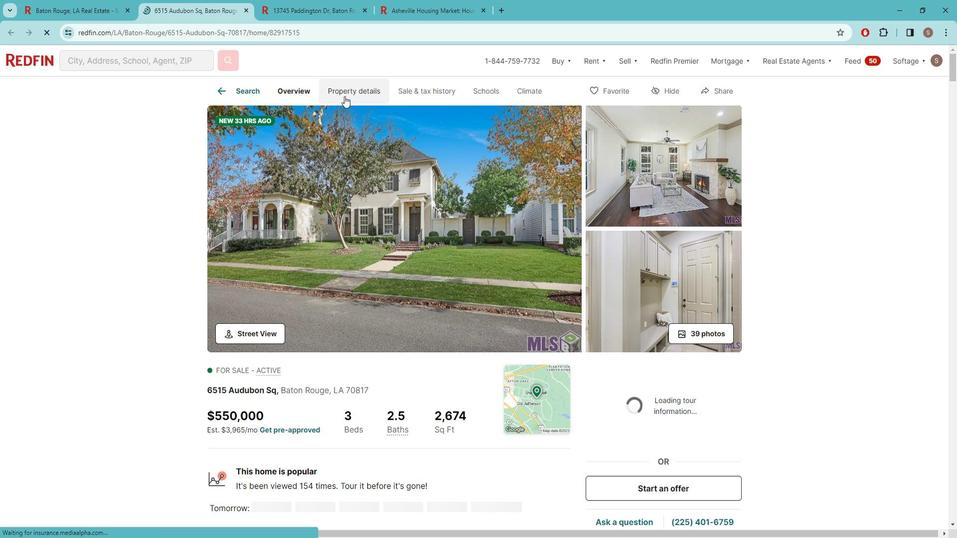 
Action: Mouse pressed left at (352, 98)
Screenshot: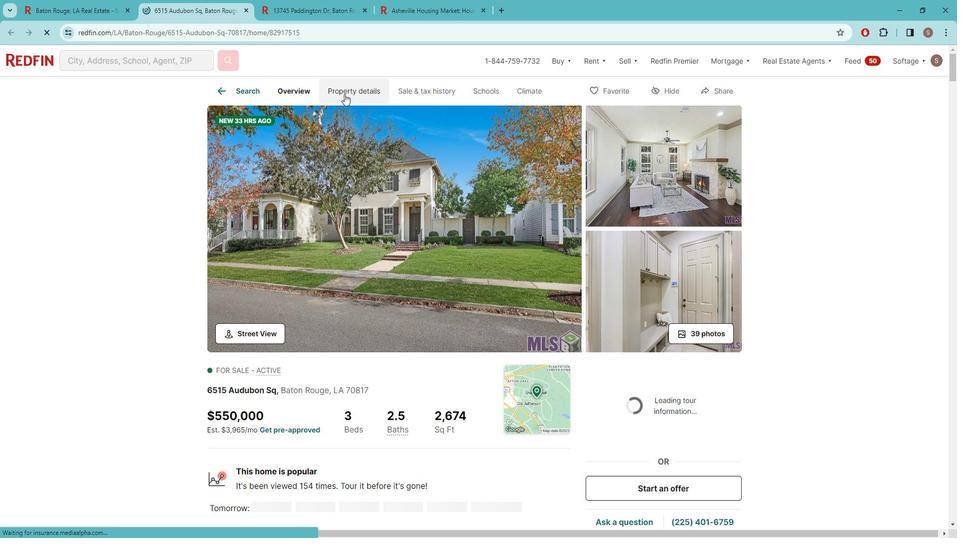
Action: Mouse moved to (366, 190)
Screenshot: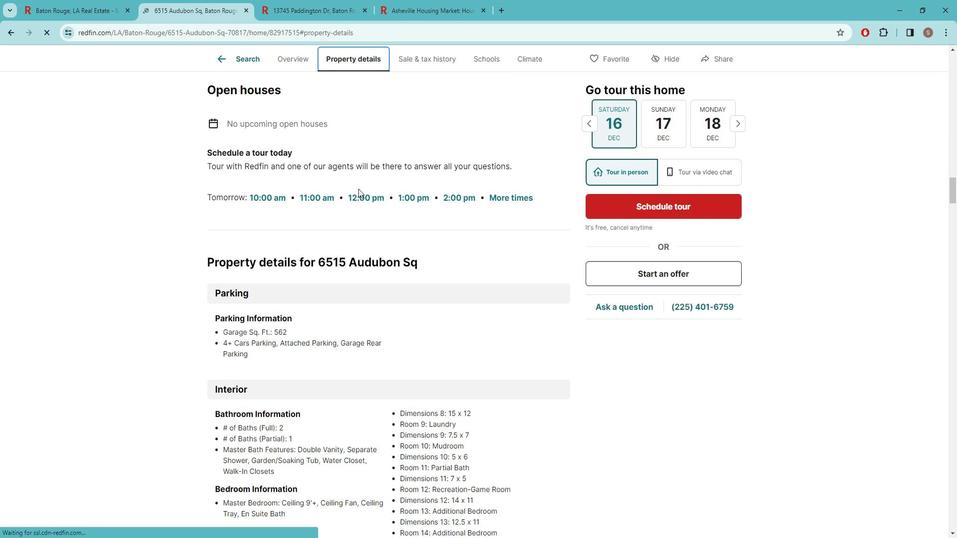 
Action: Mouse scrolled (366, 189) with delta (0, 0)
Screenshot: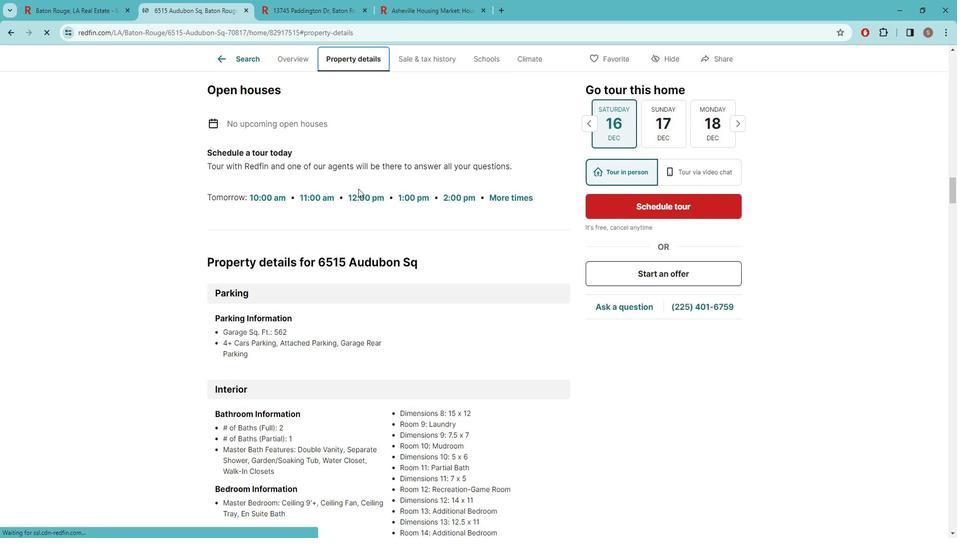 
Action: Mouse moved to (335, 274)
Screenshot: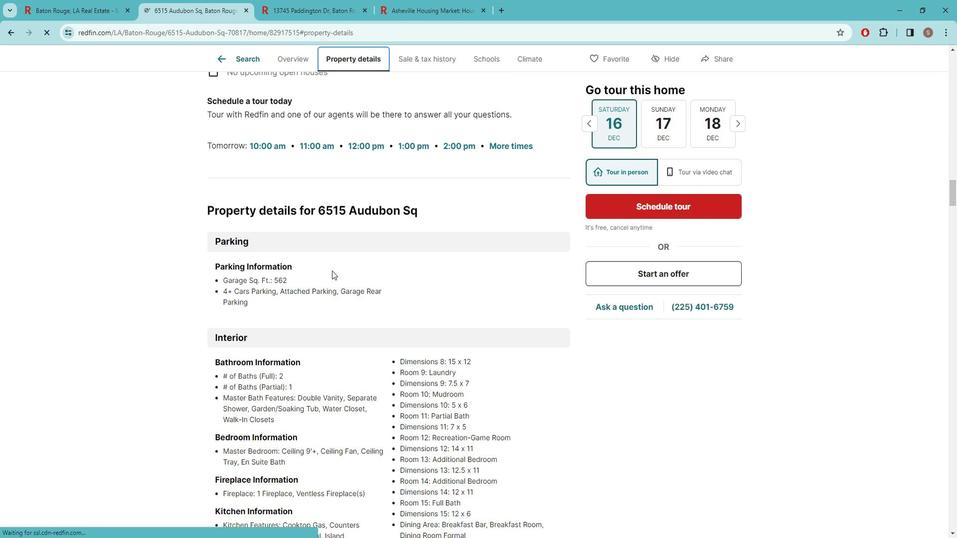 
Action: Mouse scrolled (335, 274) with delta (0, 0)
Screenshot: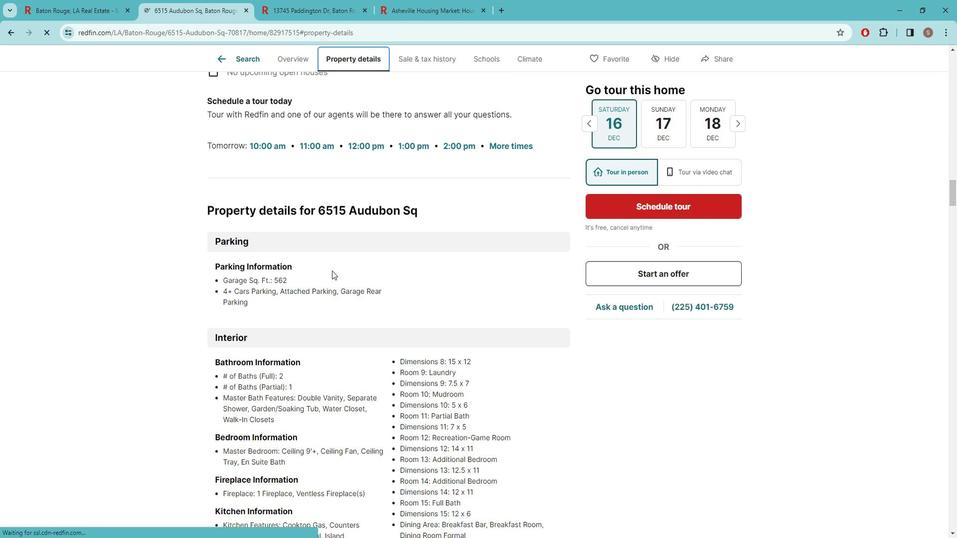 
Action: Mouse moved to (327, 273)
Screenshot: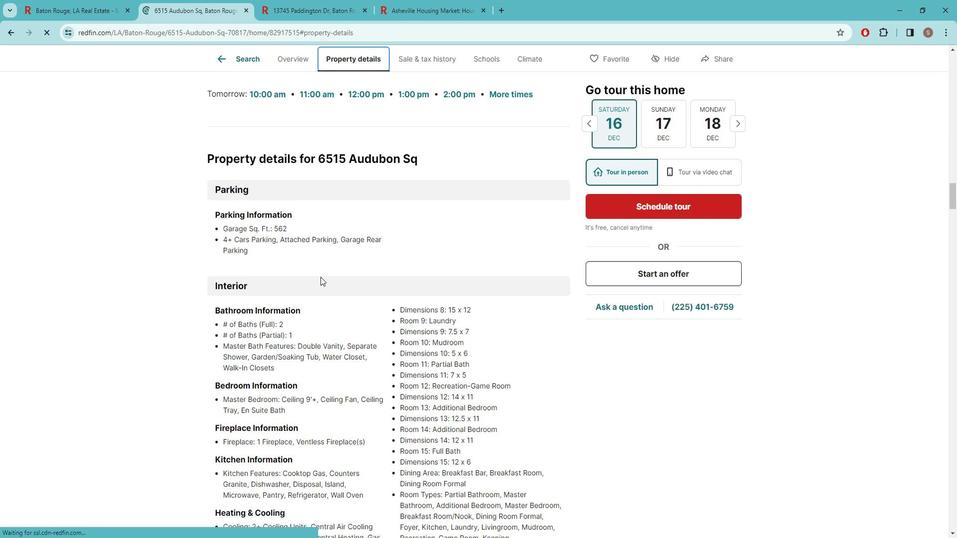 
Action: Mouse scrolled (327, 273) with delta (0, 0)
Screenshot: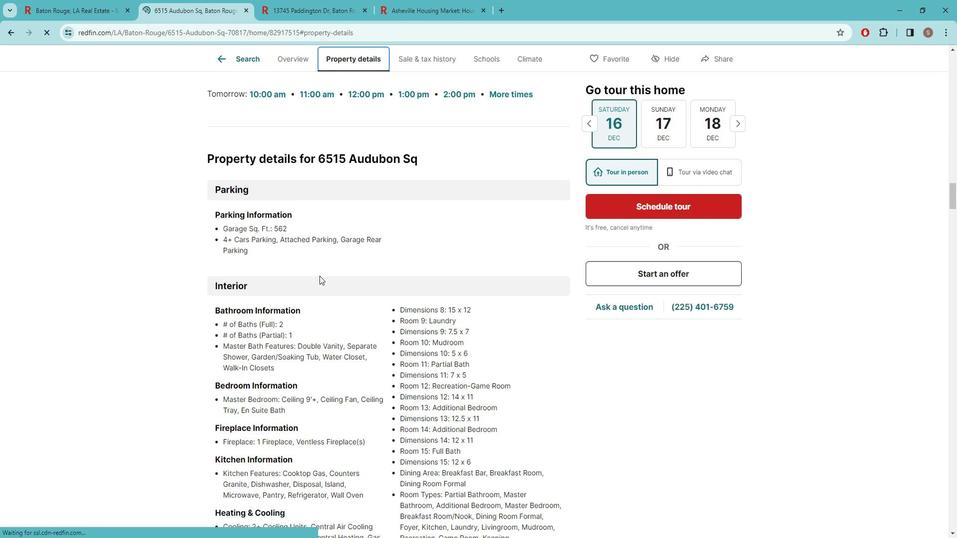 
Action: Mouse moved to (327, 273)
Screenshot: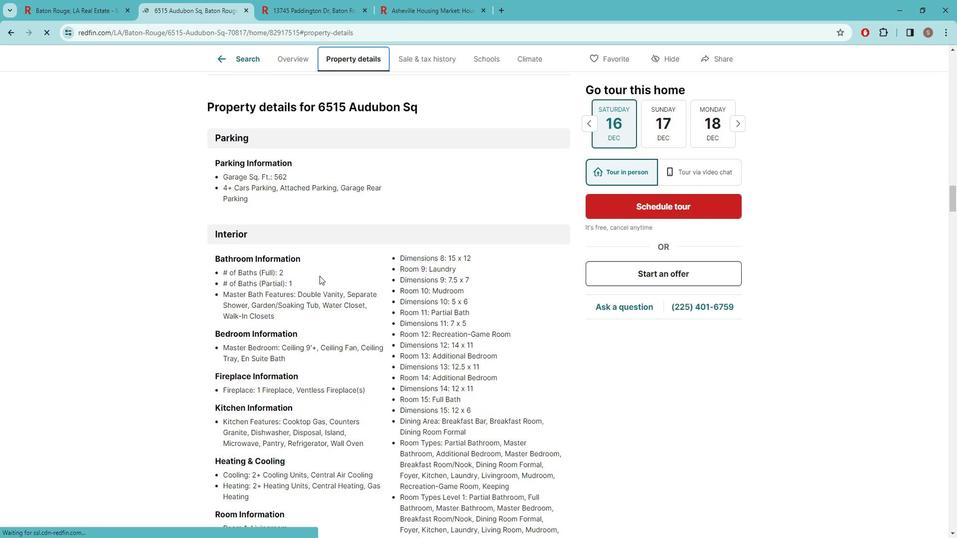 
Action: Mouse scrolled (327, 272) with delta (0, 0)
Screenshot: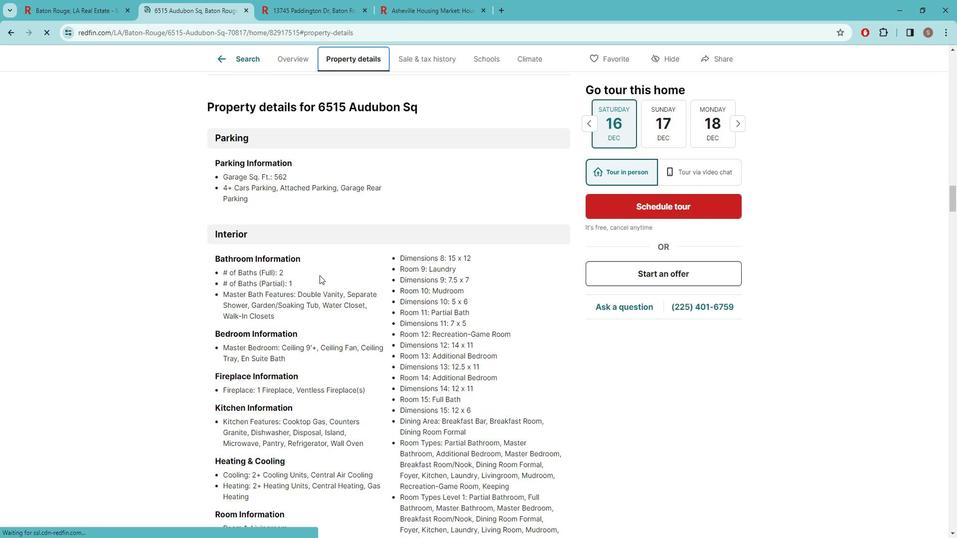 
Action: Mouse moved to (319, 302)
Screenshot: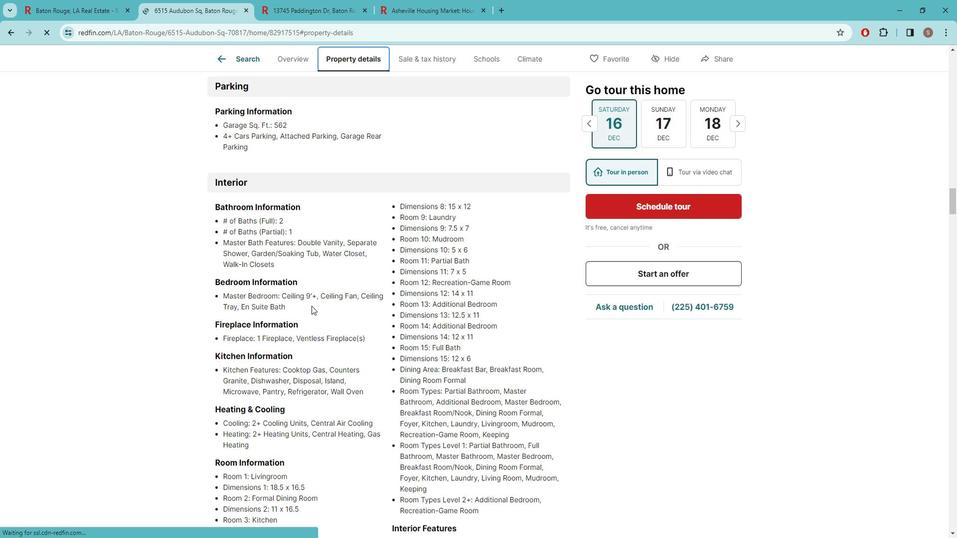
Action: Mouse scrolled (319, 302) with delta (0, 0)
Screenshot: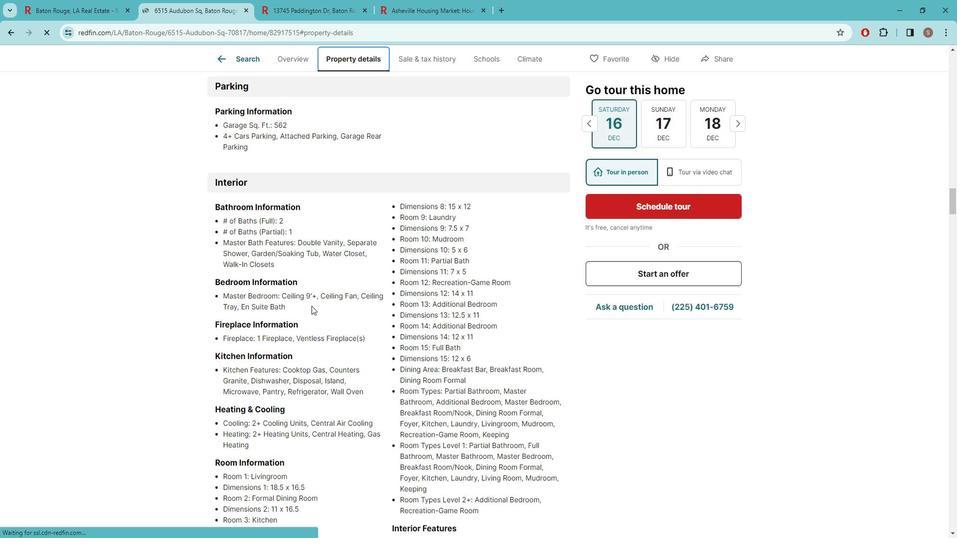 
Action: Mouse moved to (319, 311)
Screenshot: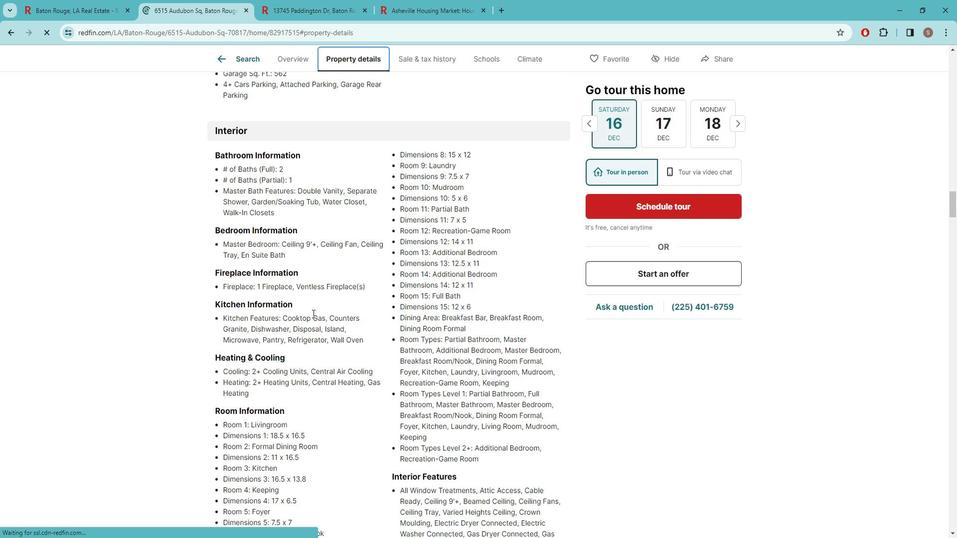 
Action: Mouse scrolled (319, 310) with delta (0, 0)
Screenshot: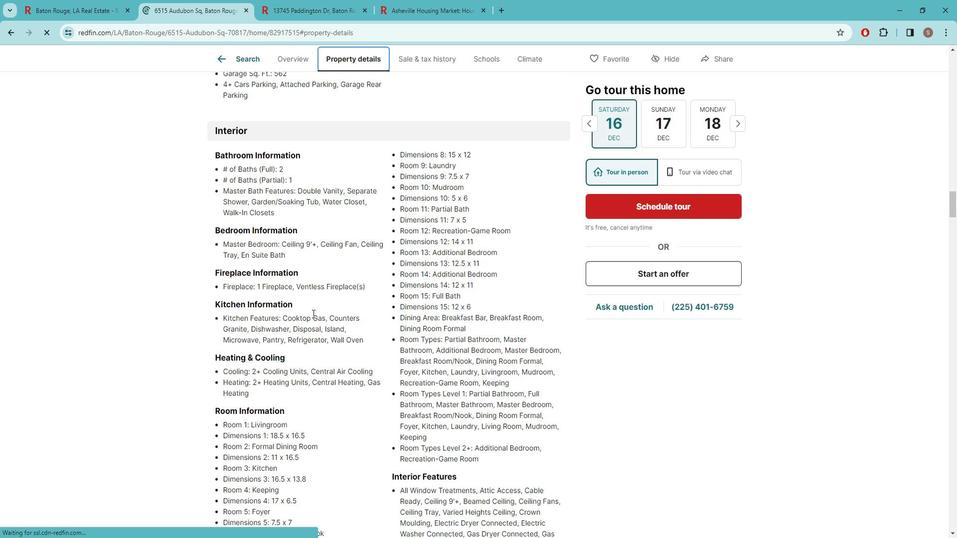 
Action: Mouse moved to (299, 314)
Screenshot: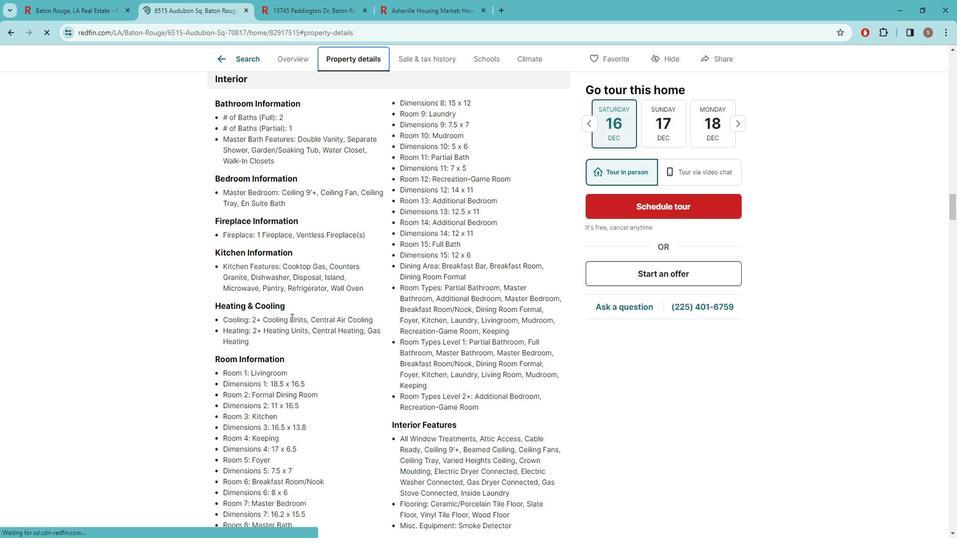 
Action: Mouse scrolled (299, 313) with delta (0, 0)
Screenshot: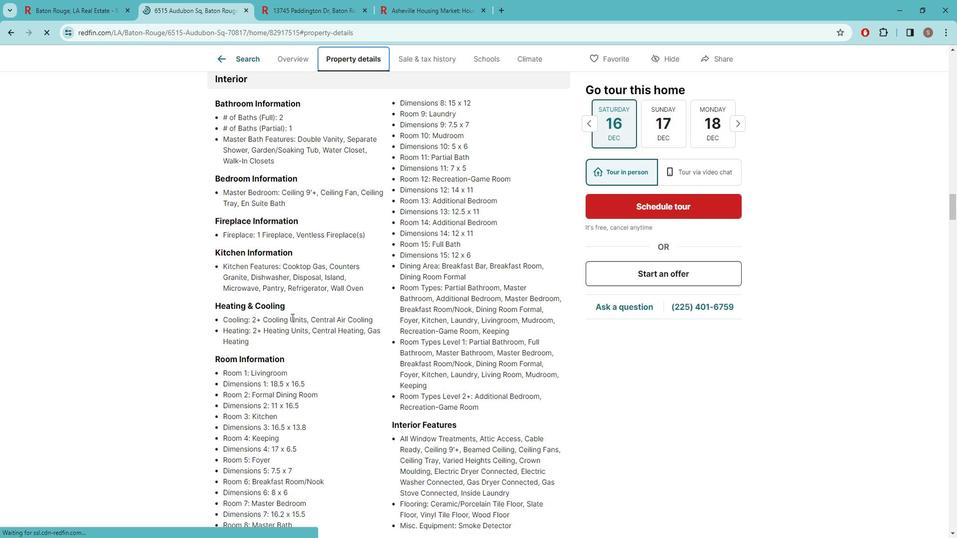 
Action: Mouse moved to (282, 329)
Screenshot: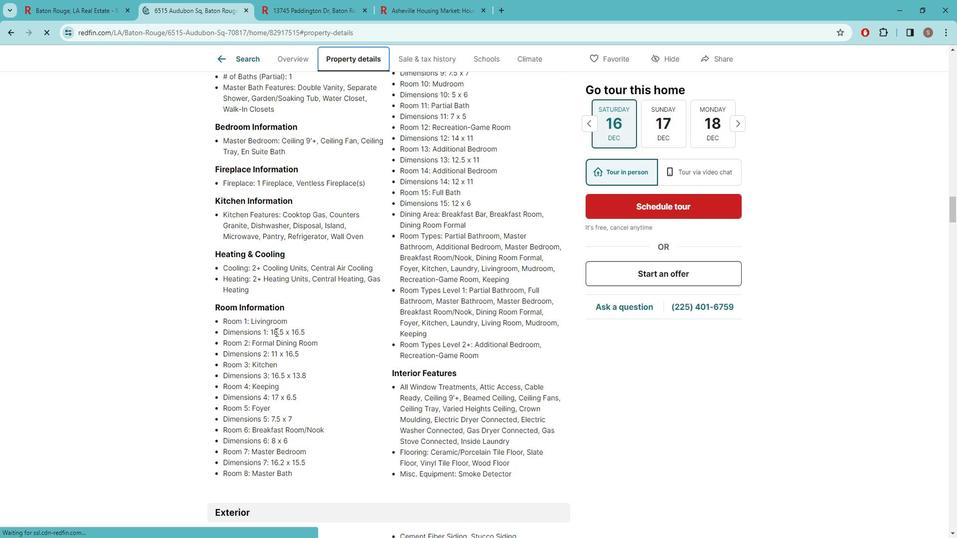 
Action: Mouse scrolled (282, 328) with delta (0, 0)
Screenshot: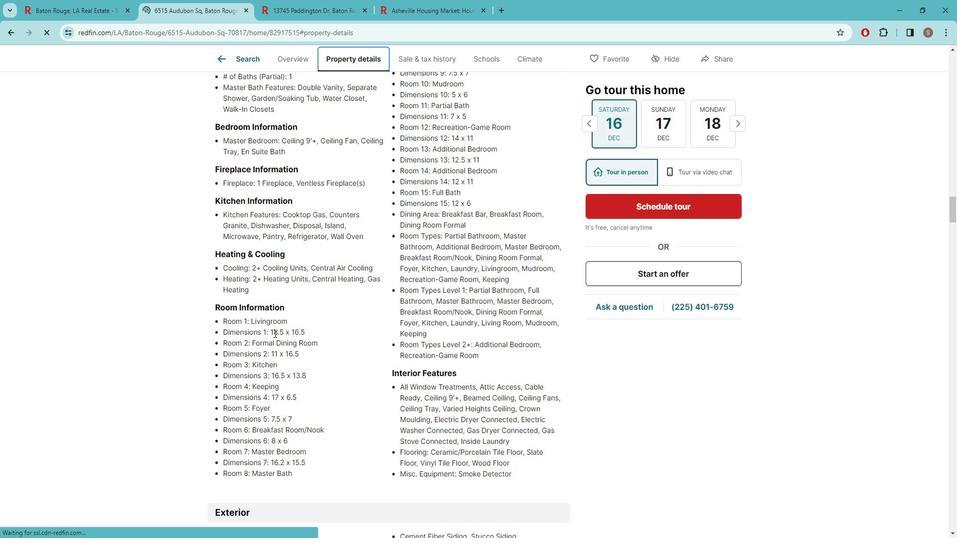 
Action: Mouse moved to (300, 331)
Screenshot: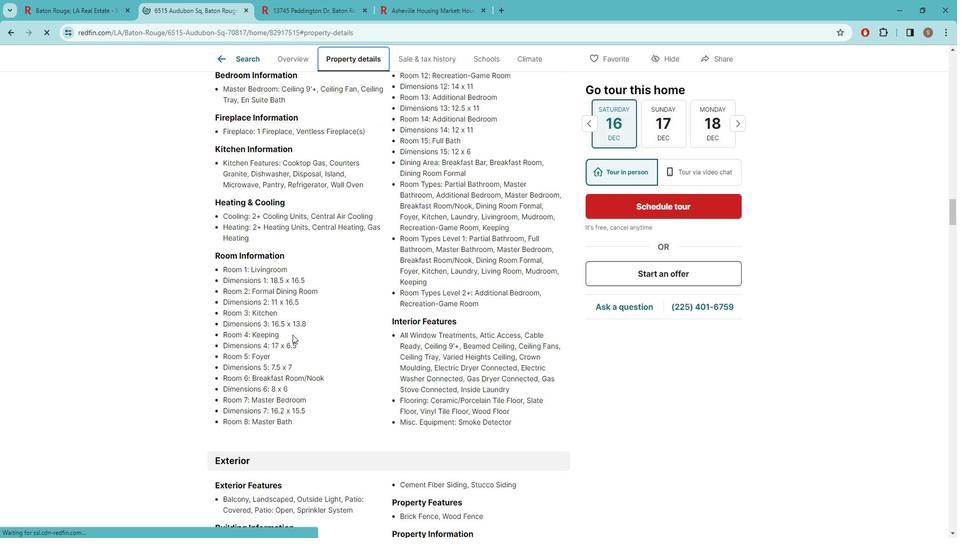 
Action: Mouse scrolled (300, 330) with delta (0, 0)
Screenshot: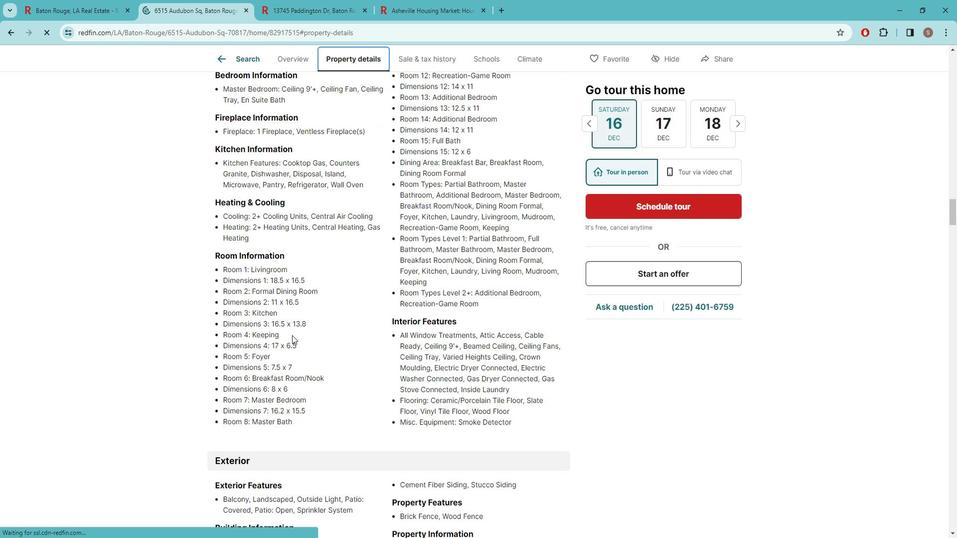 
Action: Mouse scrolled (300, 330) with delta (0, 0)
Screenshot: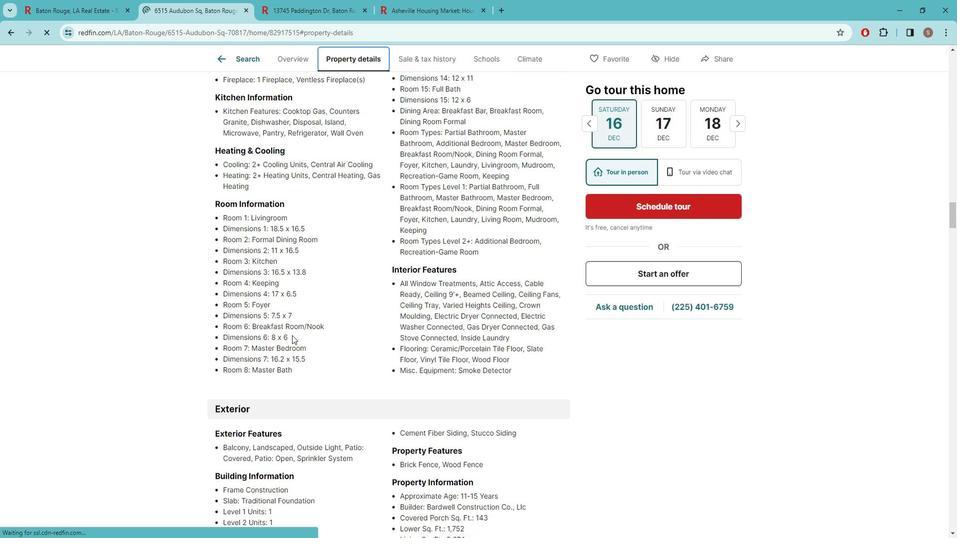 
Action: Mouse scrolled (300, 330) with delta (0, 0)
Screenshot: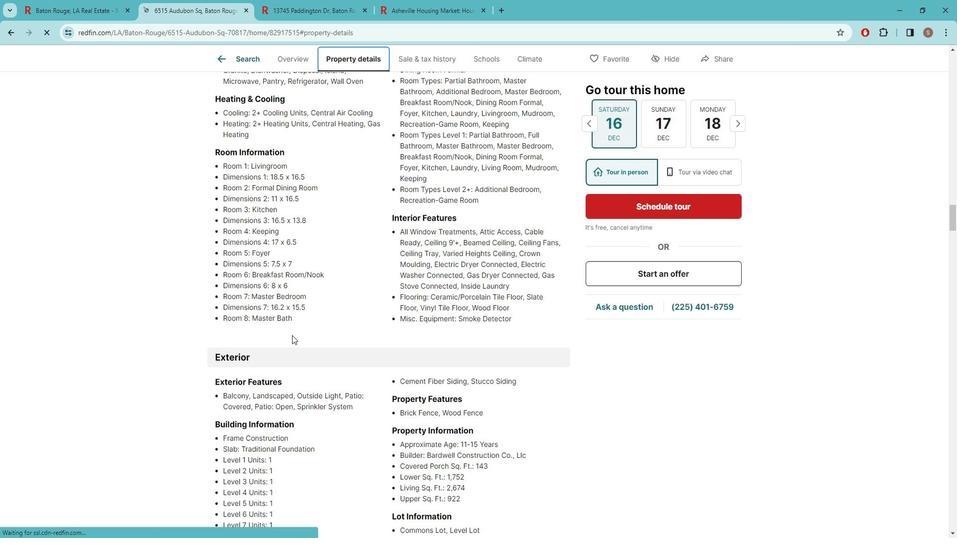 
Action: Mouse scrolled (300, 330) with delta (0, 0)
Screenshot: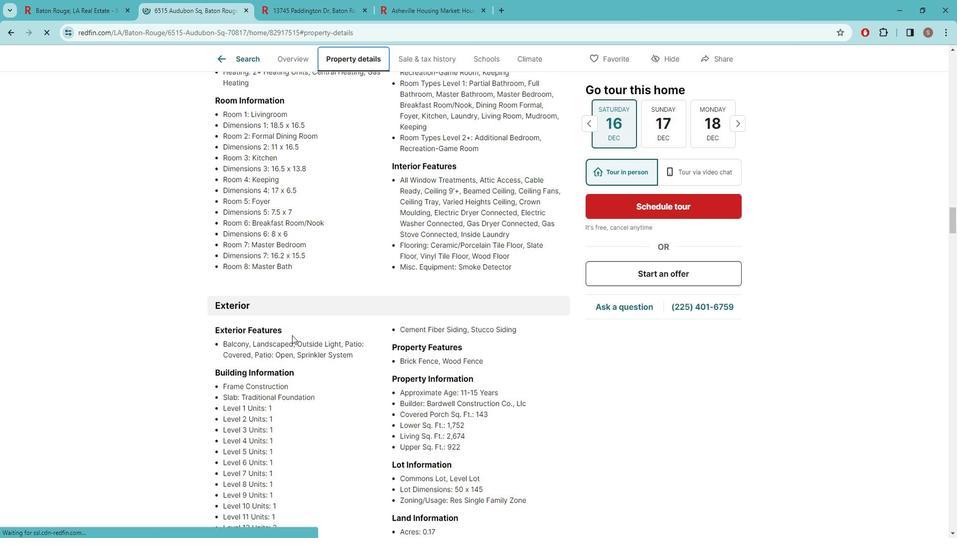 
Action: Mouse scrolled (300, 331) with delta (0, 0)
Screenshot: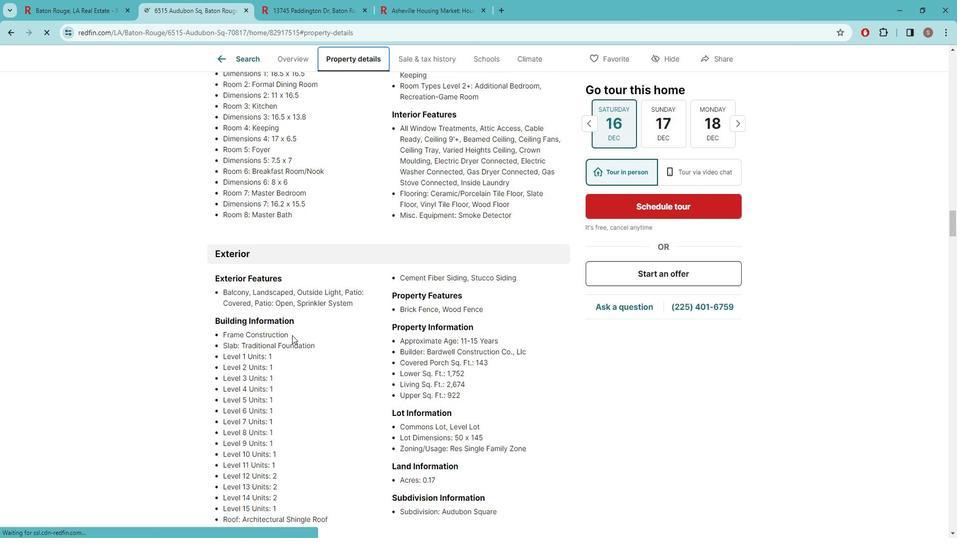 
Action: Mouse scrolled (300, 330) with delta (0, 0)
Screenshot: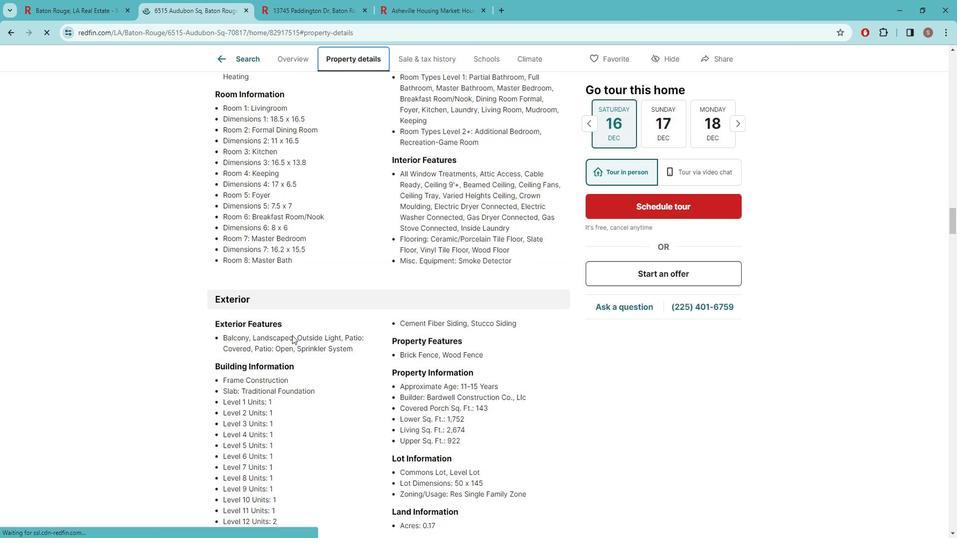 
Action: Mouse scrolled (300, 330) with delta (0, 0)
Screenshot: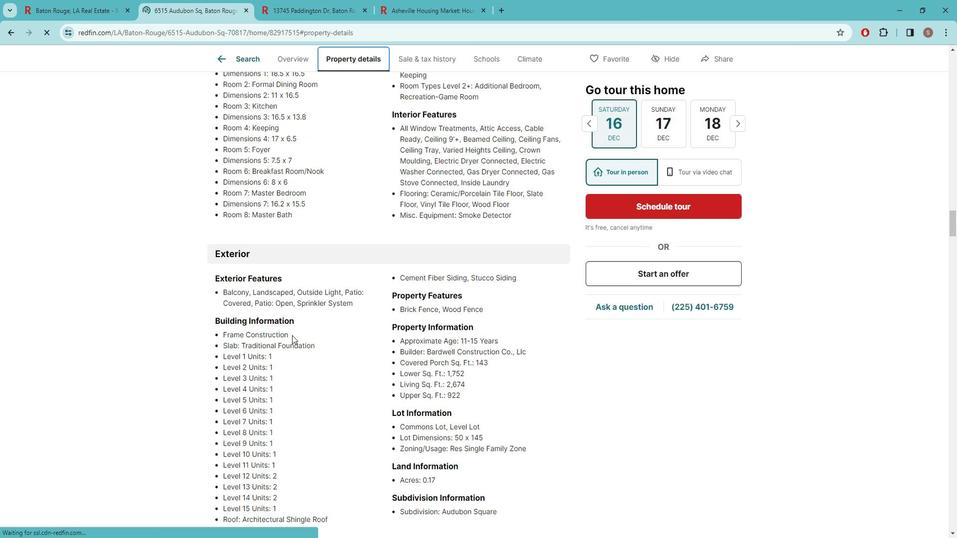 
Action: Mouse scrolled (300, 330) with delta (0, 0)
Screenshot: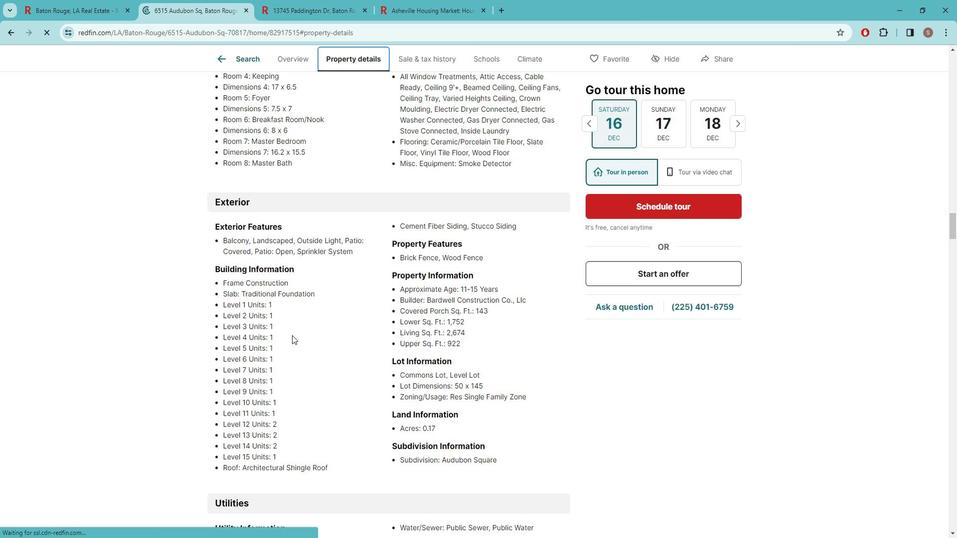 
Action: Mouse moved to (300, 331)
Screenshot: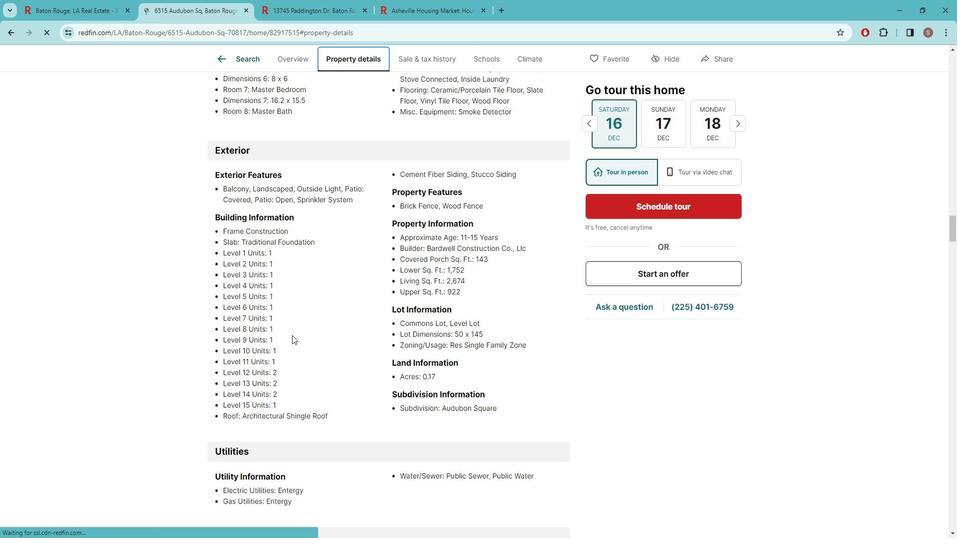 
Action: Mouse scrolled (300, 330) with delta (0, 0)
Screenshot: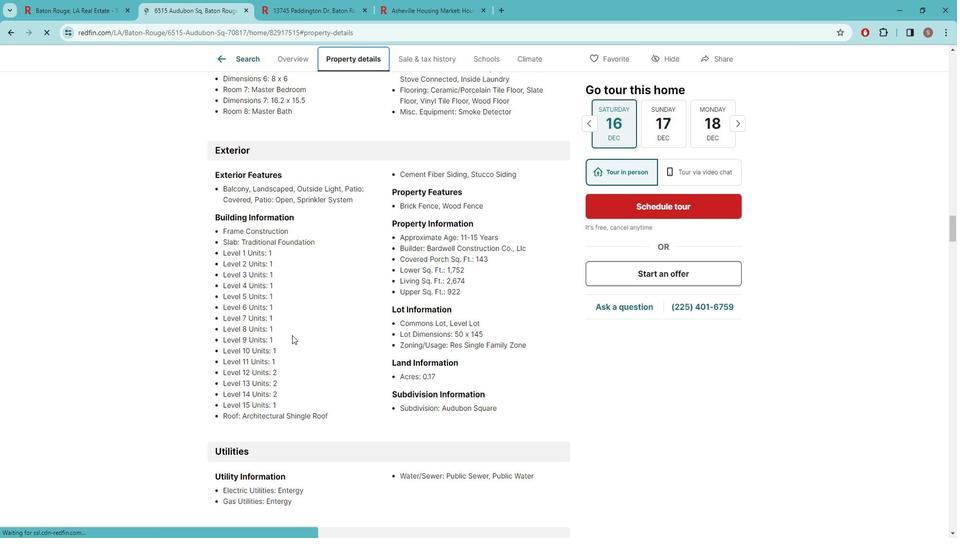 
Action: Mouse moved to (328, 304)
Screenshot: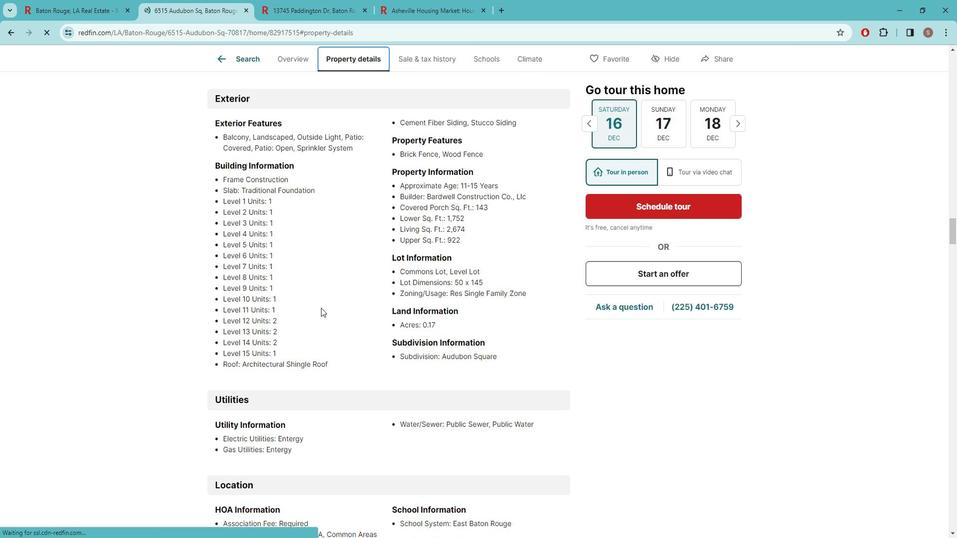 
Action: Mouse scrolled (328, 304) with delta (0, 0)
Screenshot: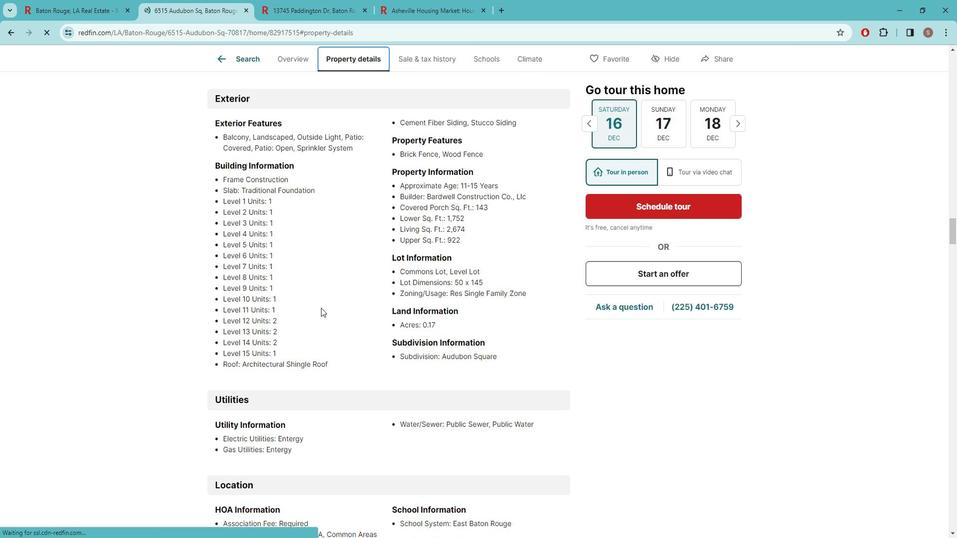 
Action: Mouse scrolled (328, 304) with delta (0, 0)
Screenshot: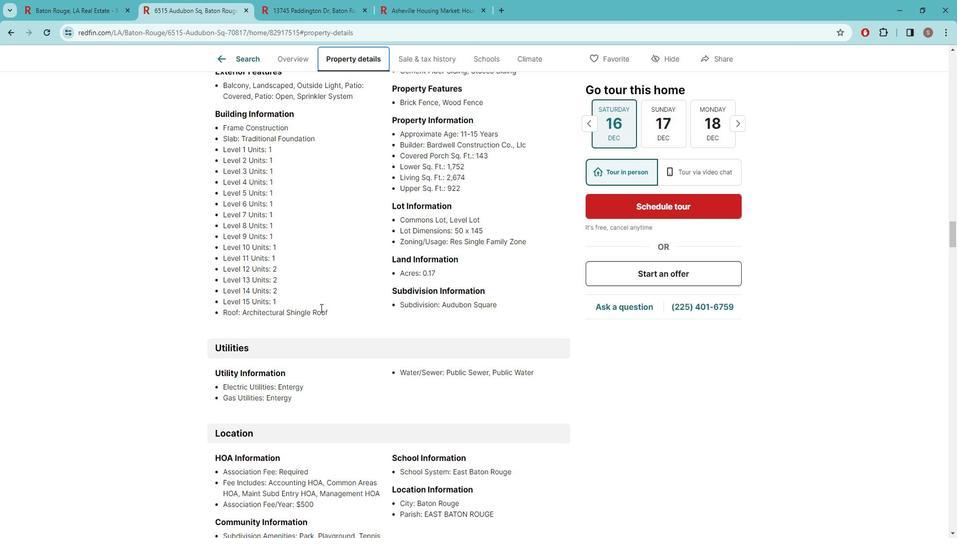 
Action: Mouse scrolled (328, 304) with delta (0, 0)
Screenshot: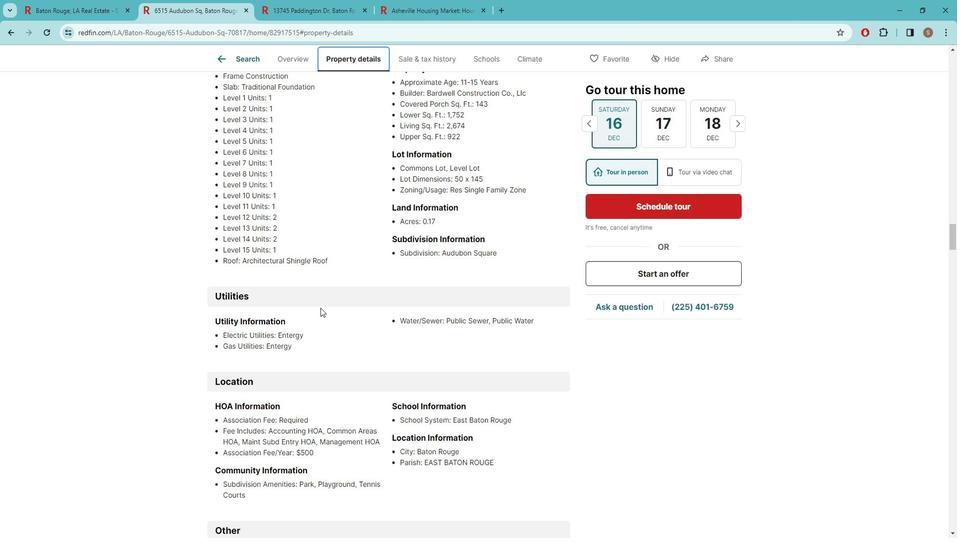 
Action: Mouse moved to (394, 312)
Screenshot: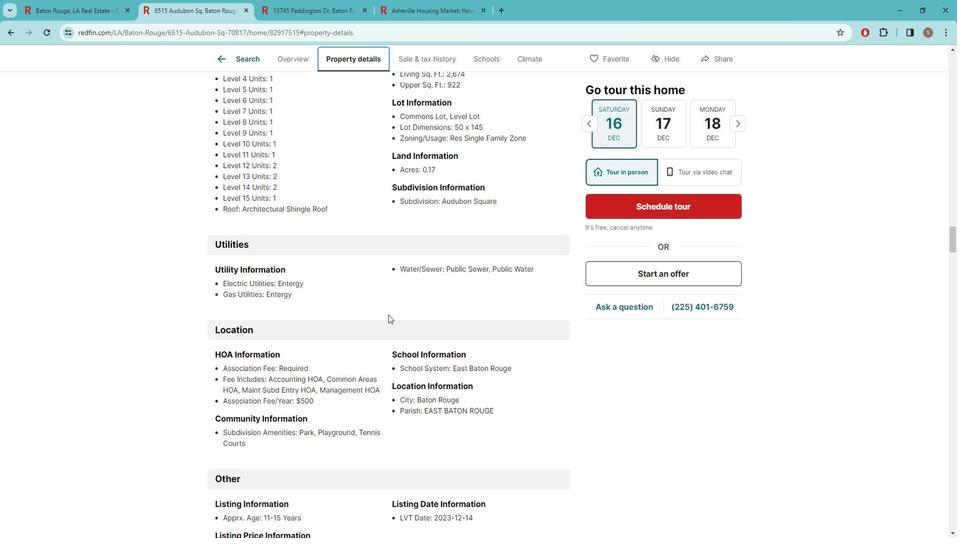 
Action: Mouse scrolled (394, 311) with delta (0, 0)
Screenshot: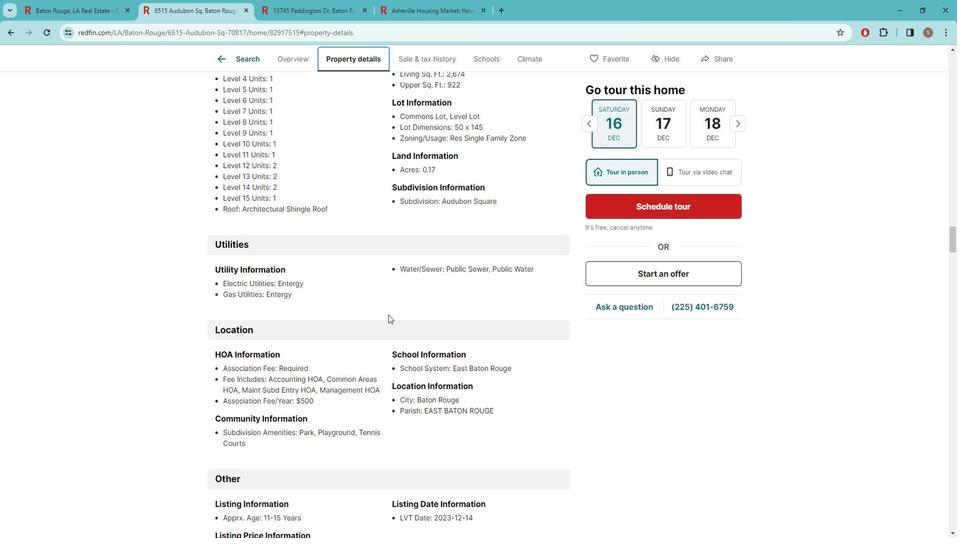 
Action: Mouse moved to (331, 368)
Screenshot: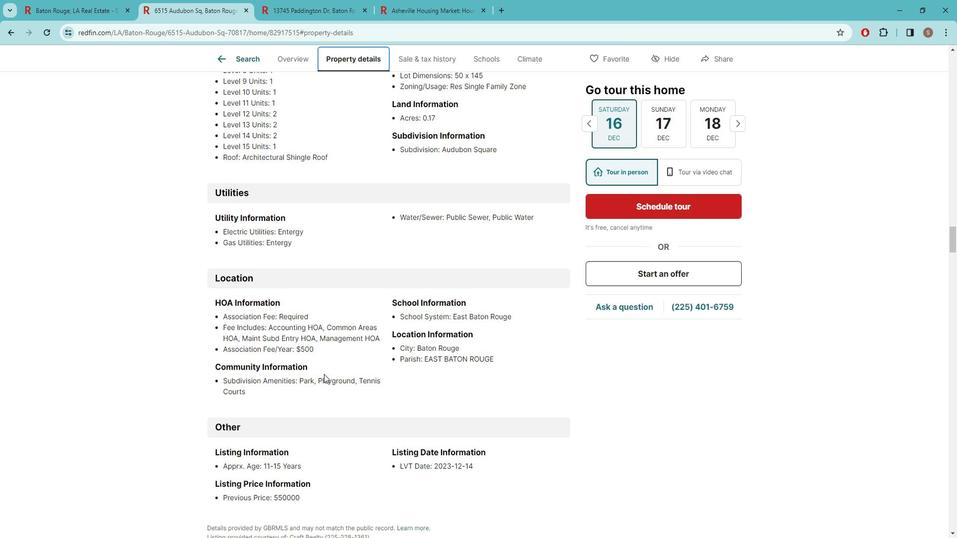 
Action: Mouse scrolled (331, 368) with delta (0, 0)
Screenshot: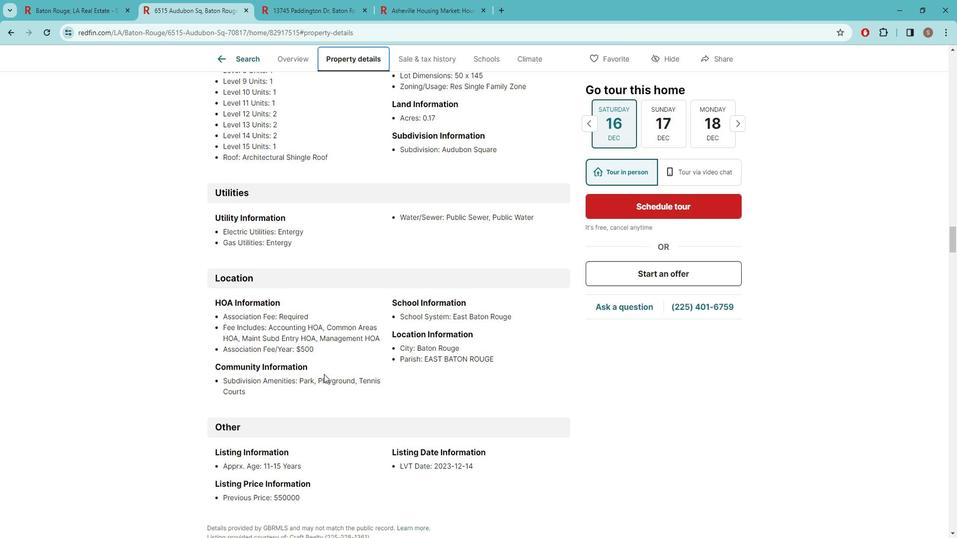 
Action: Mouse moved to (325, 368)
Screenshot: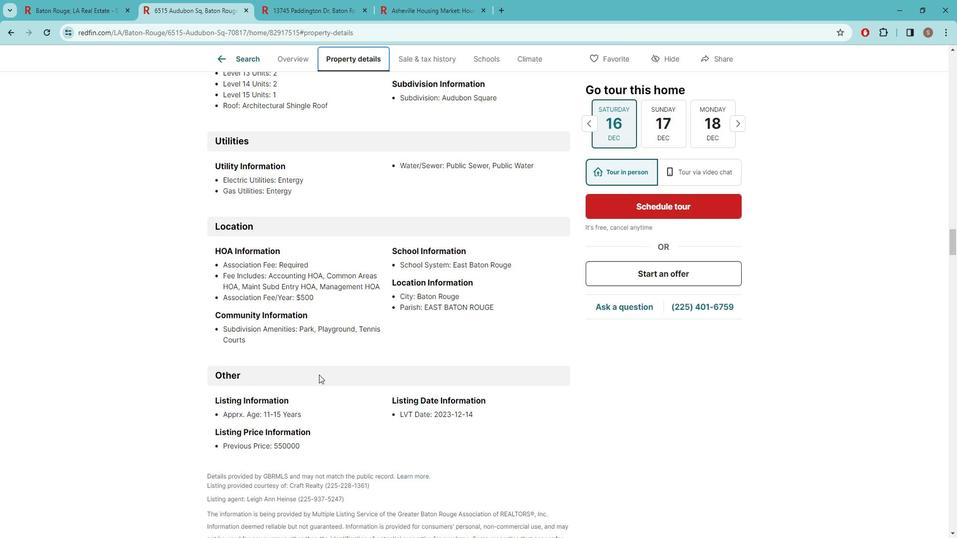 
Action: Mouse scrolled (325, 367) with delta (0, 0)
Screenshot: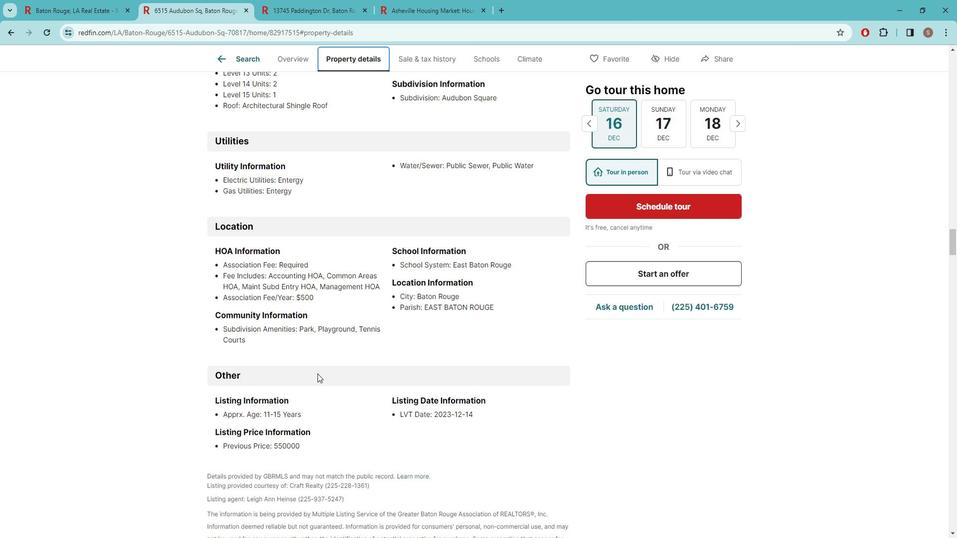 
Action: Mouse scrolled (325, 367) with delta (0, 0)
Screenshot: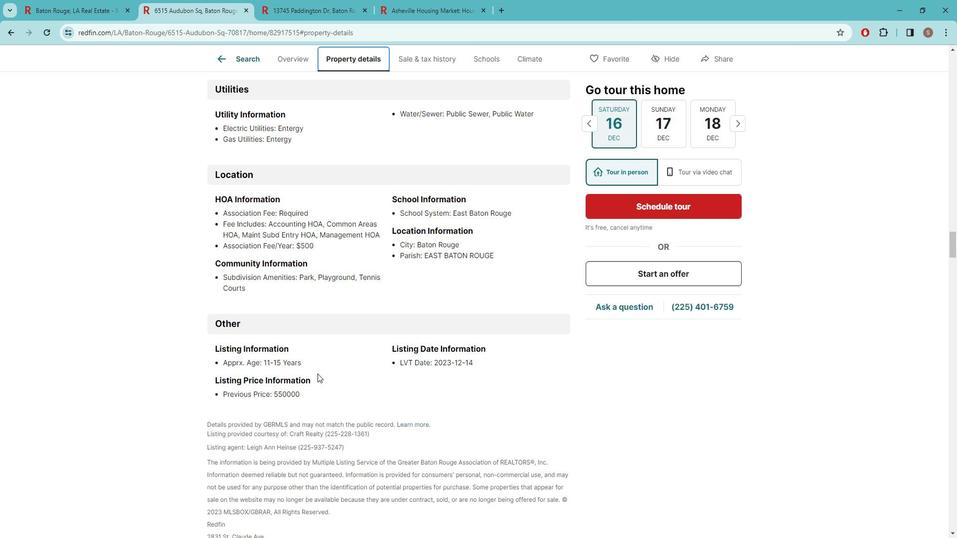 
Action: Mouse scrolled (325, 367) with delta (0, 0)
Screenshot: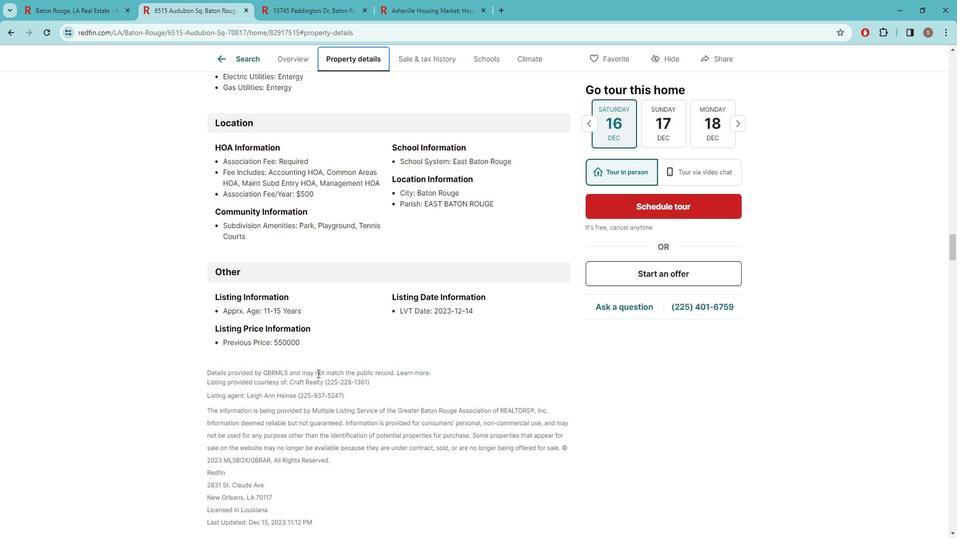 
Action: Mouse scrolled (325, 367) with delta (0, 0)
Screenshot: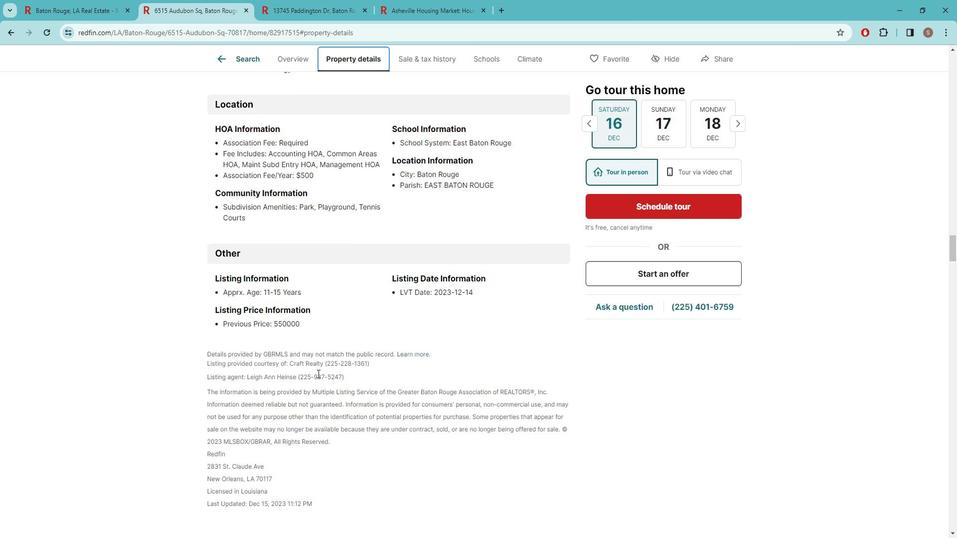 
Action: Mouse scrolled (325, 368) with delta (0, 0)
Screenshot: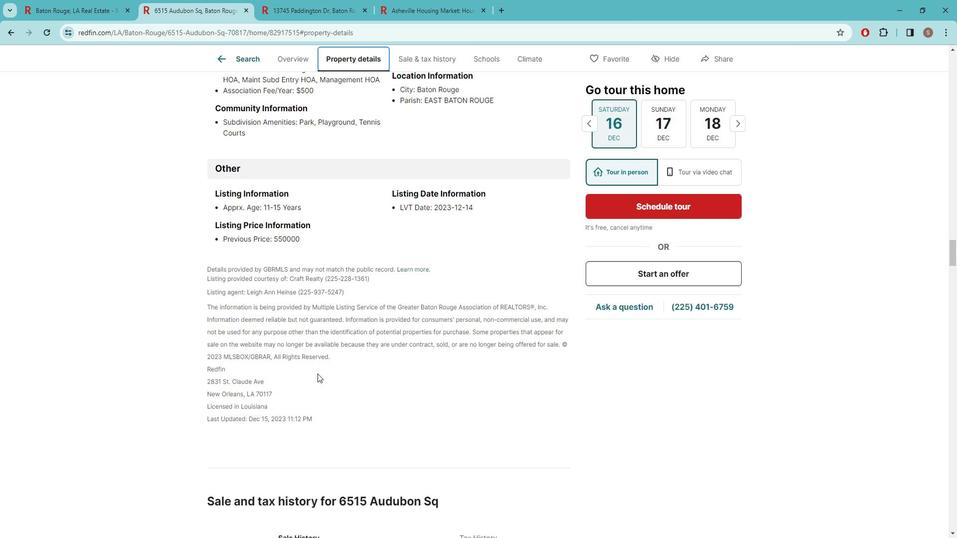 
Action: Mouse moved to (104, 7)
Screenshot: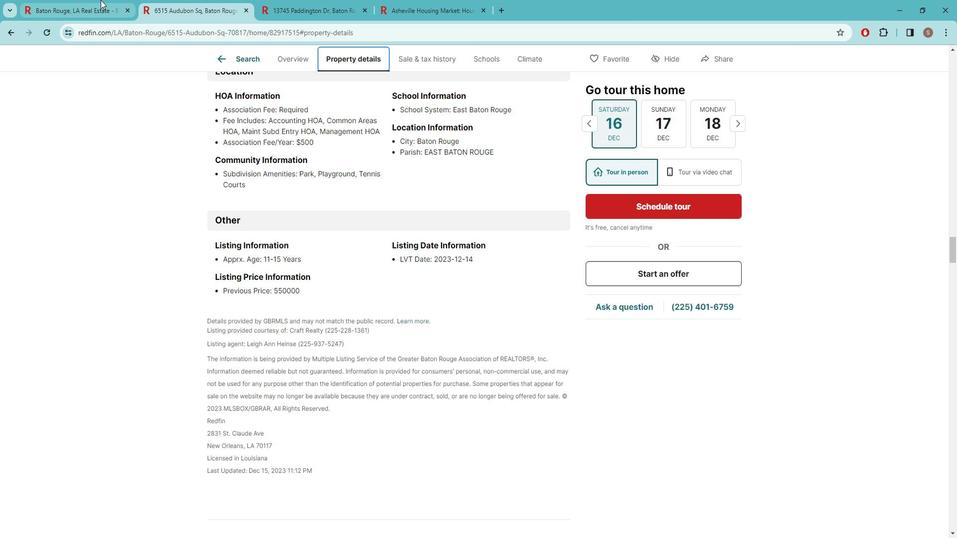 
Action: Mouse pressed left at (104, 7)
Screenshot: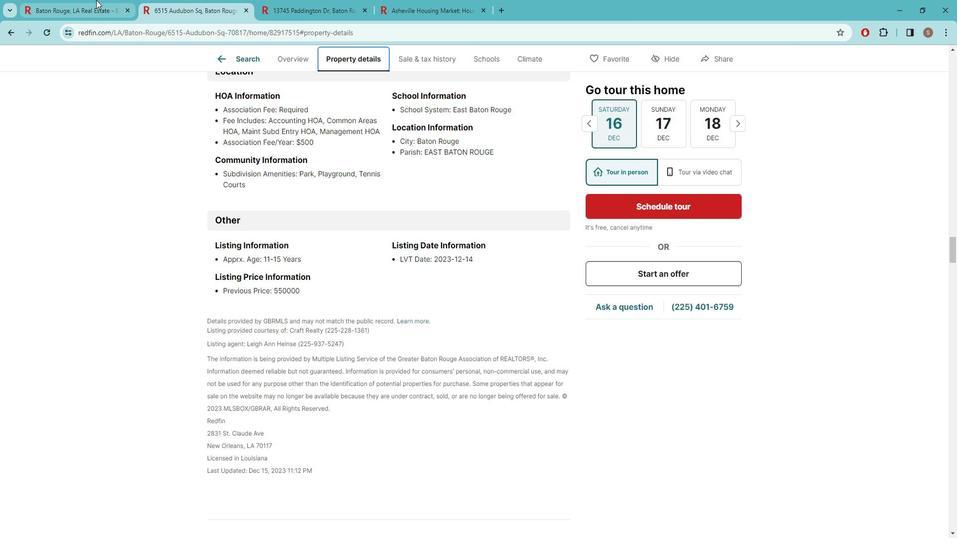 
Action: Mouse moved to (865, 364)
Screenshot: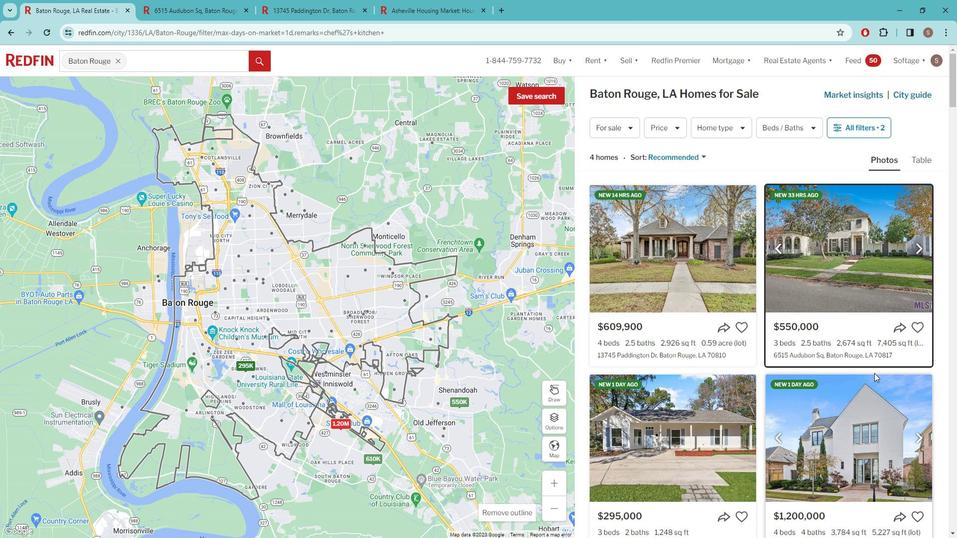 
Action: Mouse scrolled (865, 364) with delta (0, 0)
Screenshot: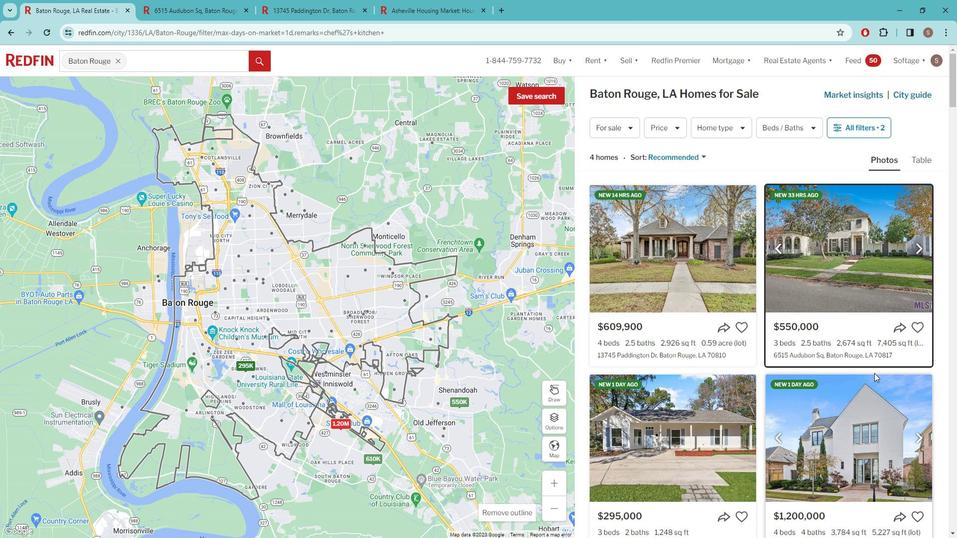 
Action: Mouse moved to (843, 363)
Screenshot: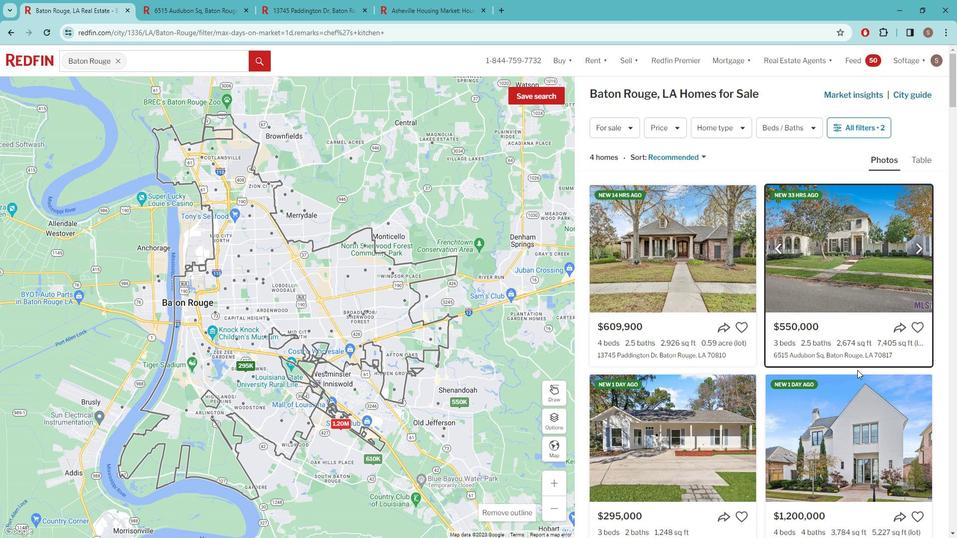 
Action: Mouse scrolled (843, 362) with delta (0, 0)
Screenshot: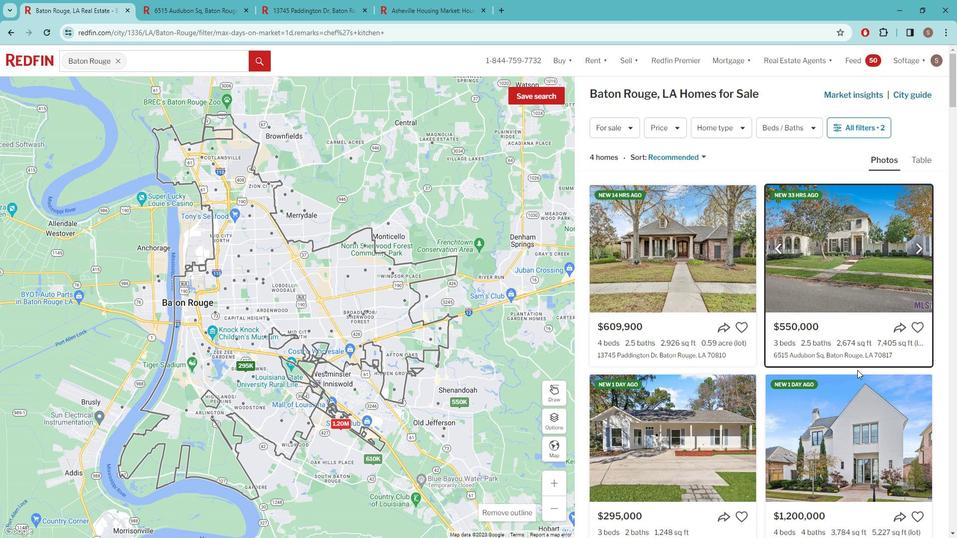 
Action: Mouse moved to (837, 362)
Screenshot: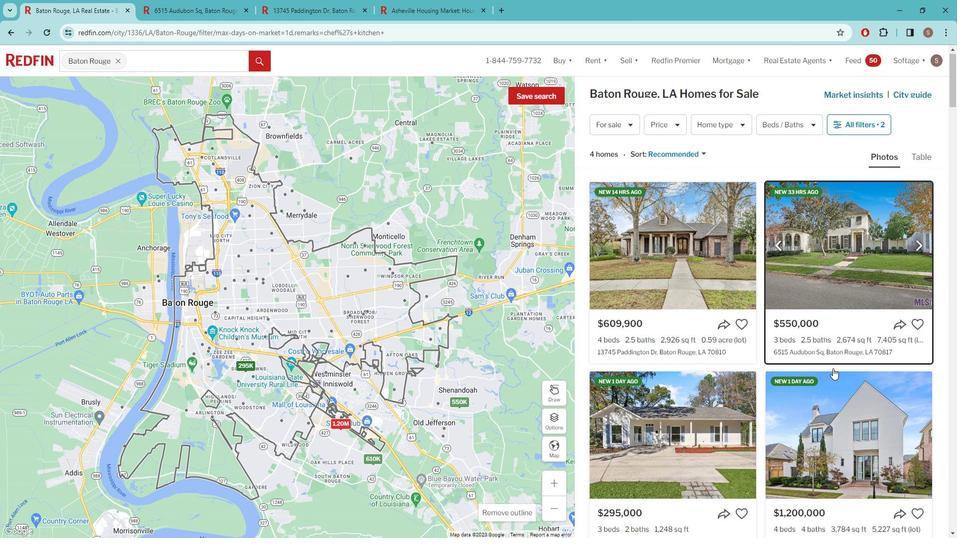 
Action: Mouse scrolled (837, 362) with delta (0, 0)
Screenshot: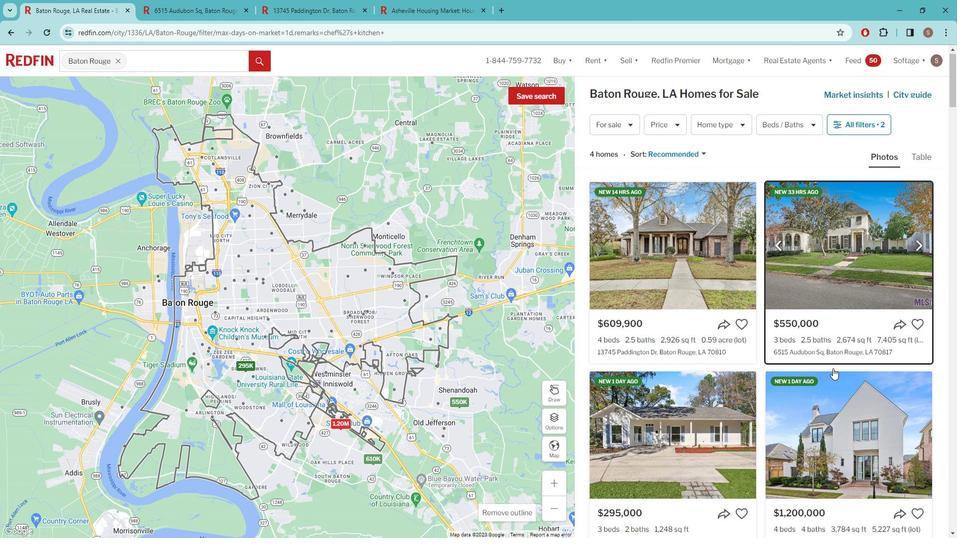 
Action: Mouse moved to (832, 360)
Screenshot: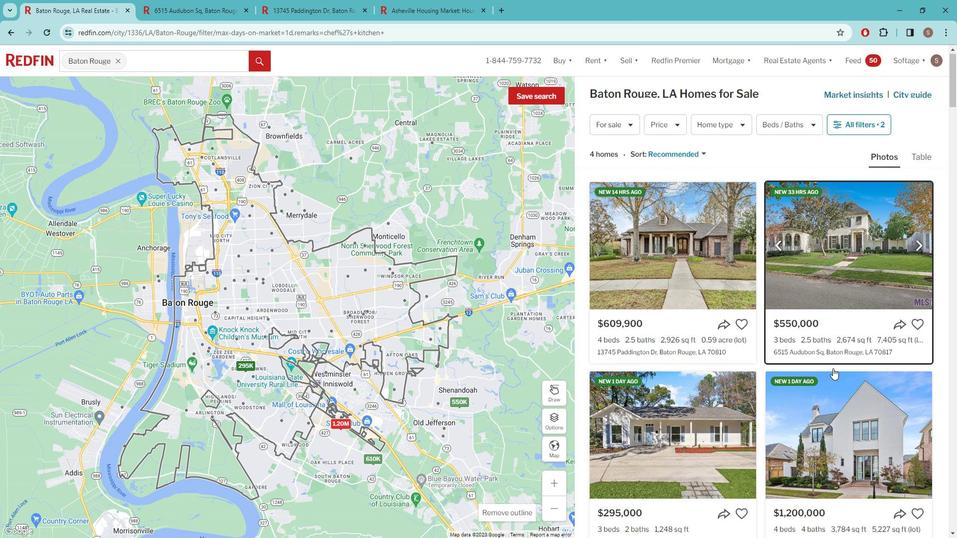 
Action: Mouse scrolled (832, 359) with delta (0, 0)
Screenshot: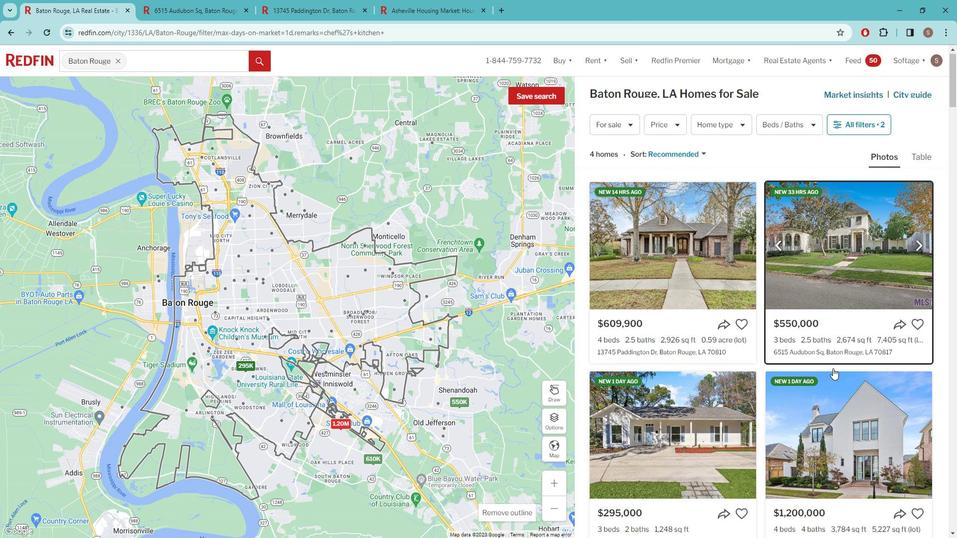 
Action: Mouse moved to (687, 279)
Screenshot: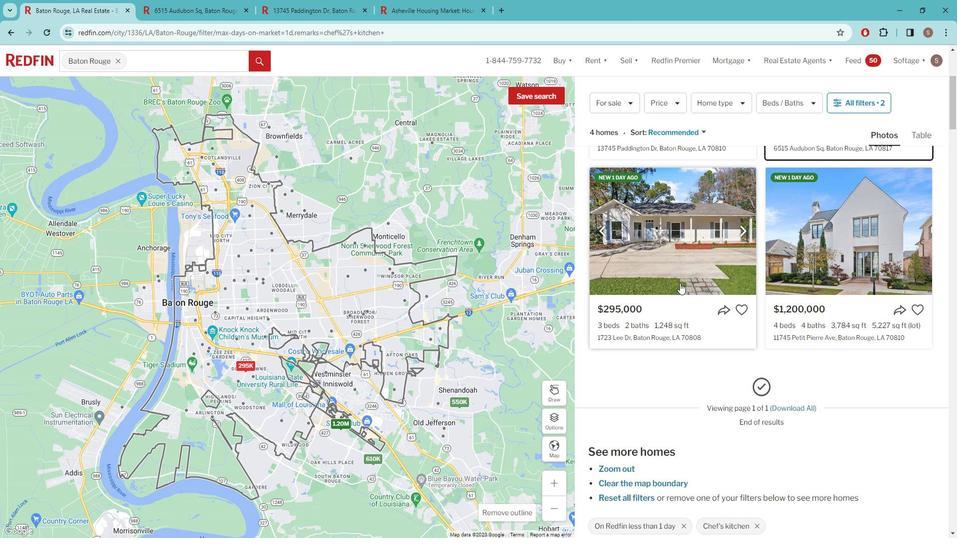
Action: Mouse pressed left at (687, 279)
Screenshot: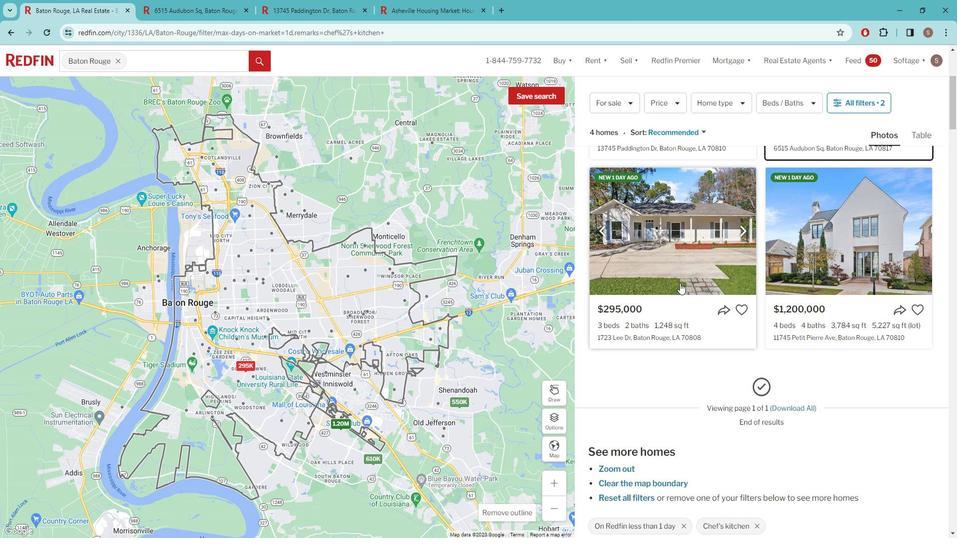 
Action: Mouse moved to (349, 94)
Screenshot: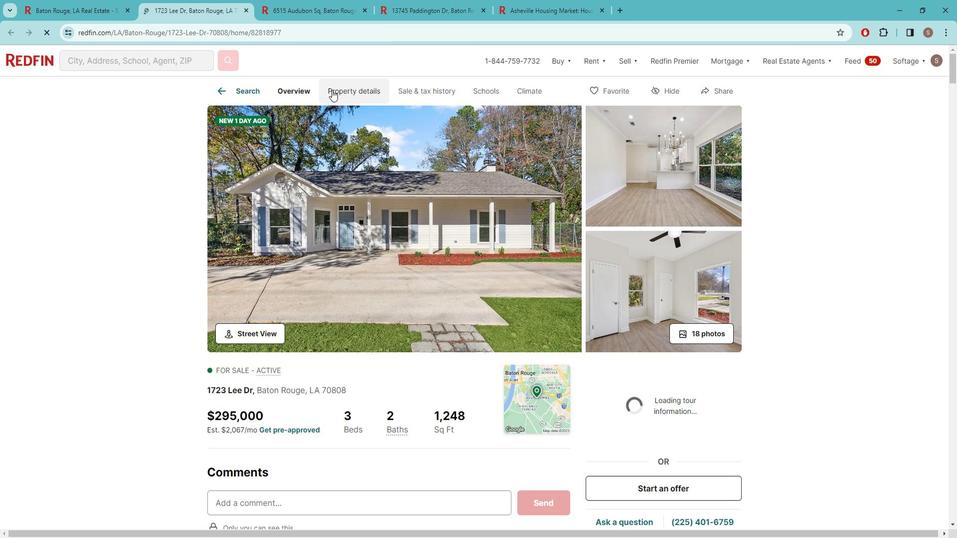 
Action: Mouse pressed left at (349, 94)
Screenshot: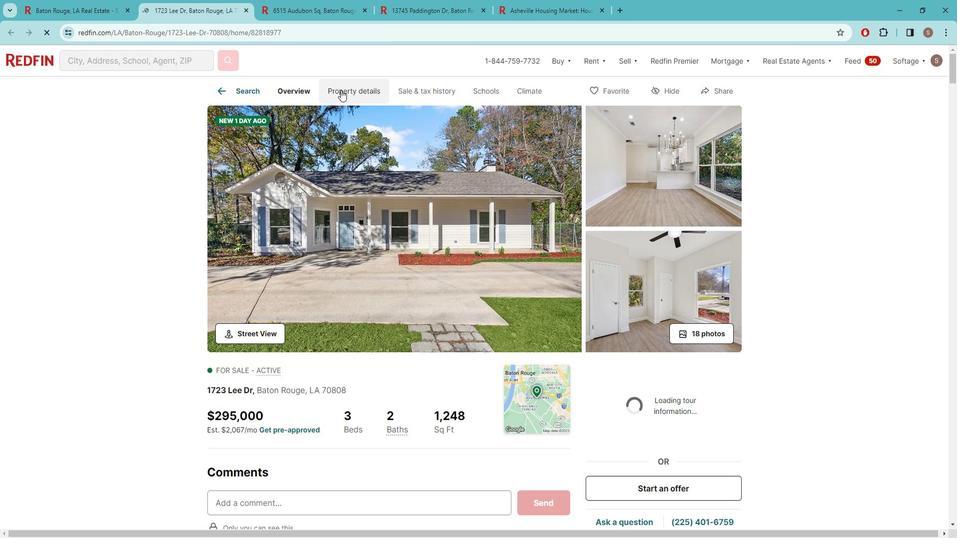 
Action: Mouse moved to (326, 159)
Screenshot: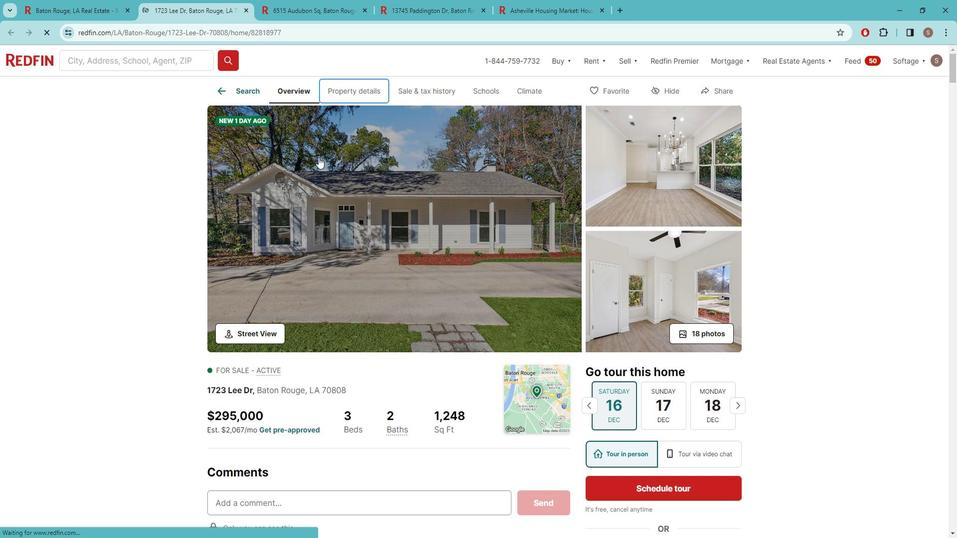 
Action: Mouse pressed left at (326, 159)
Screenshot: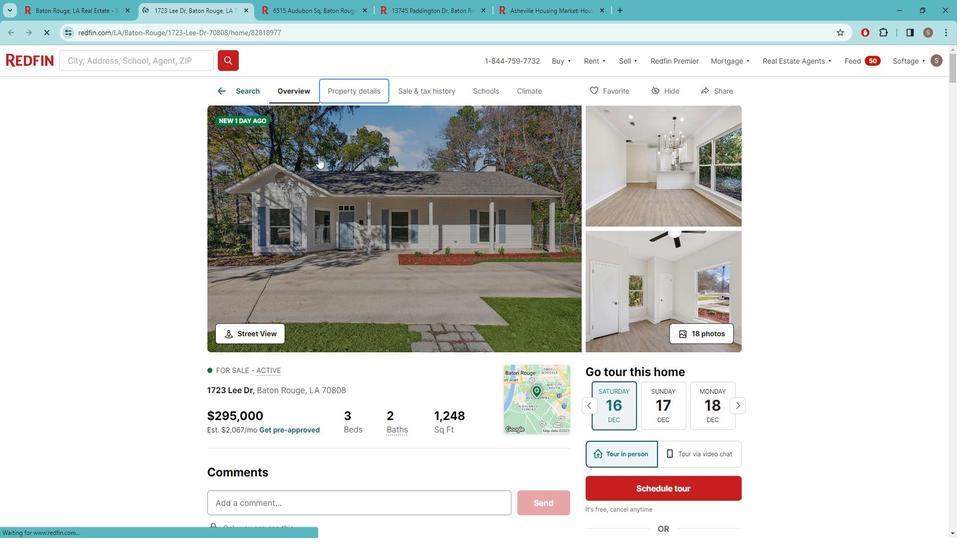 
Action: Mouse moved to (334, 199)
Screenshot: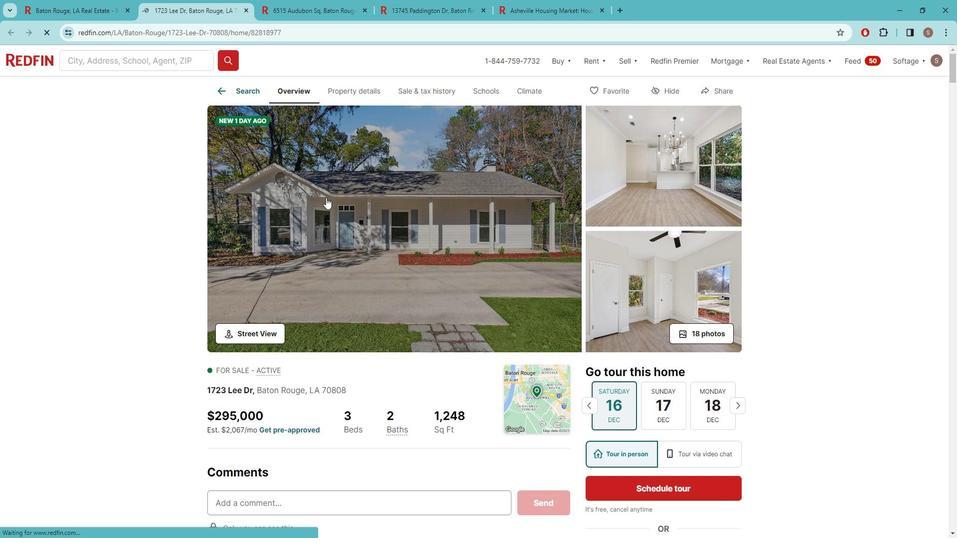 
Action: Mouse scrolled (334, 198) with delta (0, 0)
Screenshot: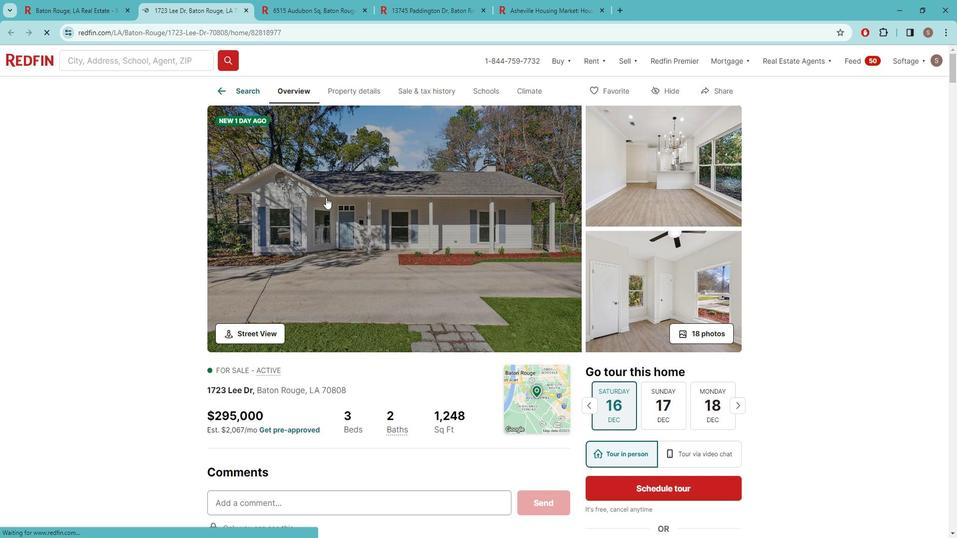 
Action: Mouse scrolled (334, 198) with delta (0, 0)
Screenshot: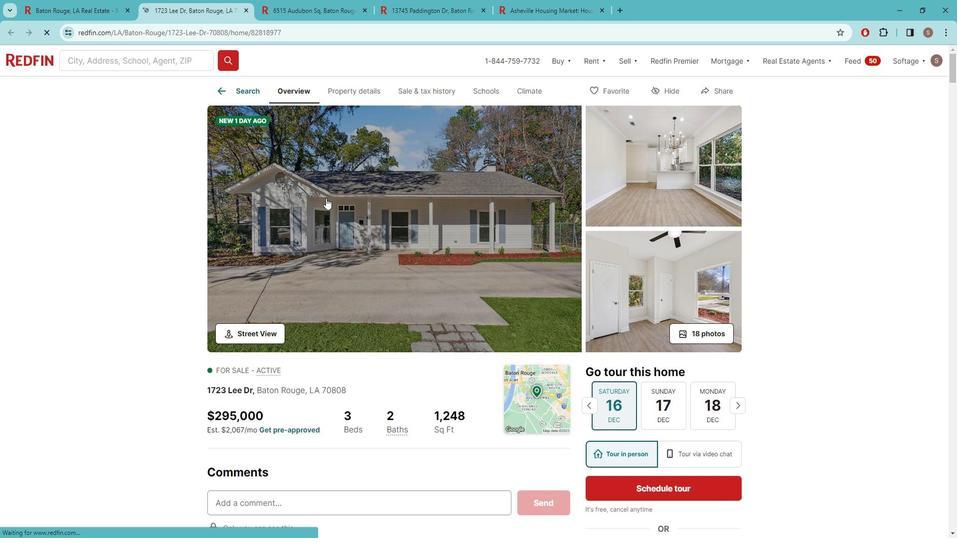 
Action: Mouse moved to (334, 199)
Screenshot: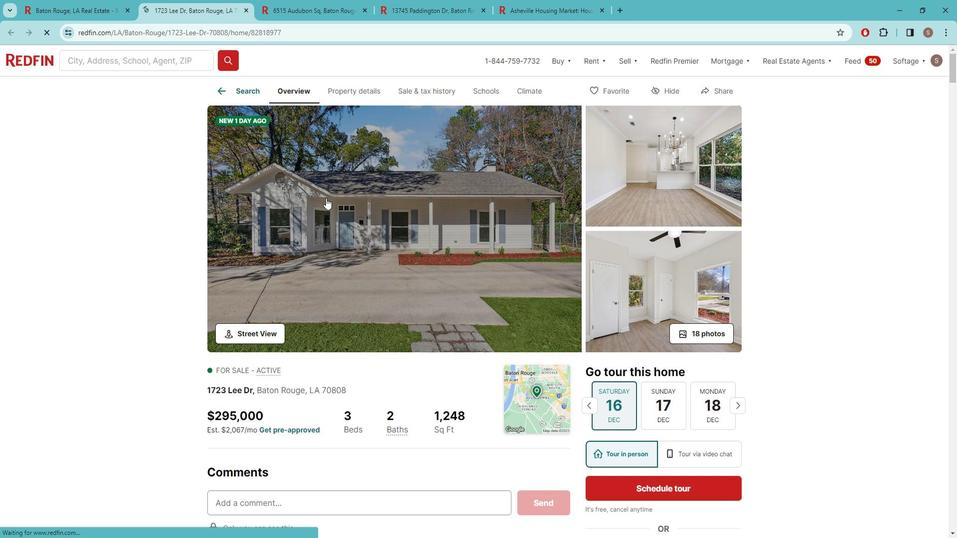 
Action: Mouse scrolled (334, 198) with delta (0, 0)
Screenshot: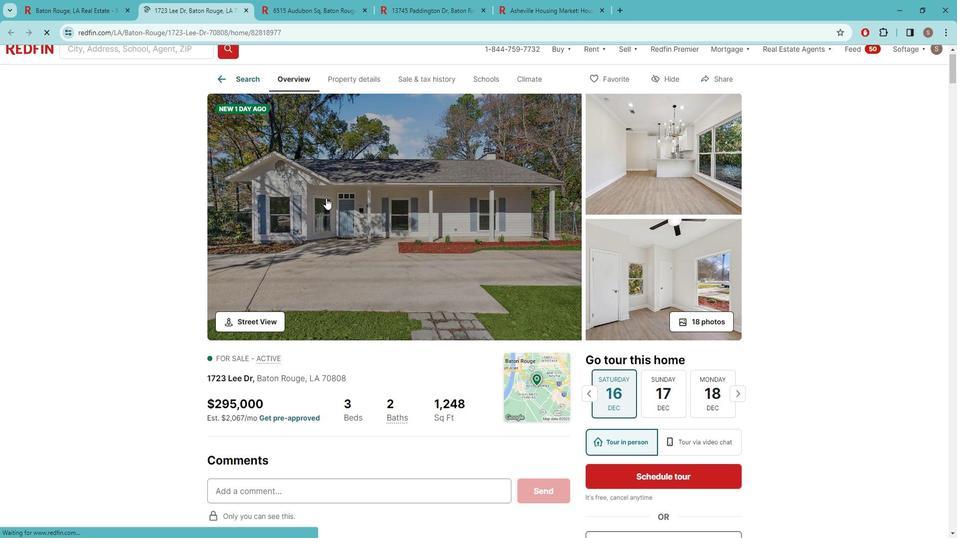 
Action: Mouse moved to (334, 199)
Screenshot: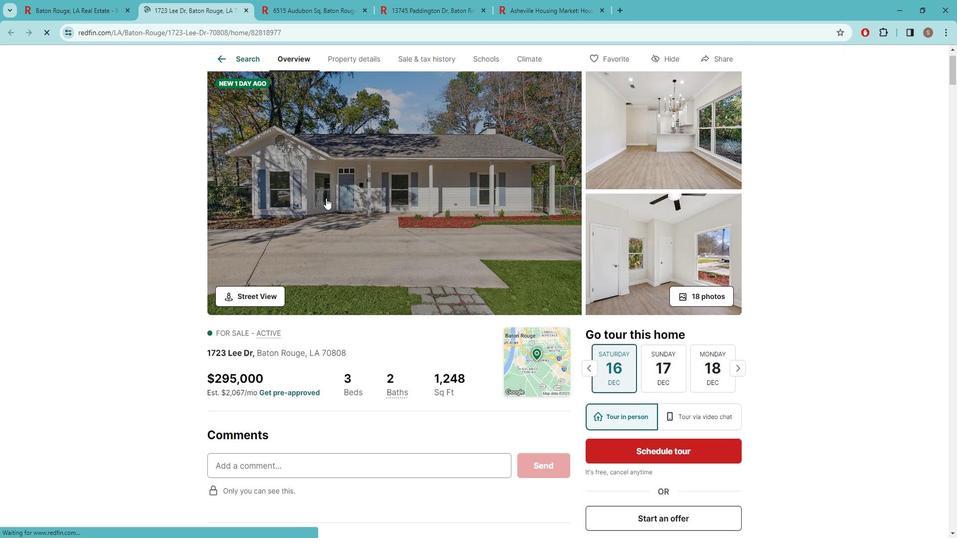 
Action: Mouse scrolled (334, 199) with delta (0, 0)
Screenshot: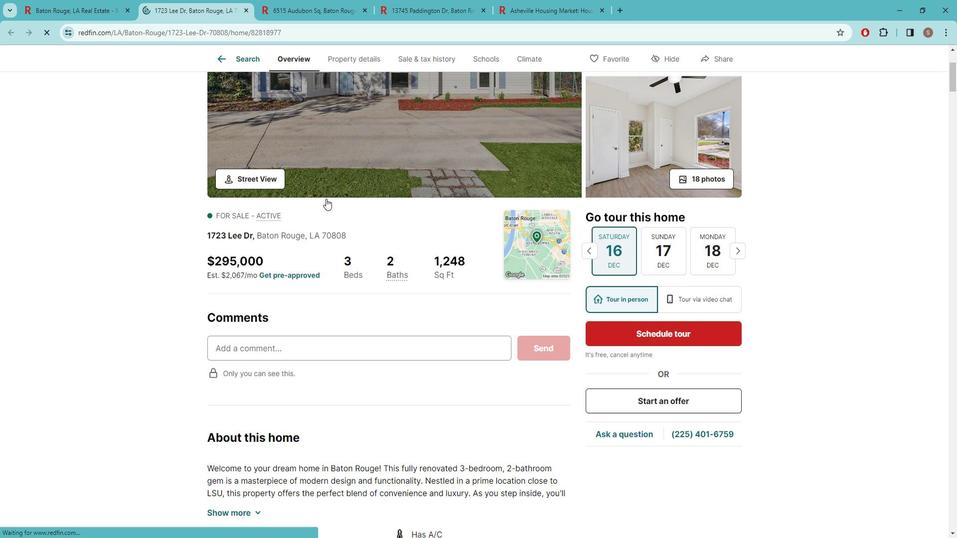 
Action: Mouse scrolled (334, 199) with delta (0, 0)
Screenshot: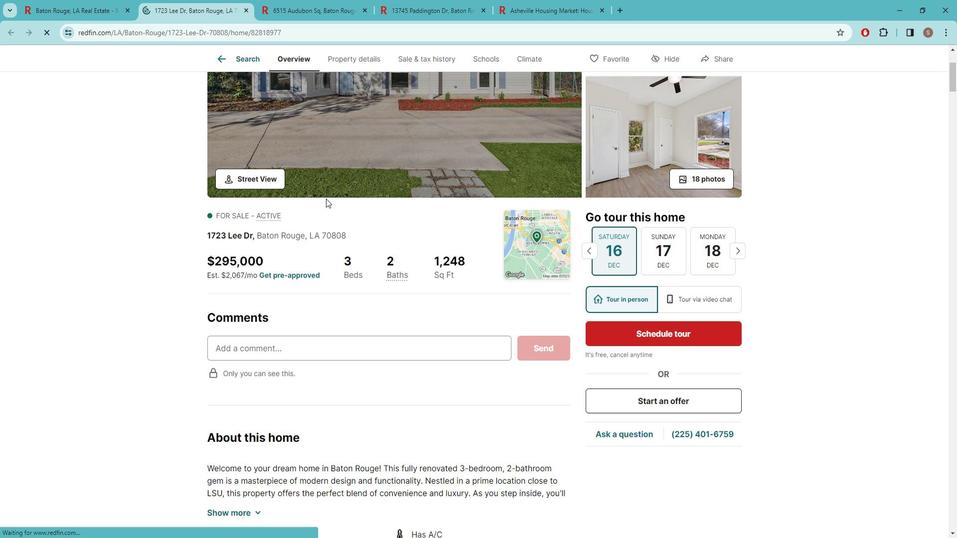 
Action: Mouse scrolled (334, 199) with delta (0, 0)
Screenshot: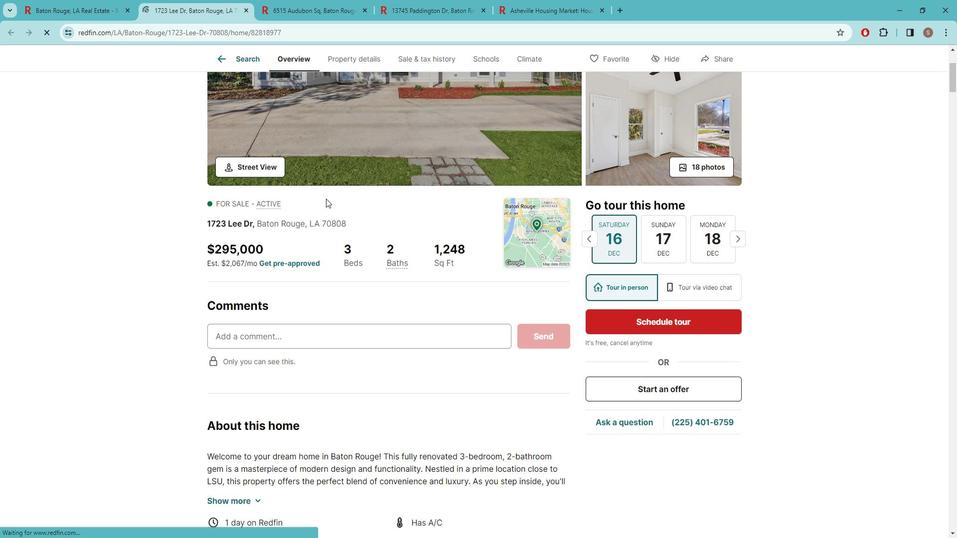 
Action: Mouse moved to (340, 65)
Screenshot: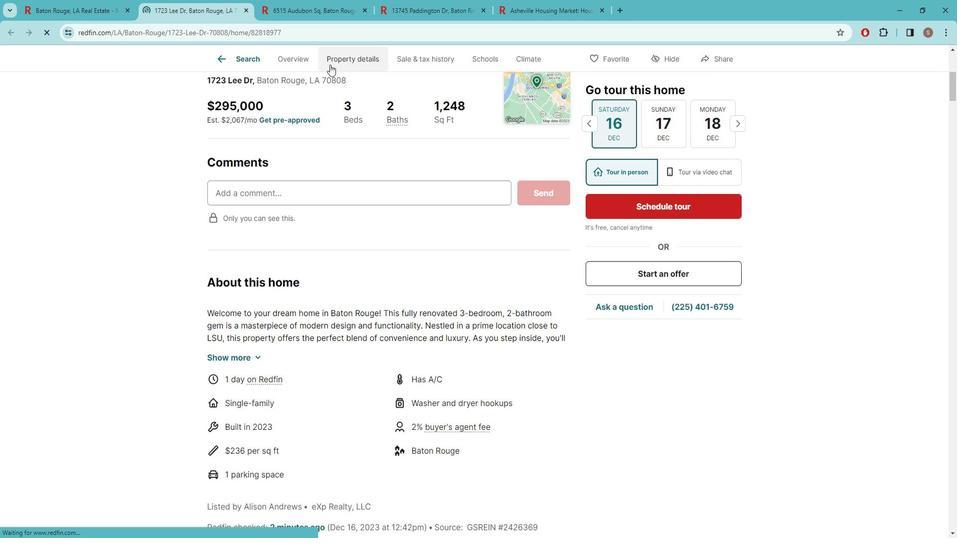 
Action: Mouse pressed left at (340, 65)
Screenshot: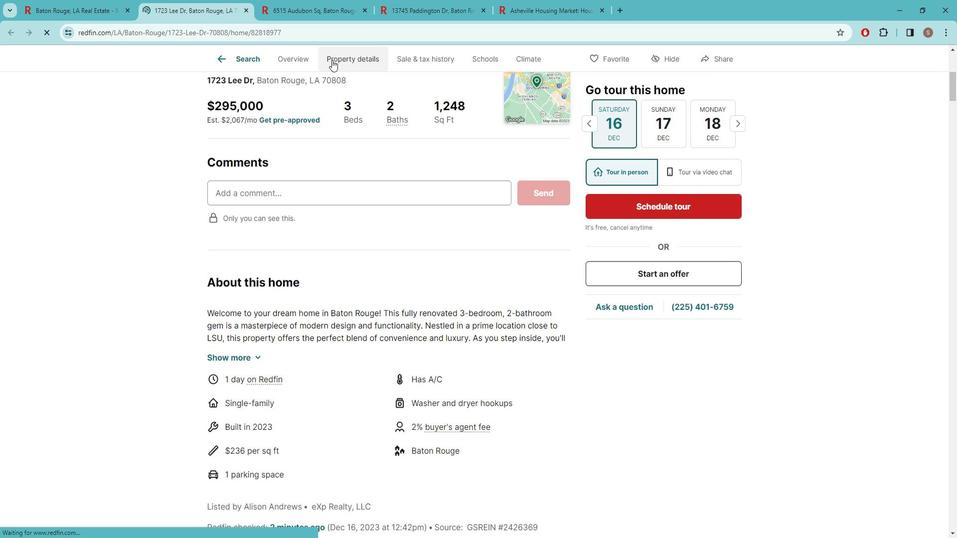 
Action: Mouse moved to (366, 207)
Screenshot: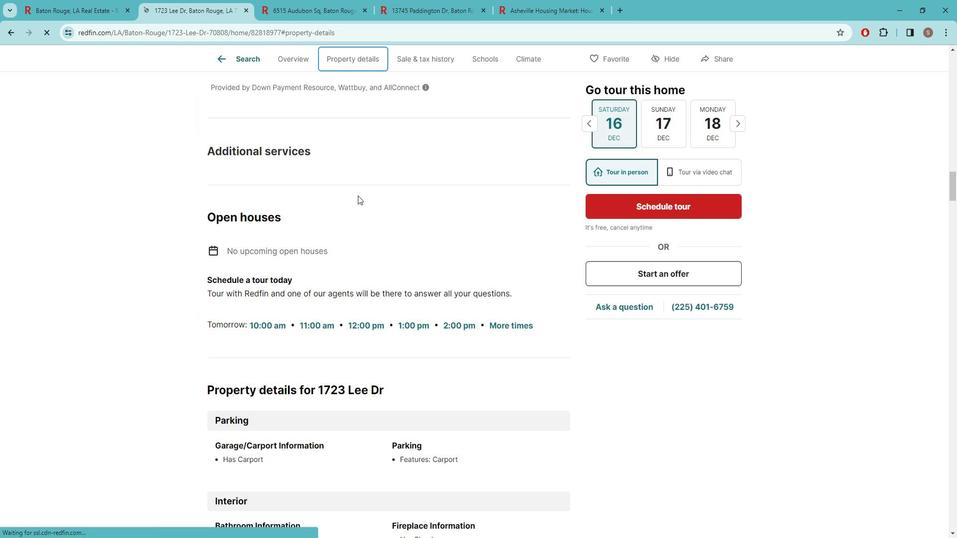 
Action: Mouse scrolled (366, 208) with delta (0, 0)
Screenshot: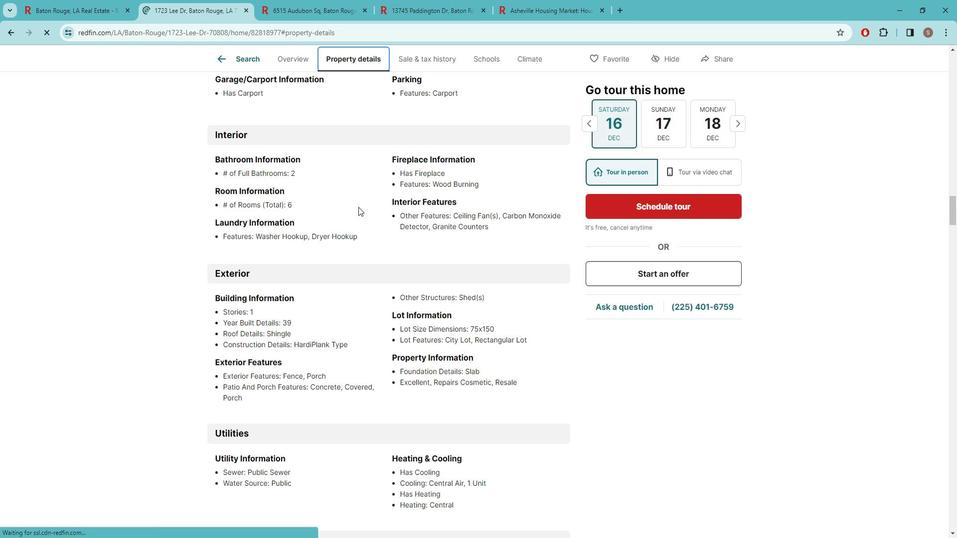 
Action: Mouse scrolled (366, 208) with delta (0, 0)
Screenshot: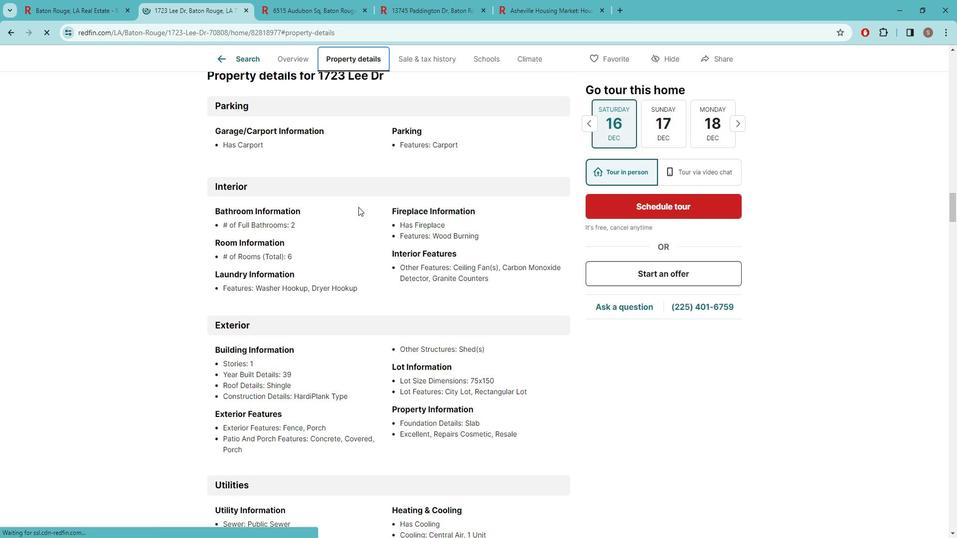 
Action: Mouse scrolled (366, 207) with delta (0, 0)
Screenshot: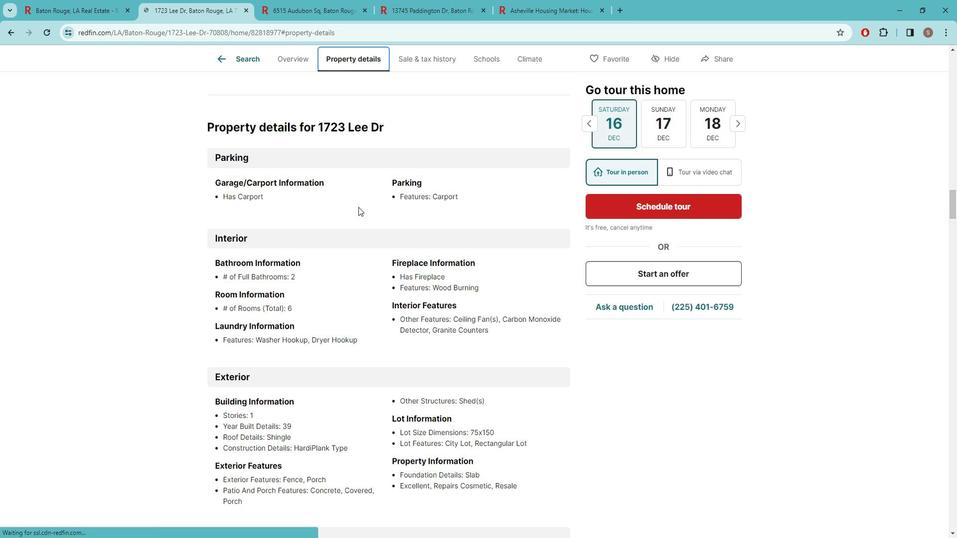 
Action: Mouse moved to (339, 213)
Screenshot: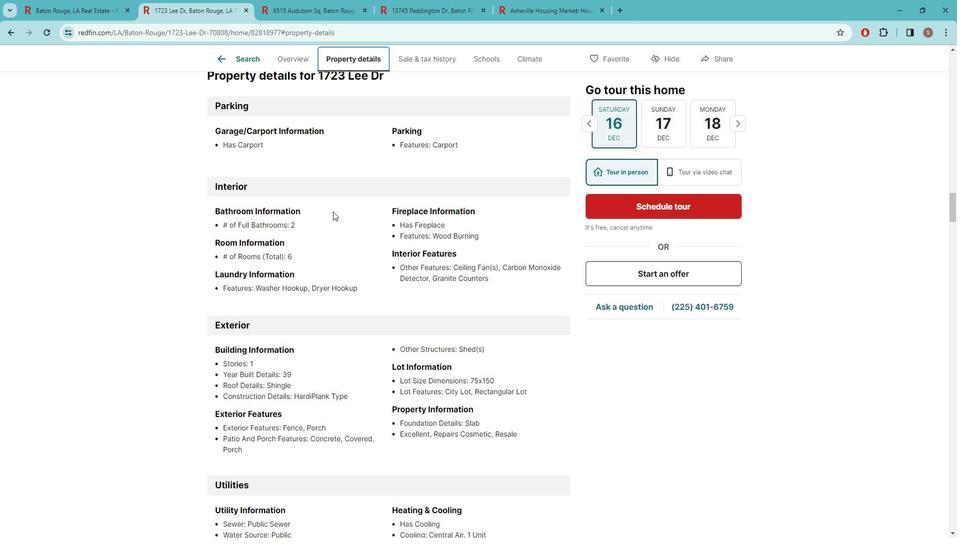 
Action: Mouse scrolled (339, 212) with delta (0, 0)
Screenshot: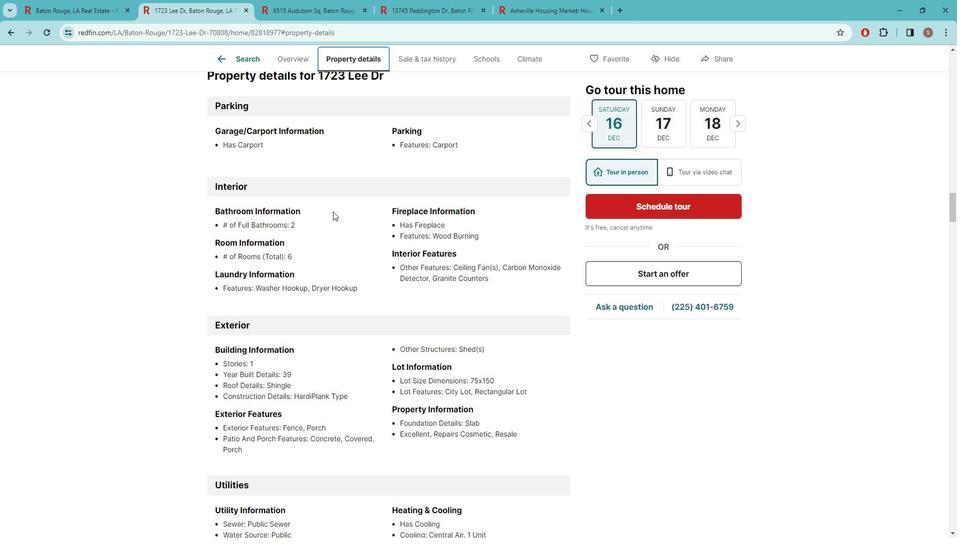 
Action: Mouse moved to (337, 254)
Screenshot: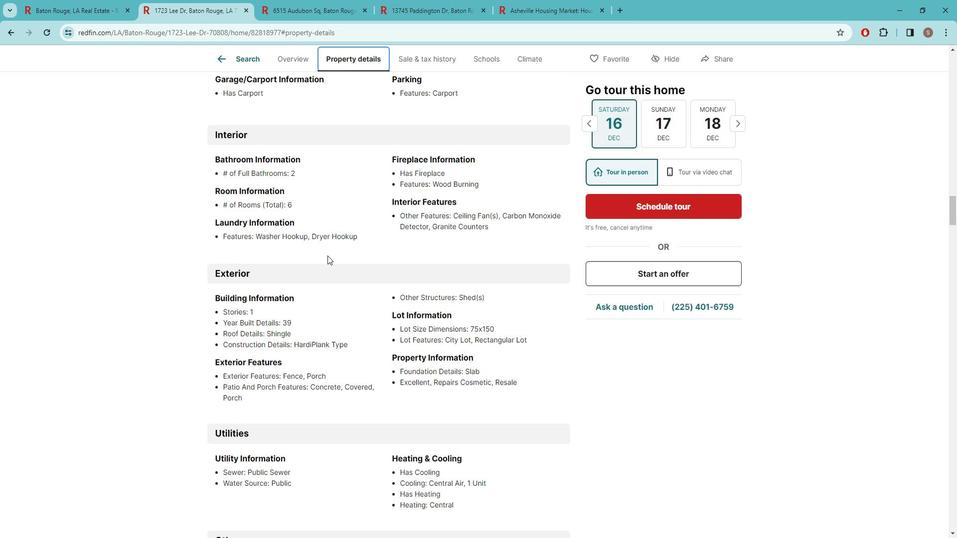 
Action: Mouse scrolled (337, 254) with delta (0, 0)
Screenshot: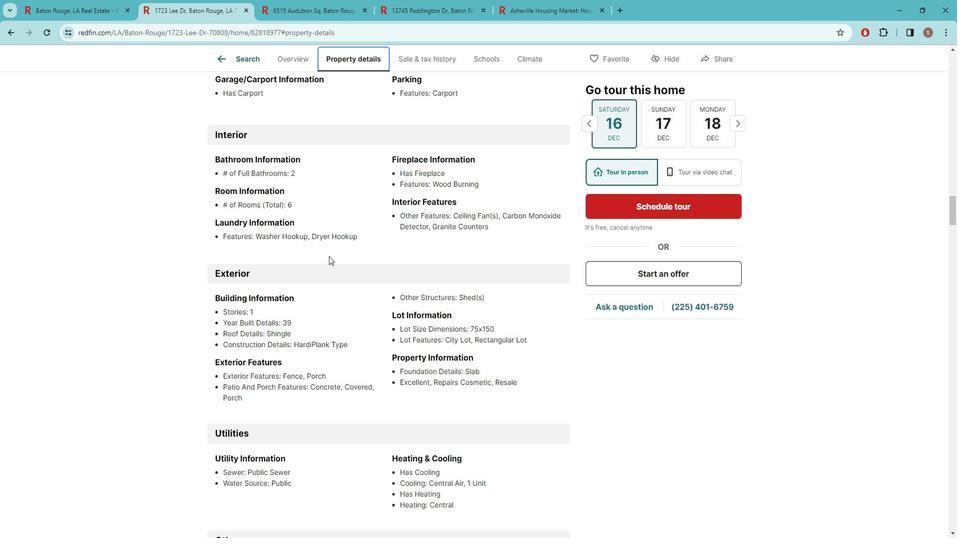 
Action: Mouse moved to (379, 271)
Screenshot: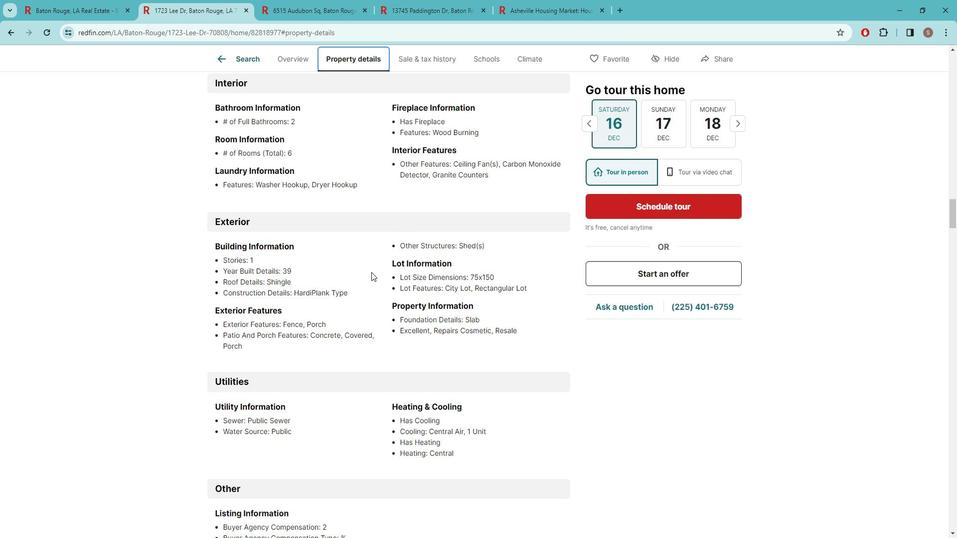 
Action: Mouse scrolled (379, 271) with delta (0, 0)
Screenshot: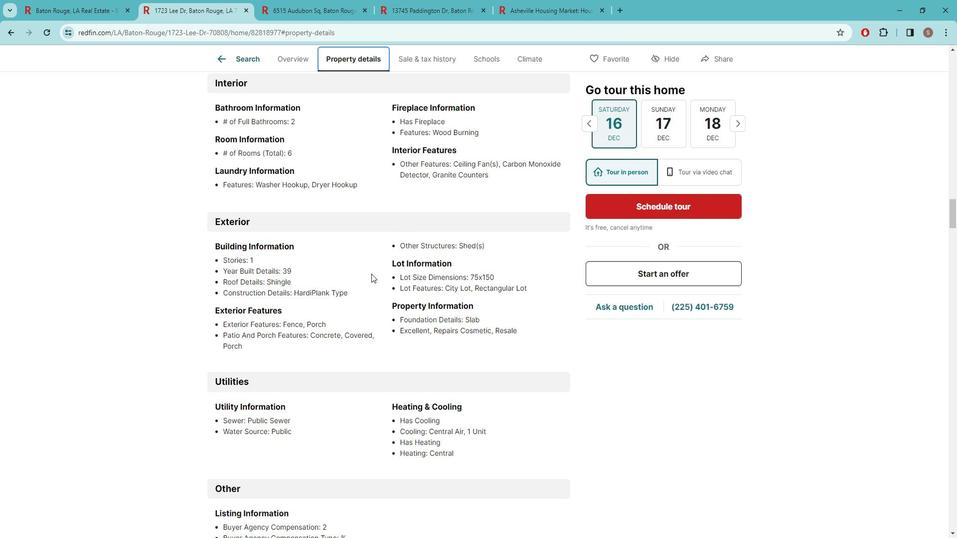 
Action: Mouse moved to (337, 279)
Screenshot: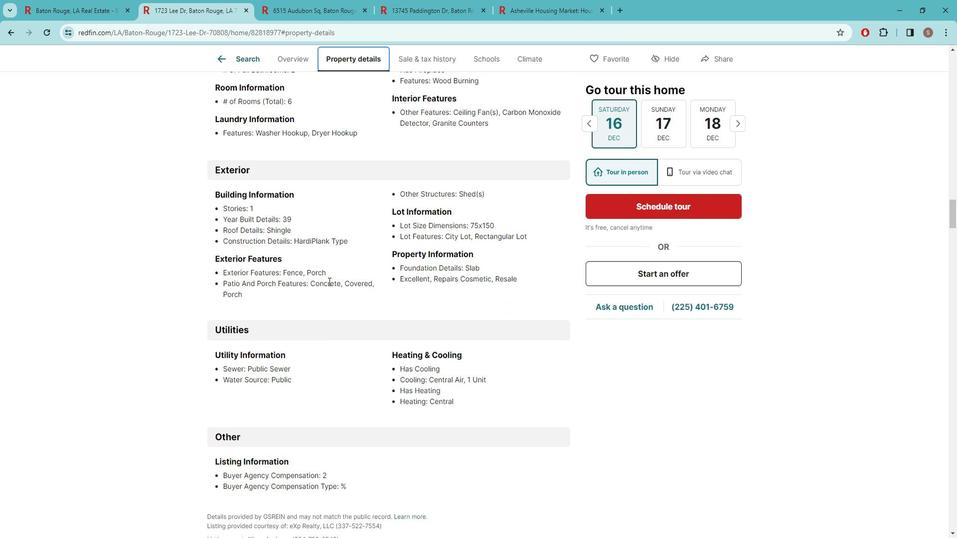 
Action: Mouse scrolled (337, 278) with delta (0, 0)
Screenshot: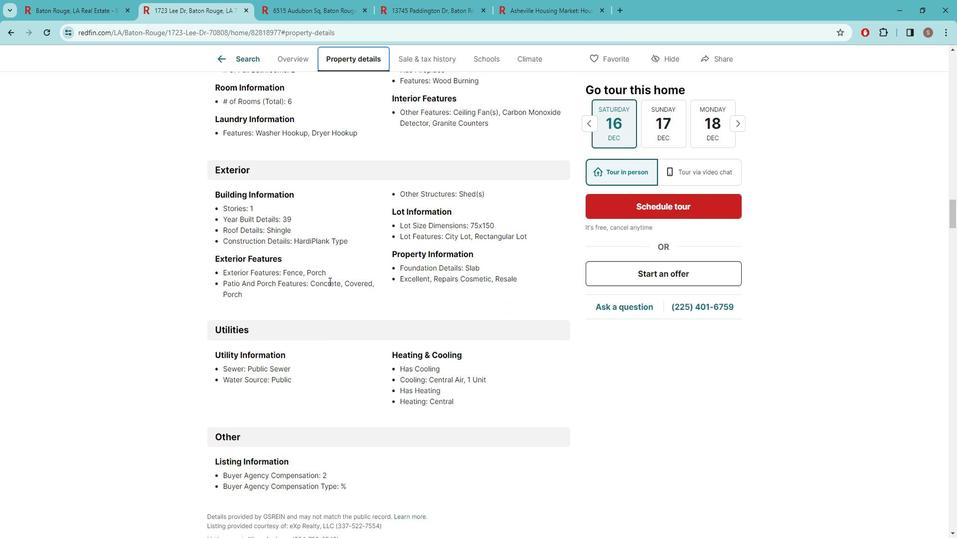 
Action: Mouse moved to (341, 281)
Screenshot: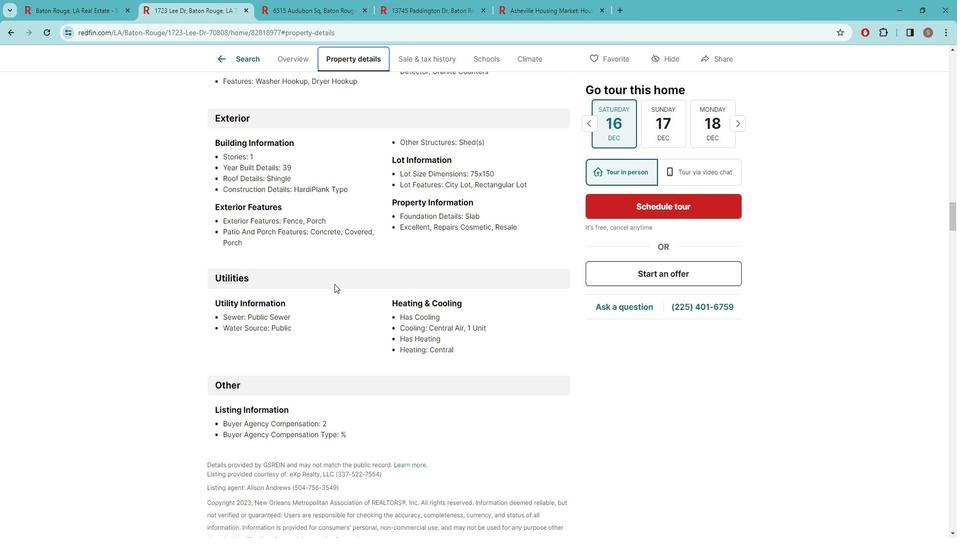 
Action: Mouse scrolled (341, 281) with delta (0, 0)
Screenshot: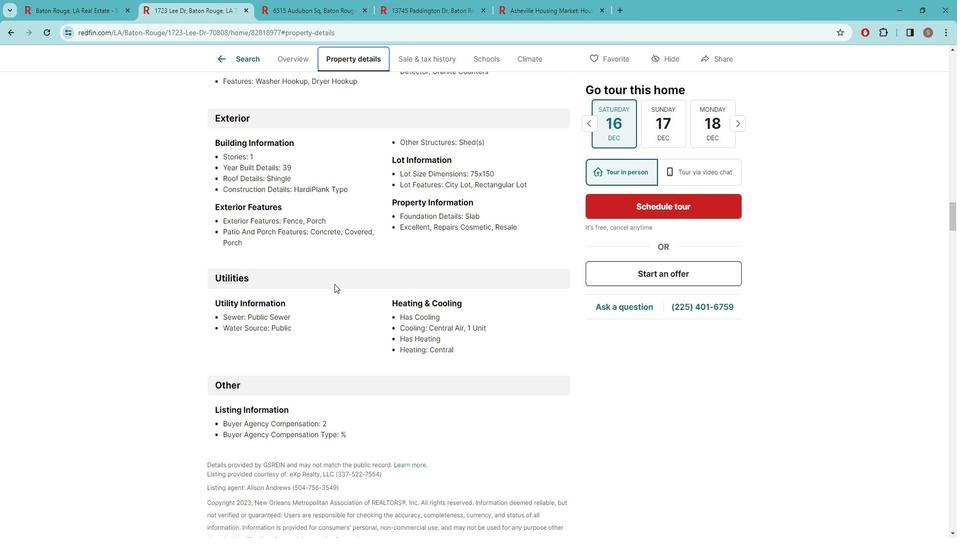 
Action: Mouse moved to (348, 294)
Screenshot: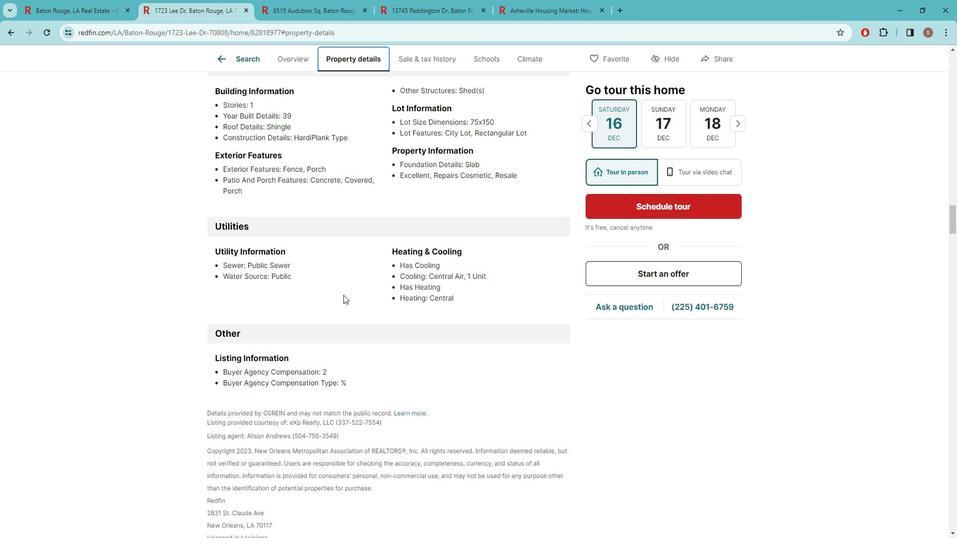 
Action: Mouse scrolled (348, 293) with delta (0, 0)
Screenshot: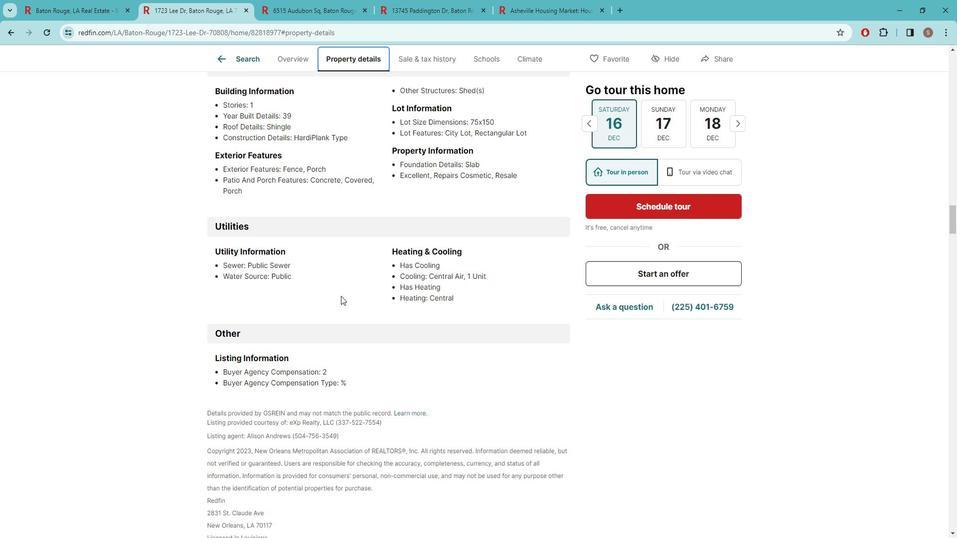 
Action: Mouse moved to (356, 326)
Screenshot: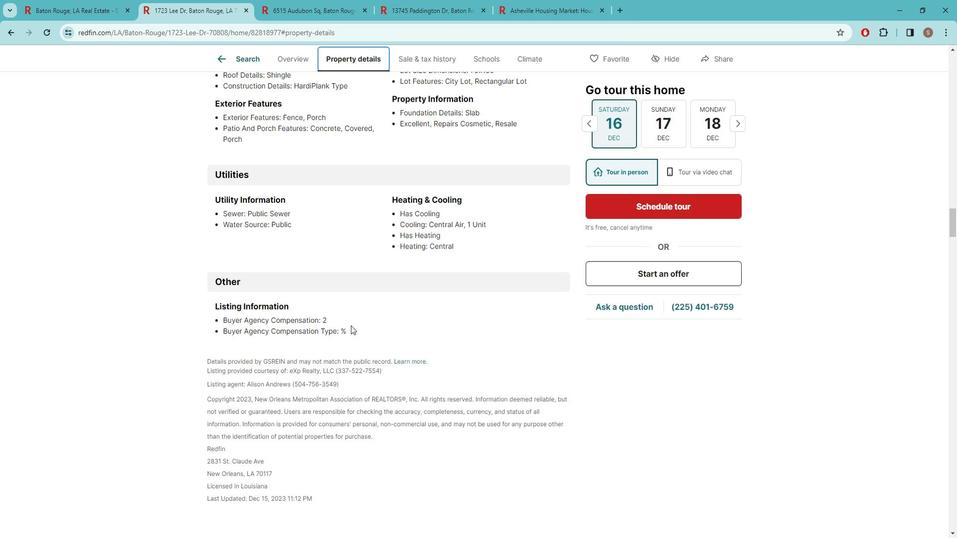 
Action: Mouse scrolled (356, 325) with delta (0, 0)
Screenshot: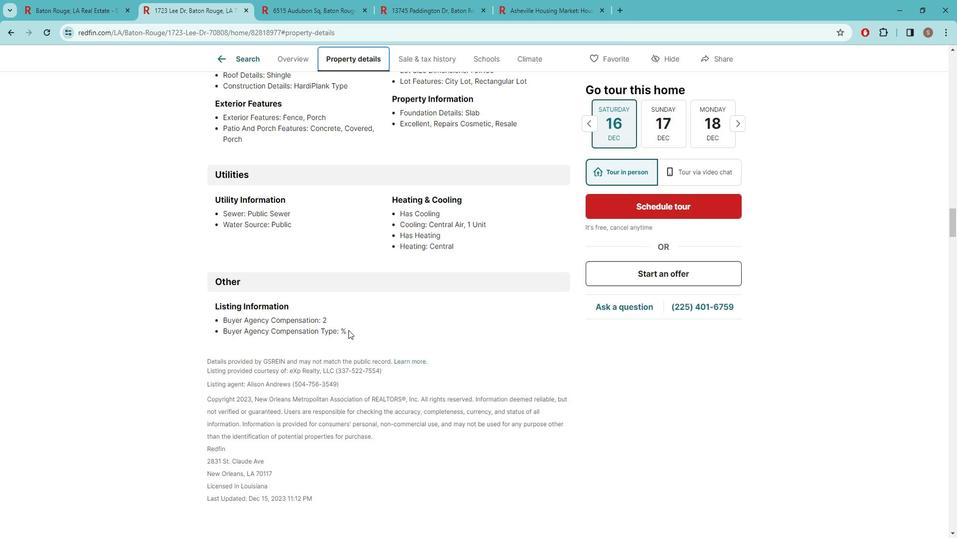 
Action: Mouse moved to (340, 332)
Screenshot: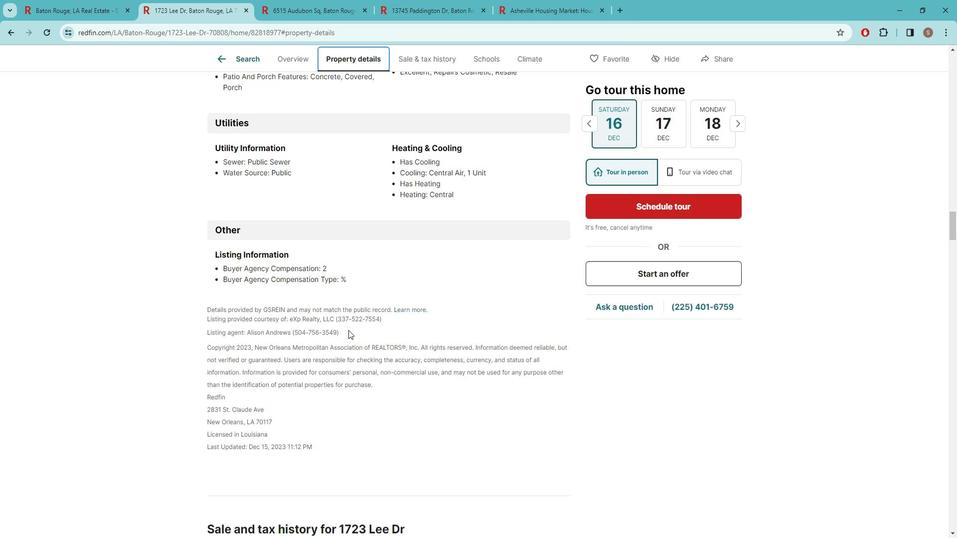 
Action: Mouse scrolled (340, 332) with delta (0, 0)
Screenshot: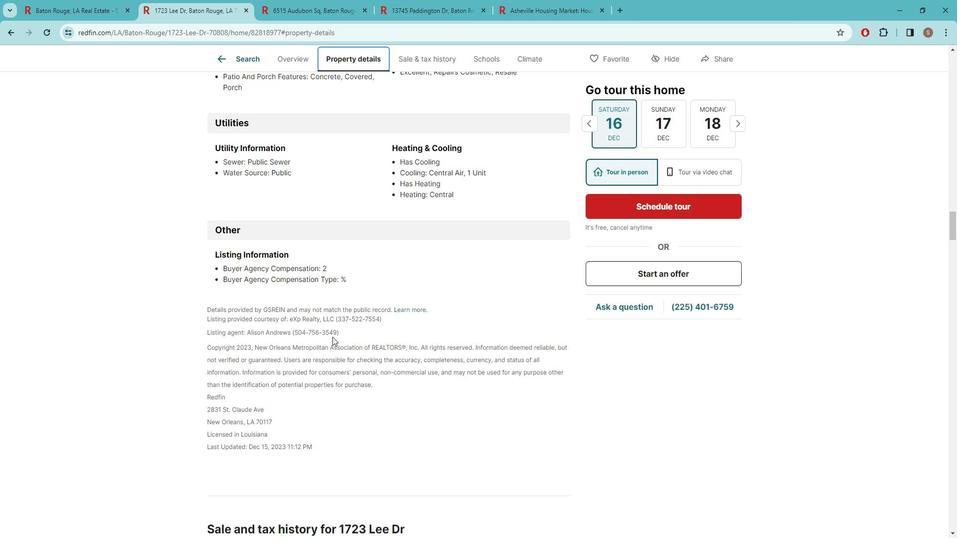
Action: Mouse moved to (360, 397)
Screenshot: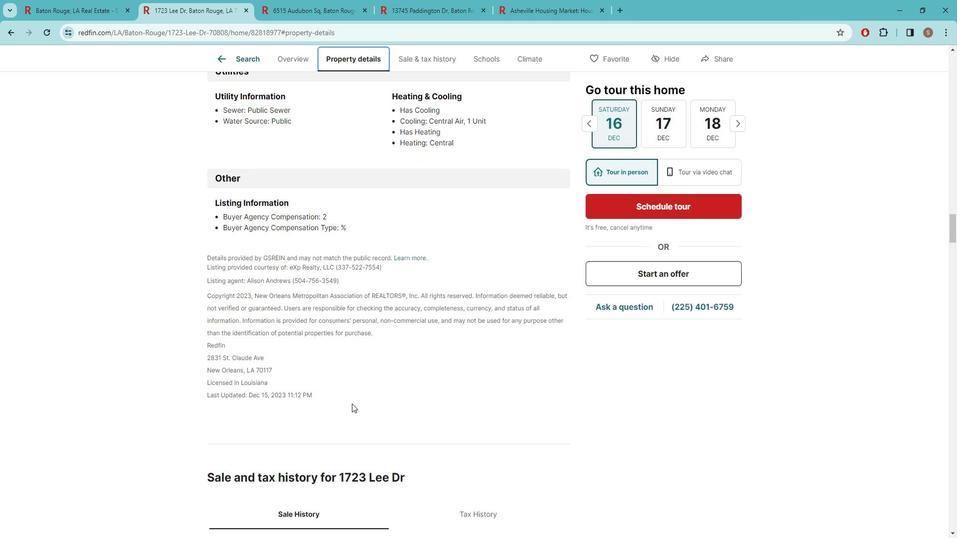 
Action: Mouse scrolled (360, 396) with delta (0, 0)
Screenshot: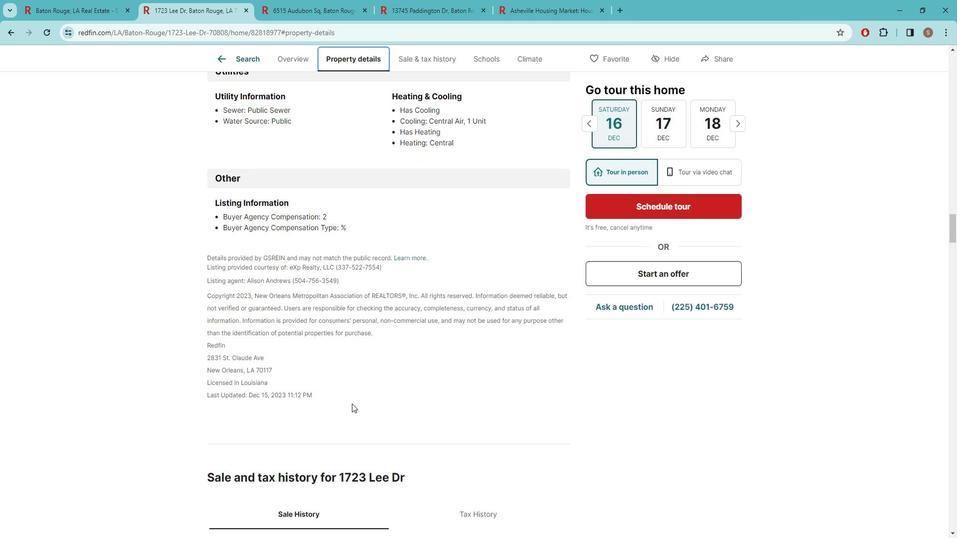 
Action: Mouse moved to (352, 393)
Screenshot: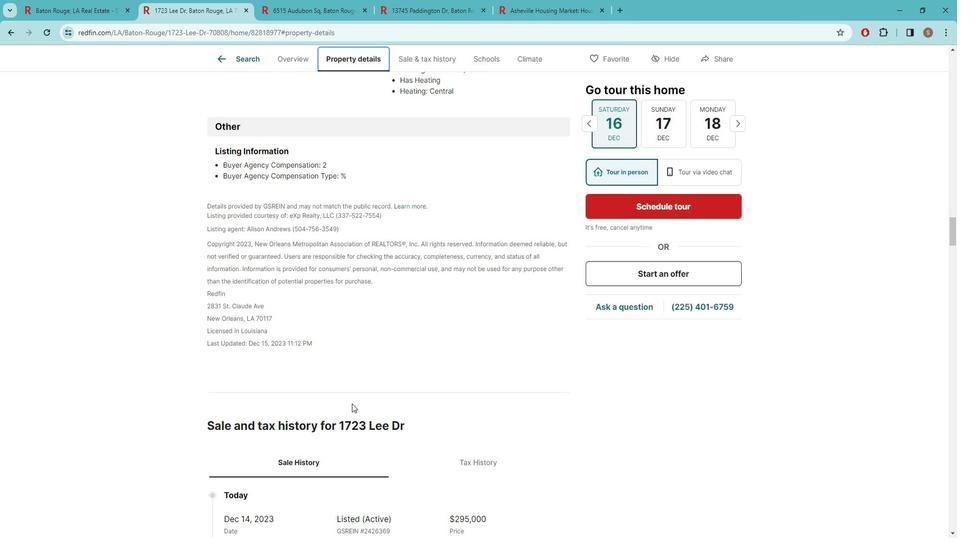 
Action: Mouse scrolled (352, 392) with delta (0, 0)
Screenshot: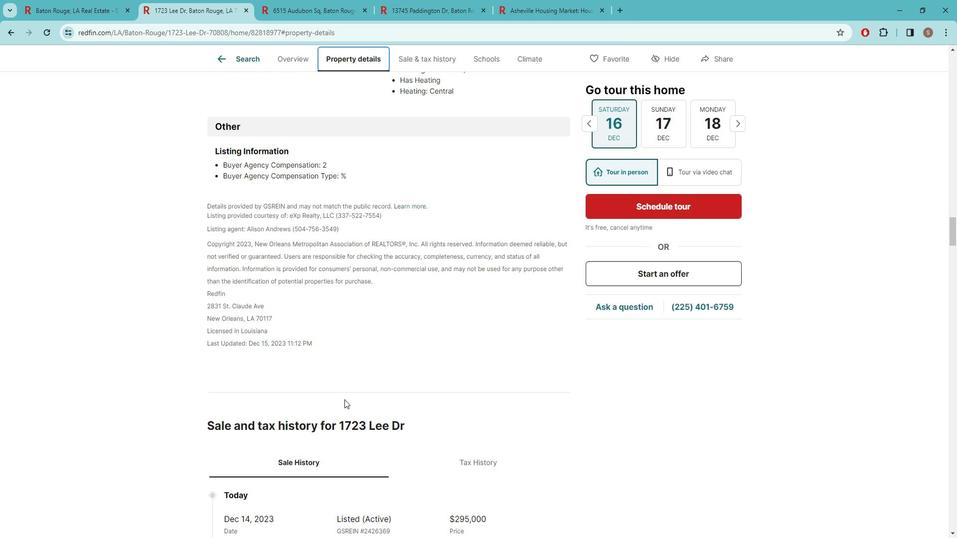 
Action: Mouse moved to (354, 393)
Screenshot: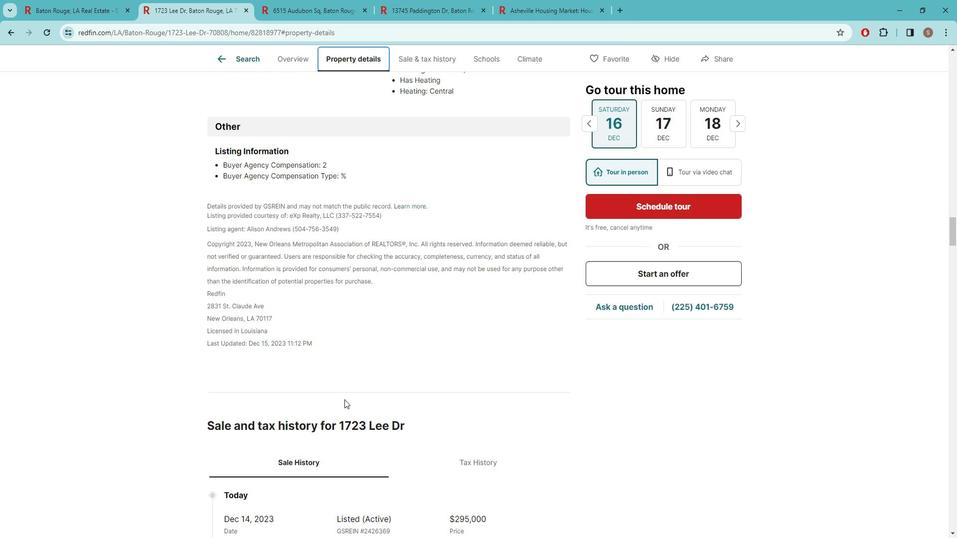 
Action: Mouse scrolled (354, 392) with delta (0, 0)
Screenshot: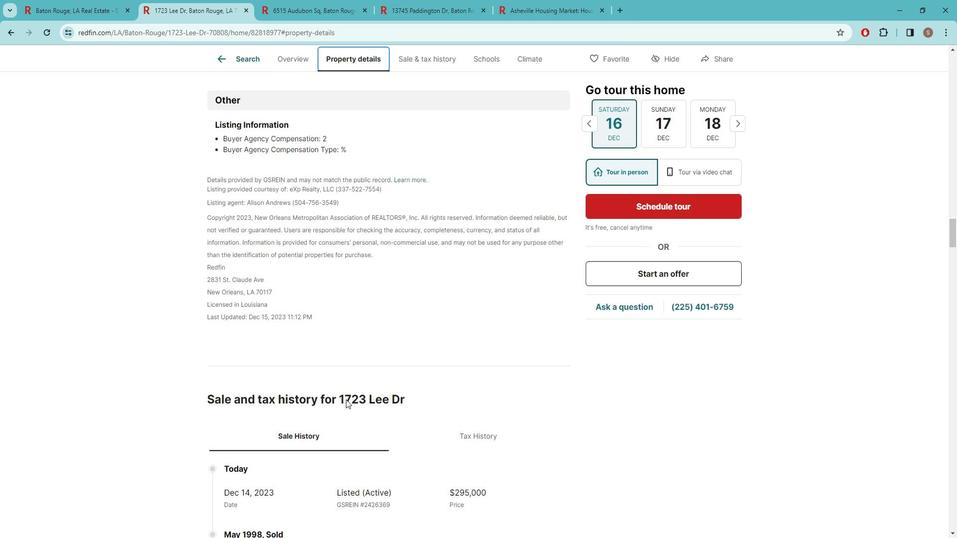 
Action: Mouse scrolled (354, 392) with delta (0, 0)
Screenshot: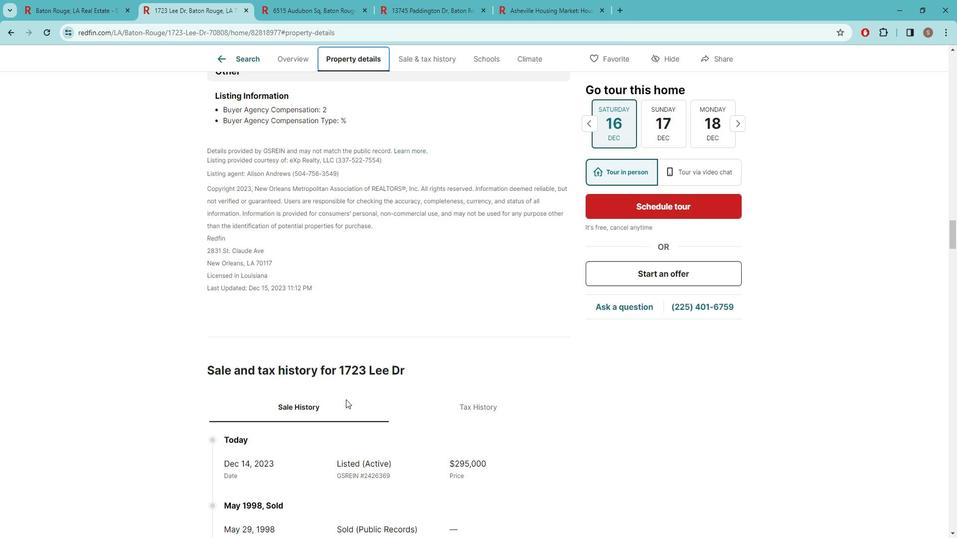 
Action: Mouse moved to (354, 393)
Screenshot: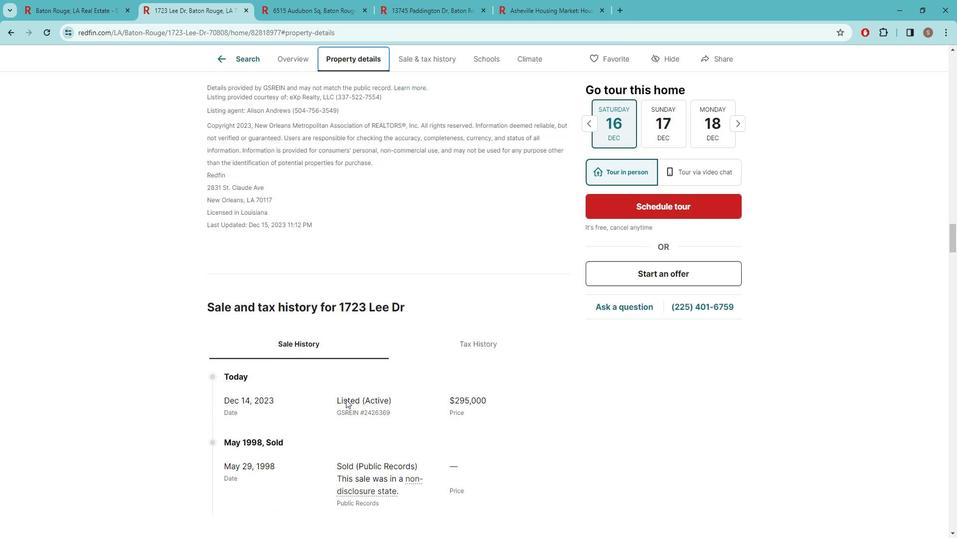
Action: Mouse scrolled (354, 392) with delta (0, 0)
Screenshot: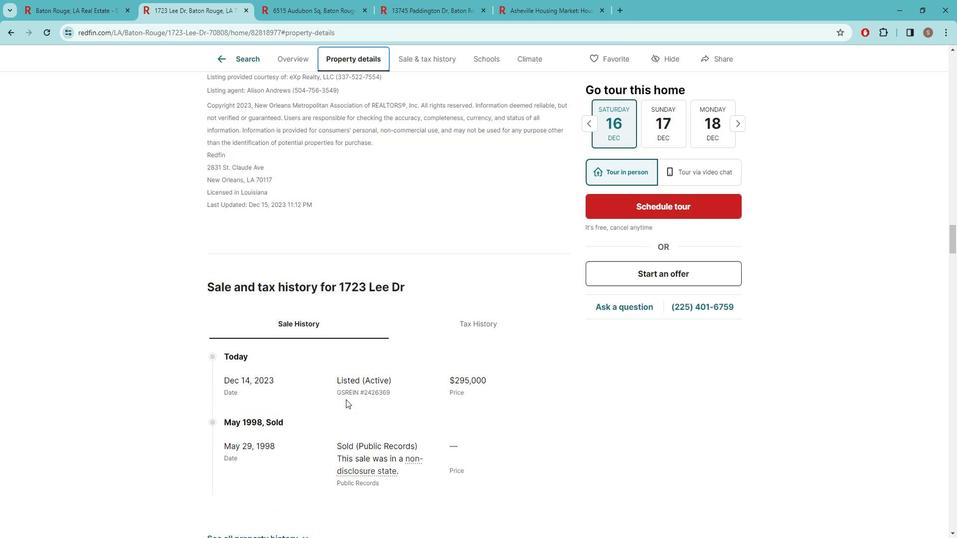 
Action: Mouse moved to (358, 411)
Screenshot: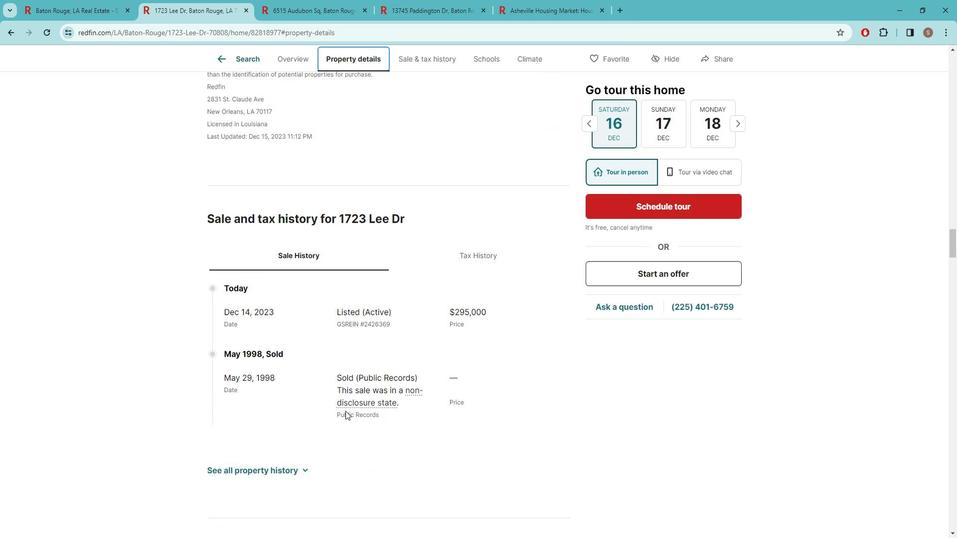 
Action: Mouse scrolled (358, 411) with delta (0, 0)
Screenshot: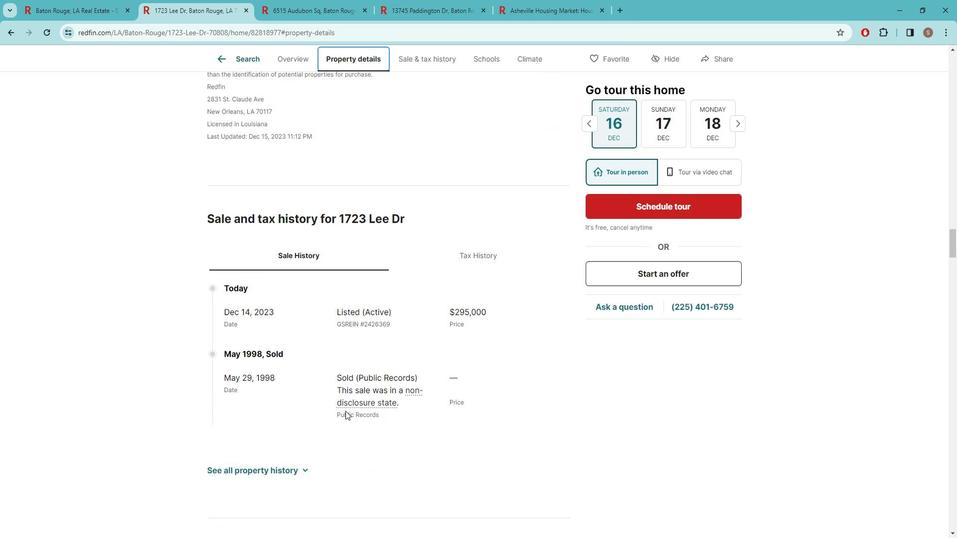 
Action: Mouse moved to (361, 413)
Screenshot: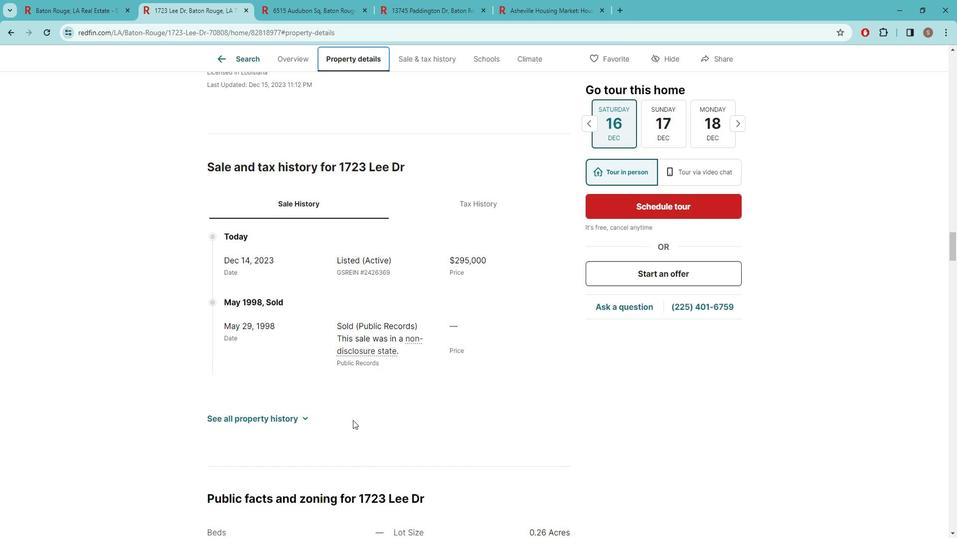 
Action: Mouse scrolled (361, 413) with delta (0, 0)
Screenshot: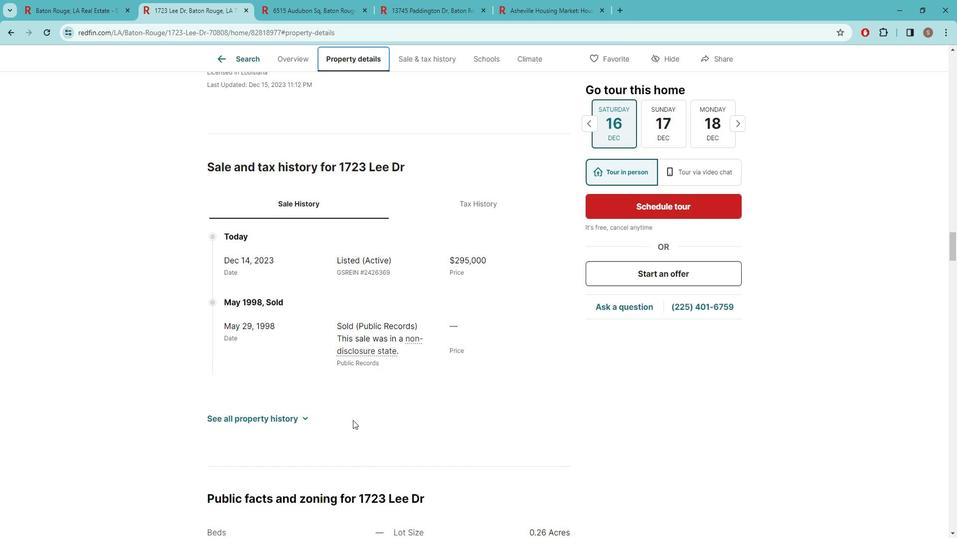 
Action: Mouse moved to (361, 414)
Screenshot: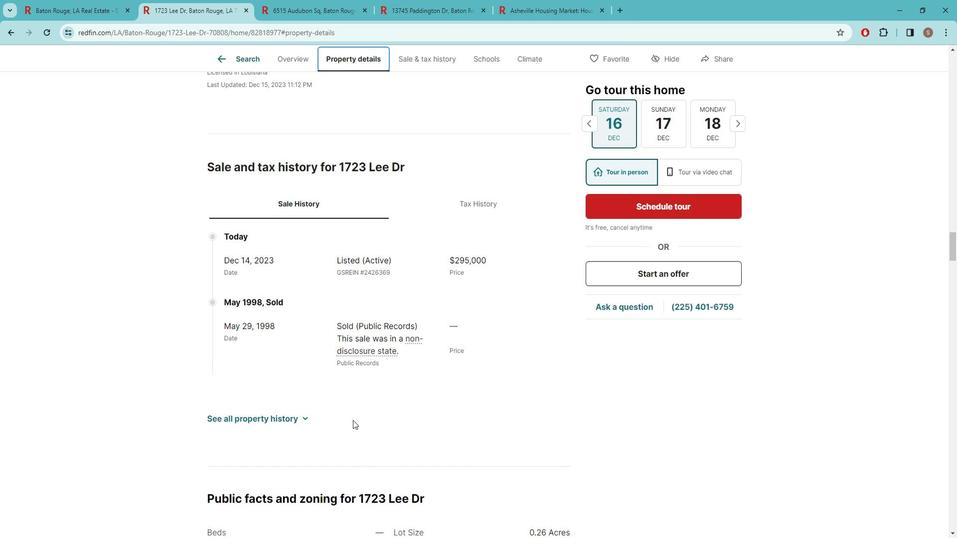 
Action: Mouse scrolled (361, 414) with delta (0, 0)
Screenshot: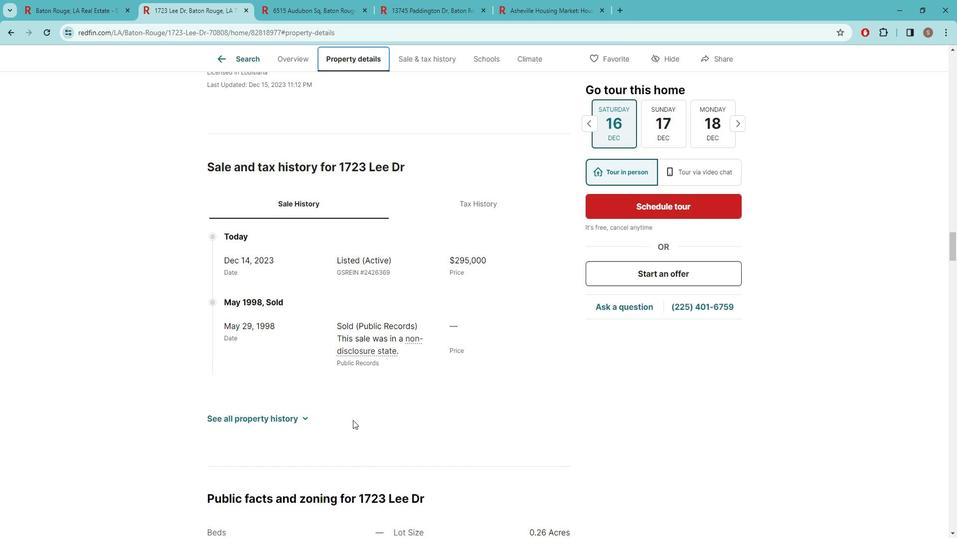
Action: Mouse scrolled (361, 414) with delta (0, 0)
Screenshot: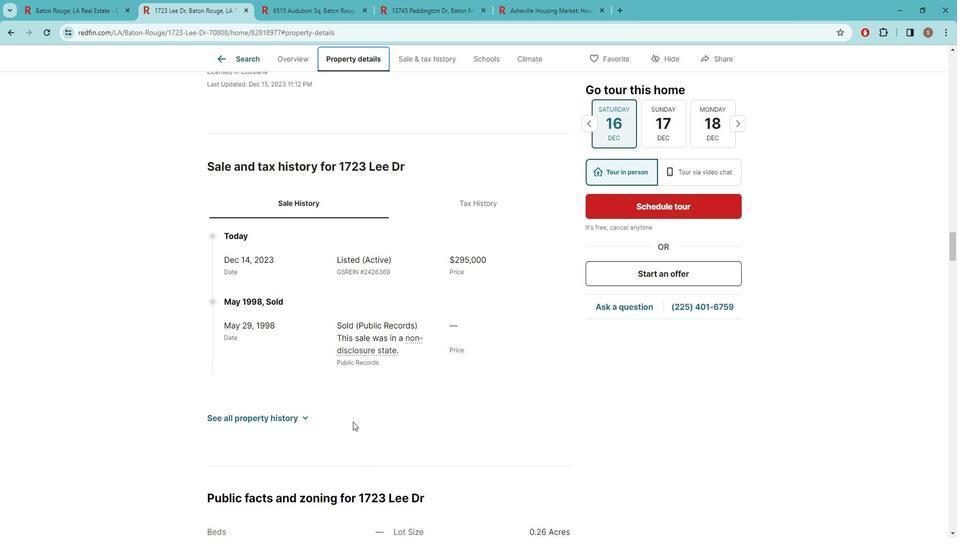 
Action: Mouse scrolled (361, 414) with delta (0, 0)
Screenshot: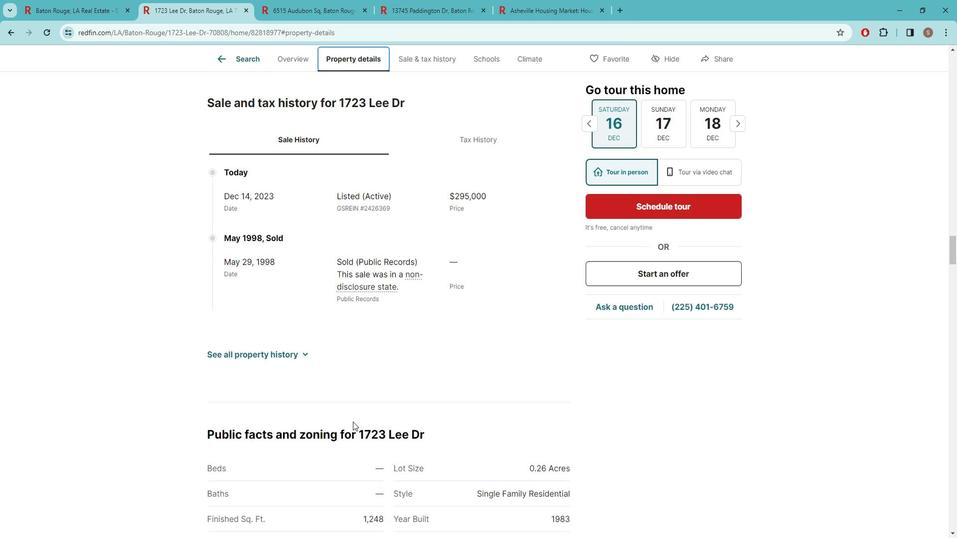 
Action: Mouse moved to (355, 415)
Screenshot: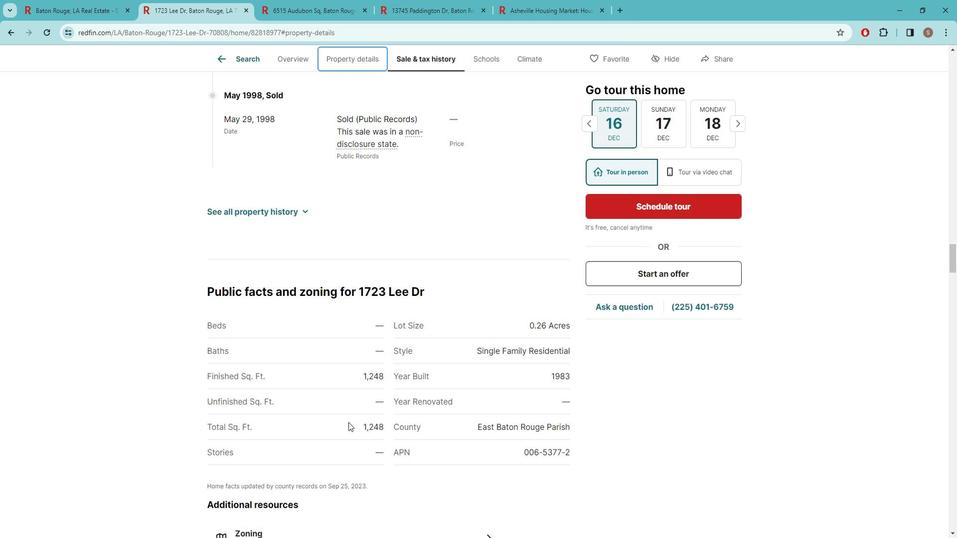 
Action: Mouse scrolled (355, 415) with delta (0, 0)
Screenshot: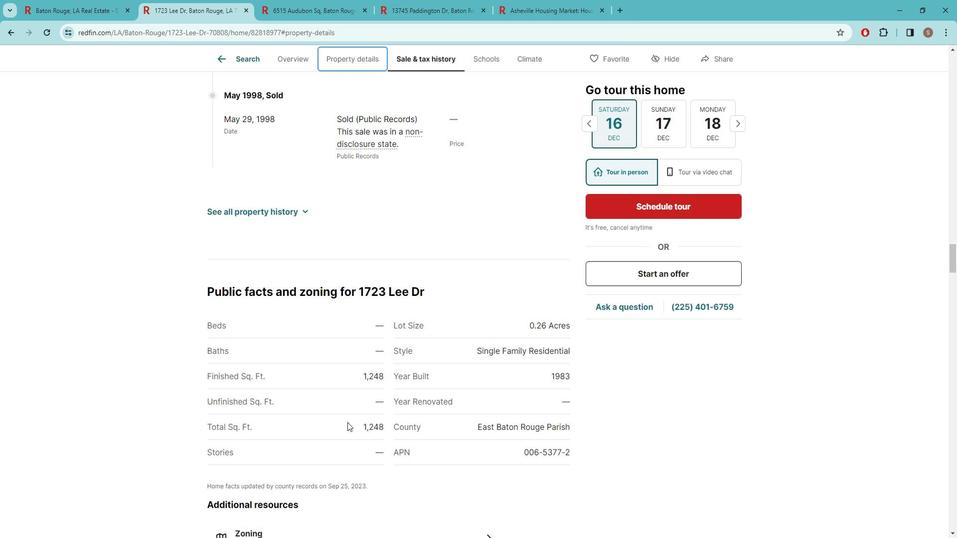 
Action: Mouse scrolled (355, 415) with delta (0, 0)
Screenshot: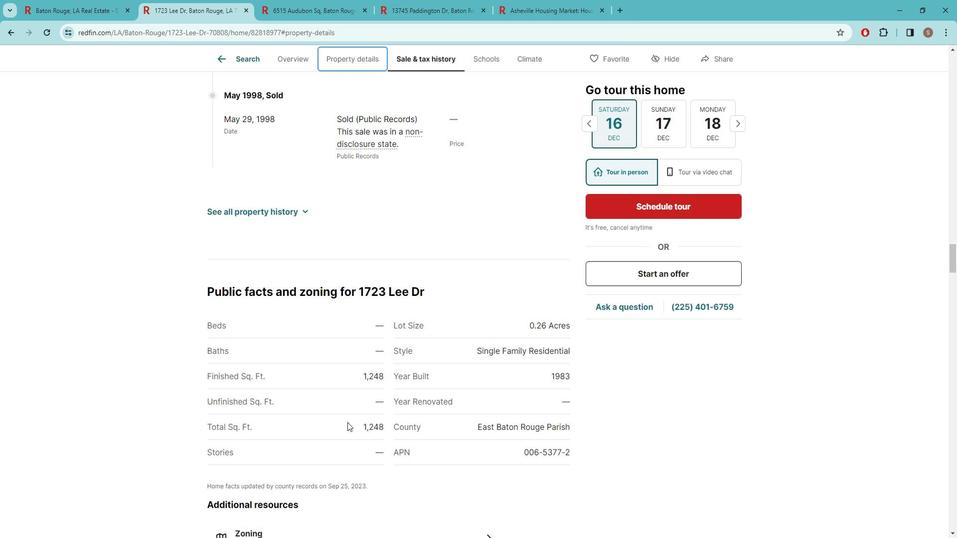
Action: Mouse scrolled (355, 415) with delta (0, 0)
Screenshot: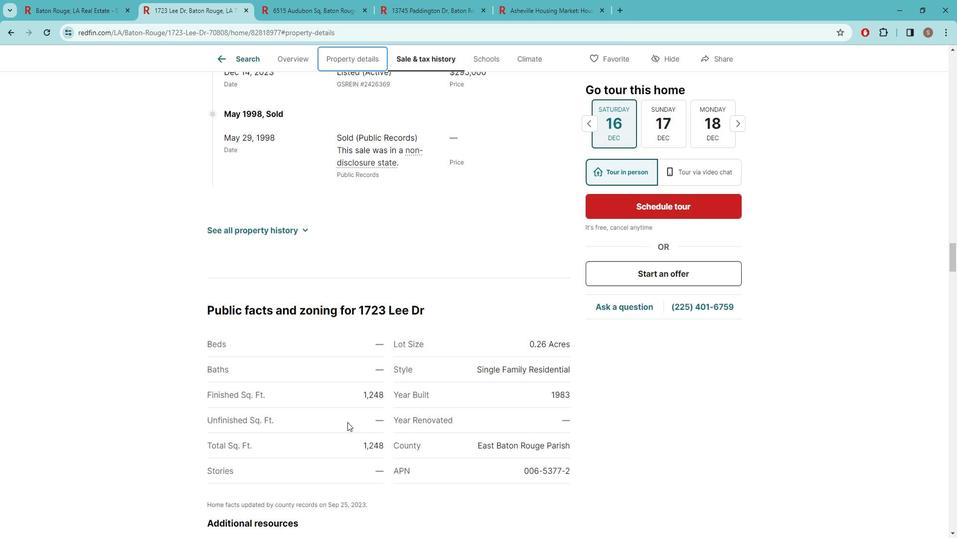 
Action: Mouse scrolled (355, 415) with delta (0, 0)
Screenshot: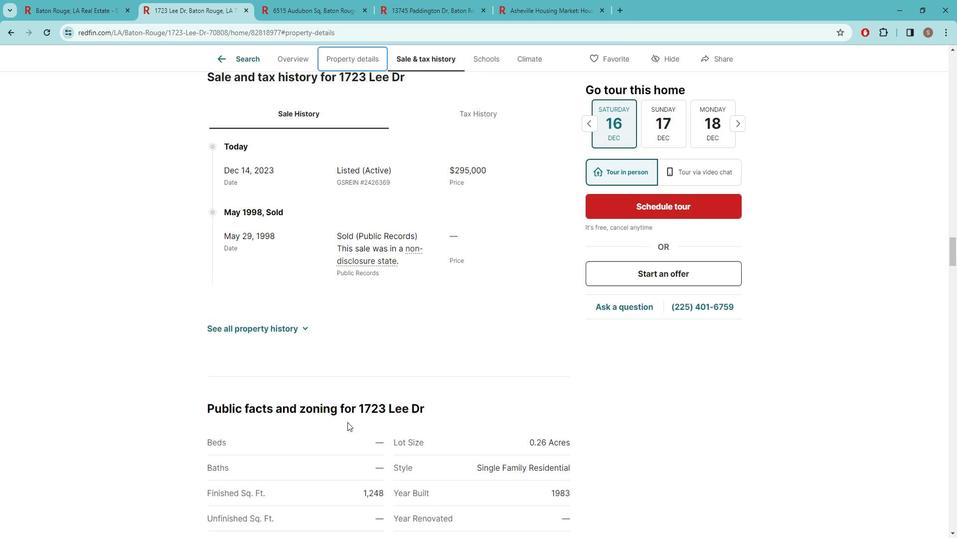 
Action: Mouse scrolled (355, 415) with delta (0, 0)
Screenshot: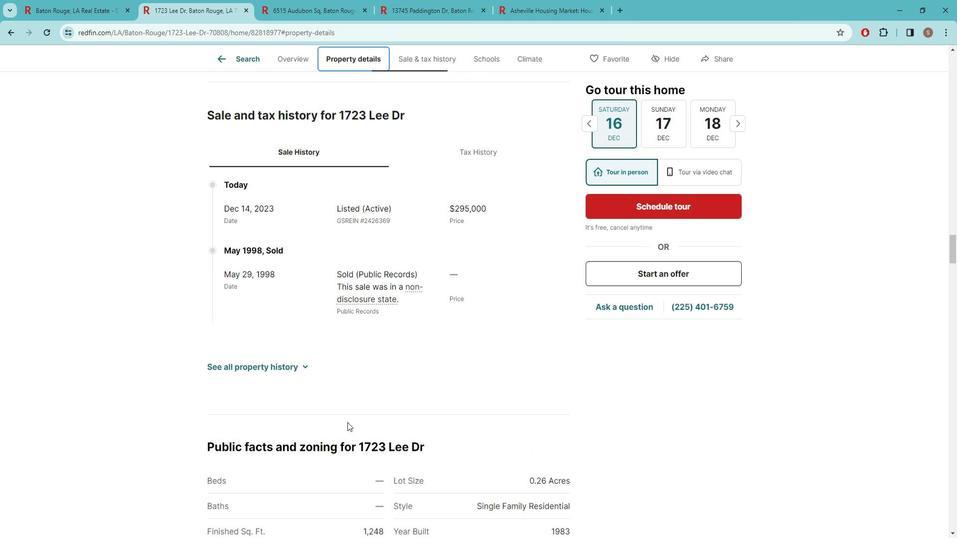 
Action: Mouse scrolled (355, 415) with delta (0, 0)
Screenshot: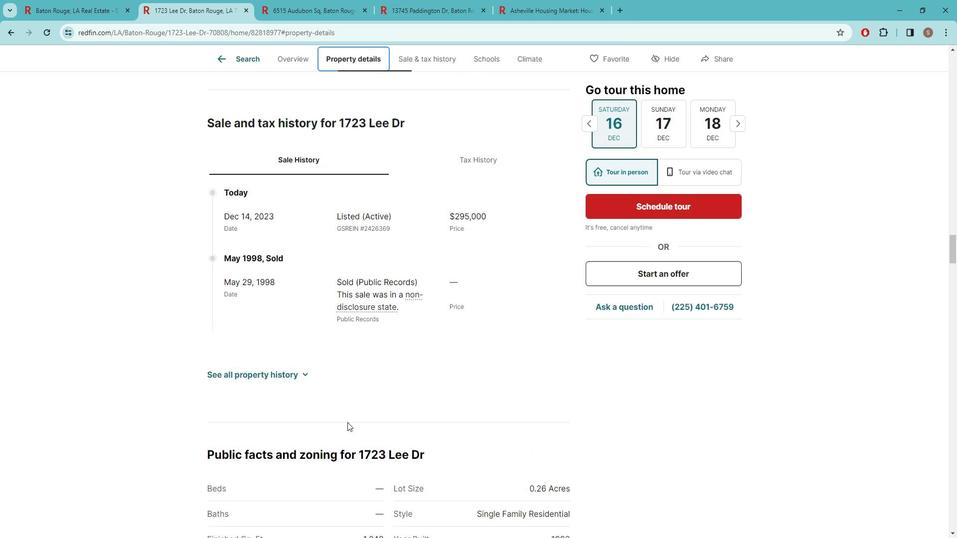 
Action: Mouse moved to (355, 415)
Screenshot: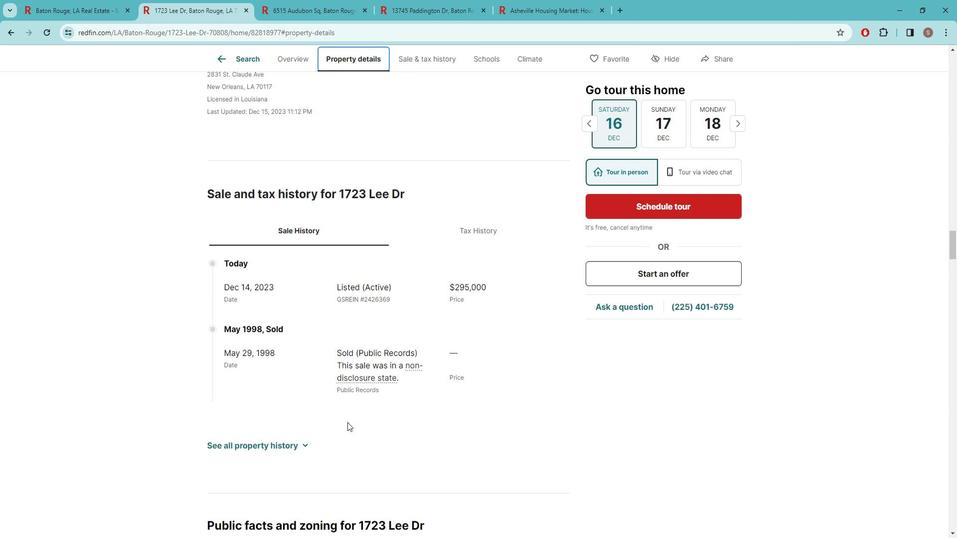 
Action: Mouse scrolled (355, 415) with delta (0, 0)
Screenshot: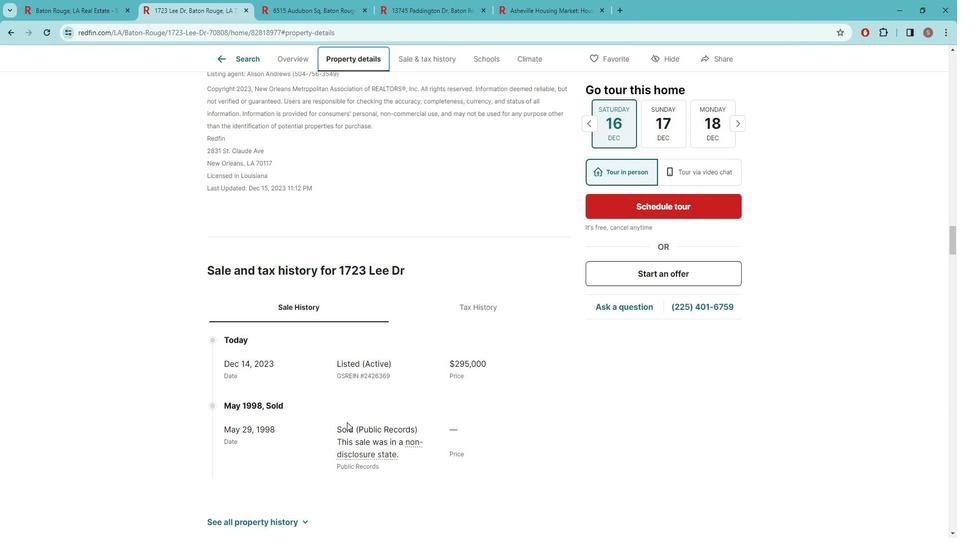 
Action: Mouse scrolled (355, 415) with delta (0, 0)
Screenshot: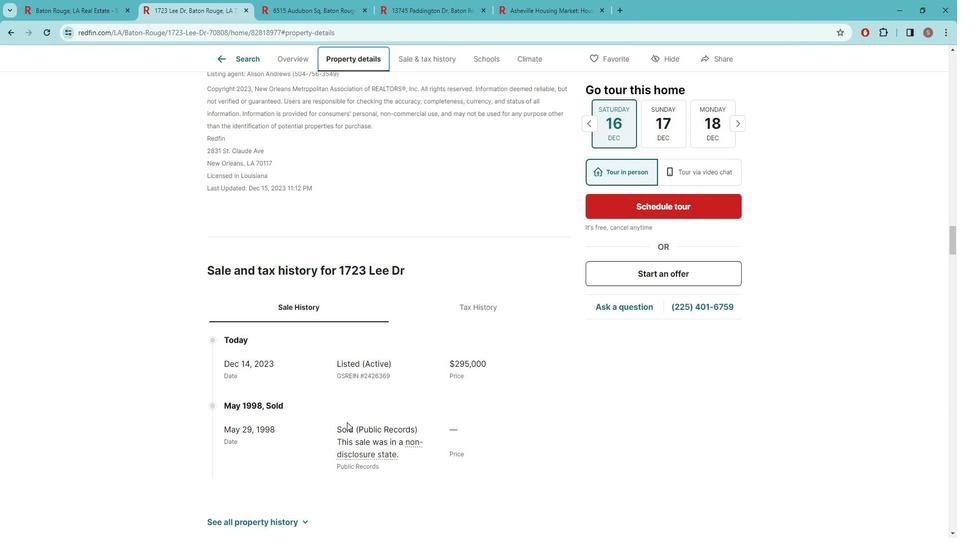 
Action: Mouse scrolled (355, 415) with delta (0, 0)
Screenshot: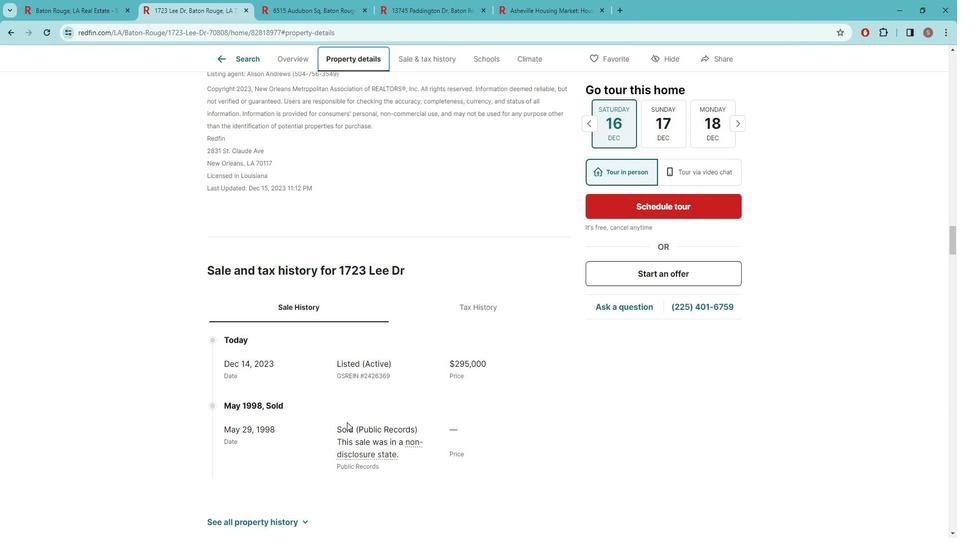 
Action: Mouse moved to (102, 7)
Screenshot: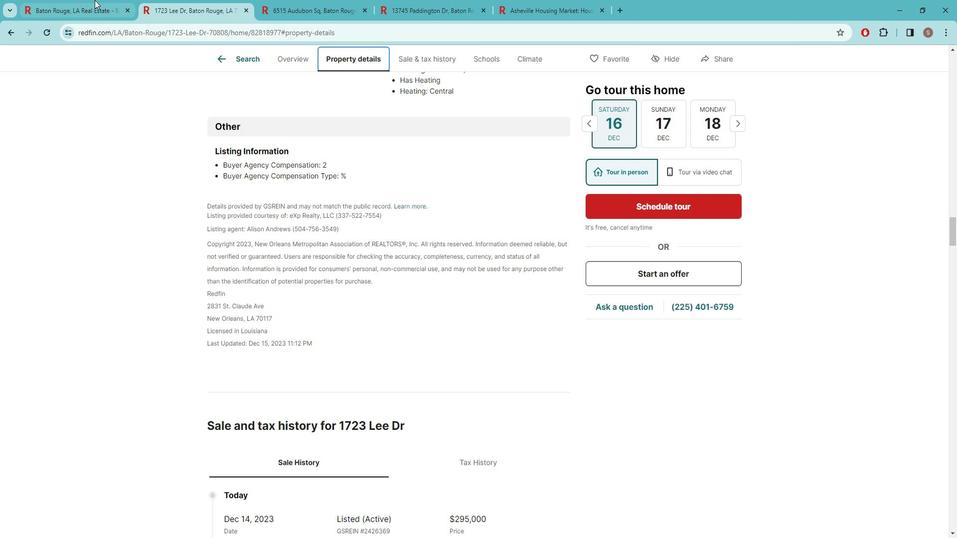 
Action: Mouse pressed left at (102, 7)
Screenshot: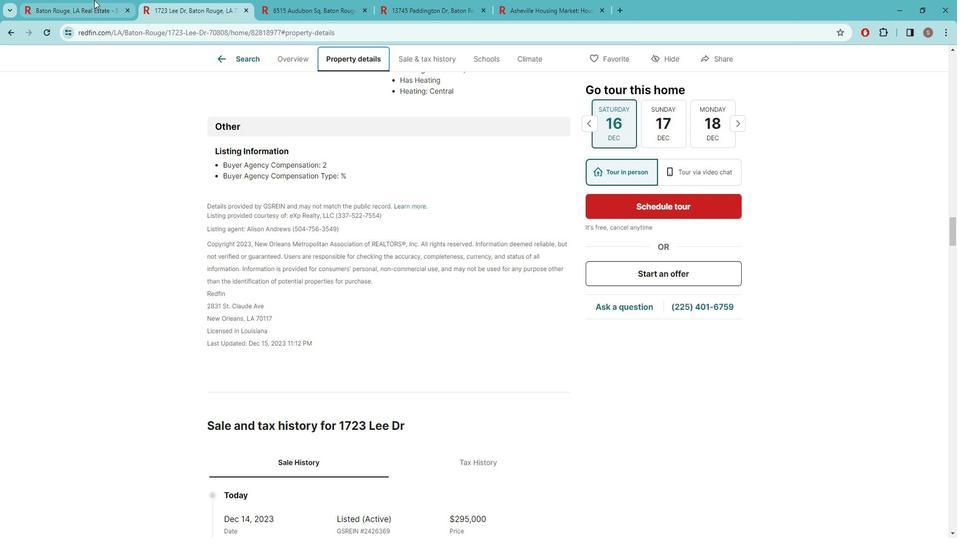 
Action: Mouse moved to (539, 104)
Screenshot: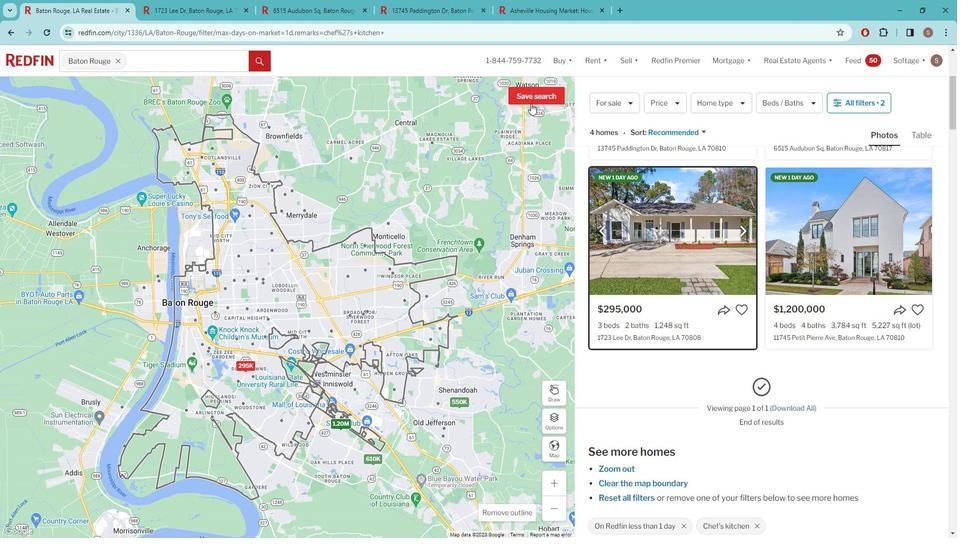 
Action: Mouse pressed left at (539, 104)
Screenshot: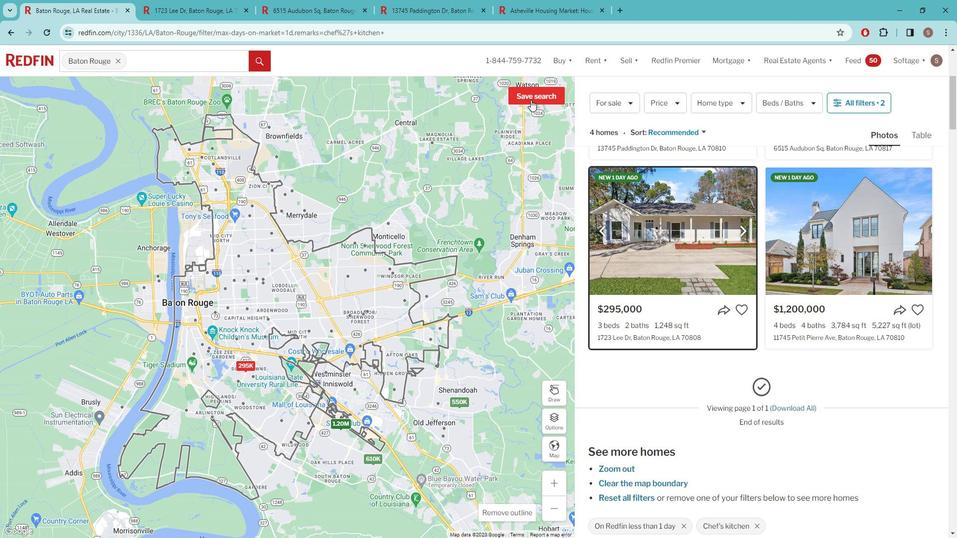 
Action: Mouse moved to (505, 273)
Screenshot: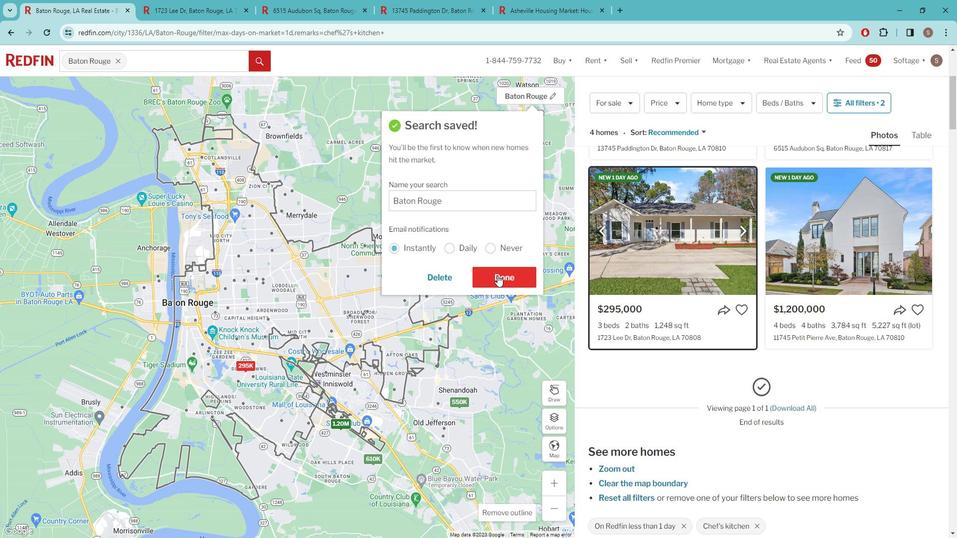 
Action: Mouse pressed left at (505, 273)
Screenshot: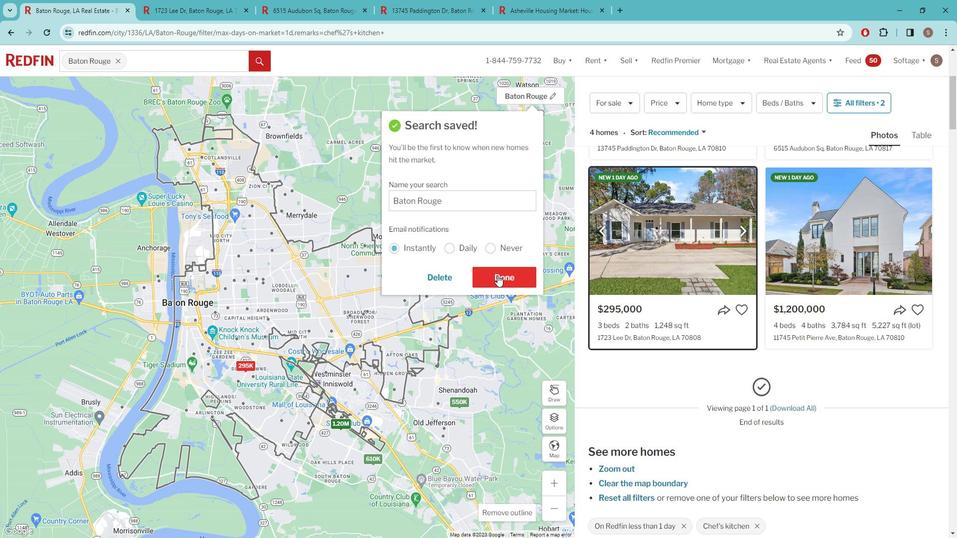 
